 Task: Create User Profiles in Chrome.
Action: Mouse moved to (1074, 30)
Screenshot: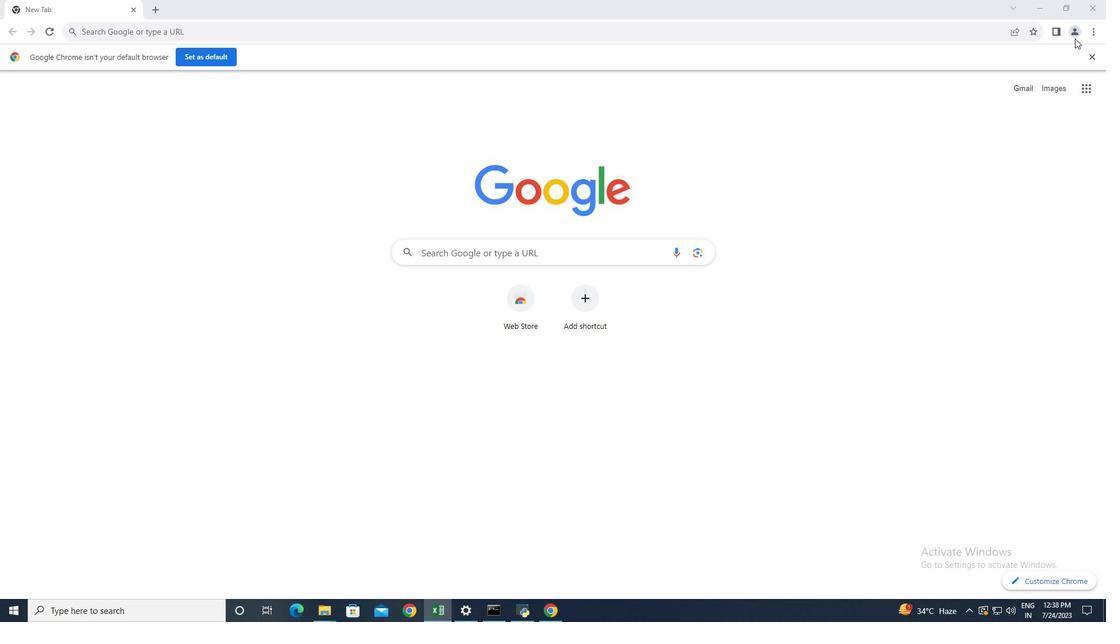 
Action: Mouse pressed left at (1074, 30)
Screenshot: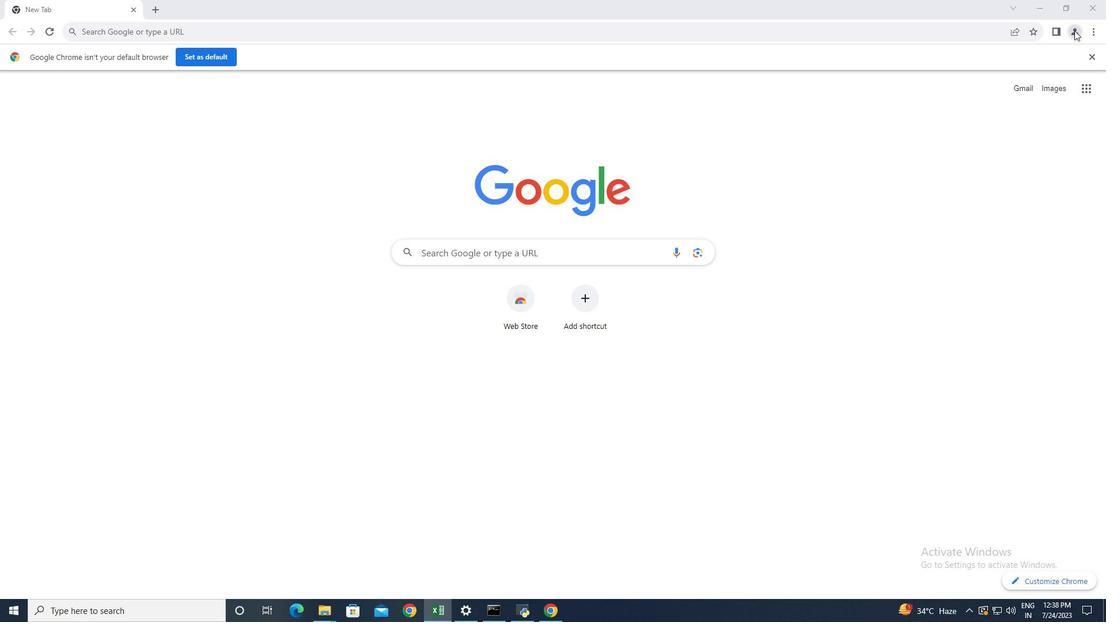 
Action: Mouse moved to (963, 290)
Screenshot: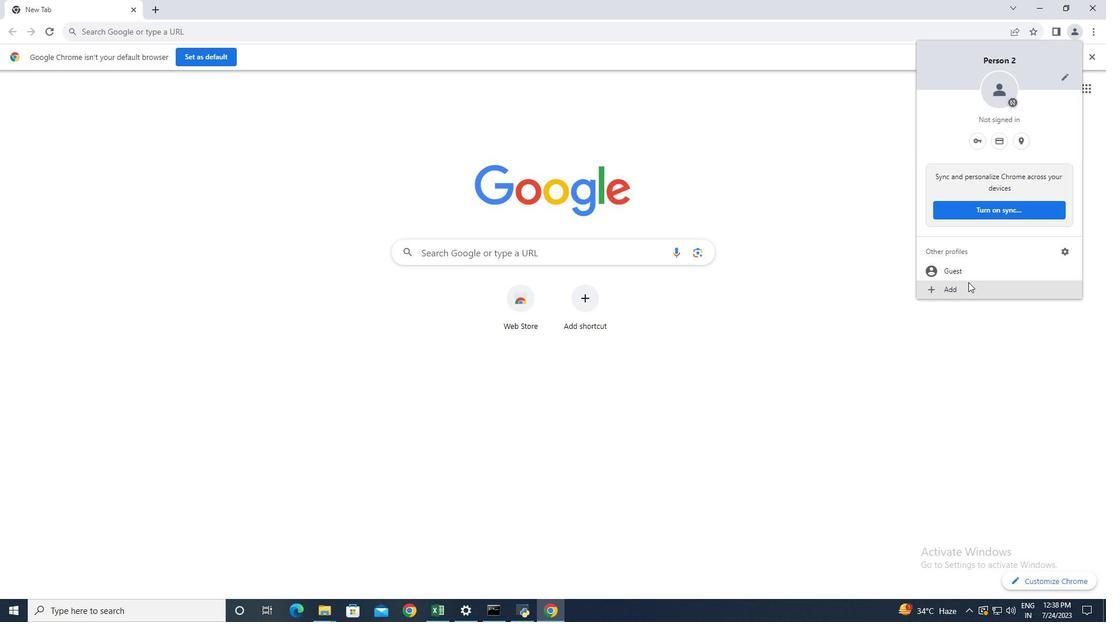 
Action: Mouse pressed left at (963, 290)
Screenshot: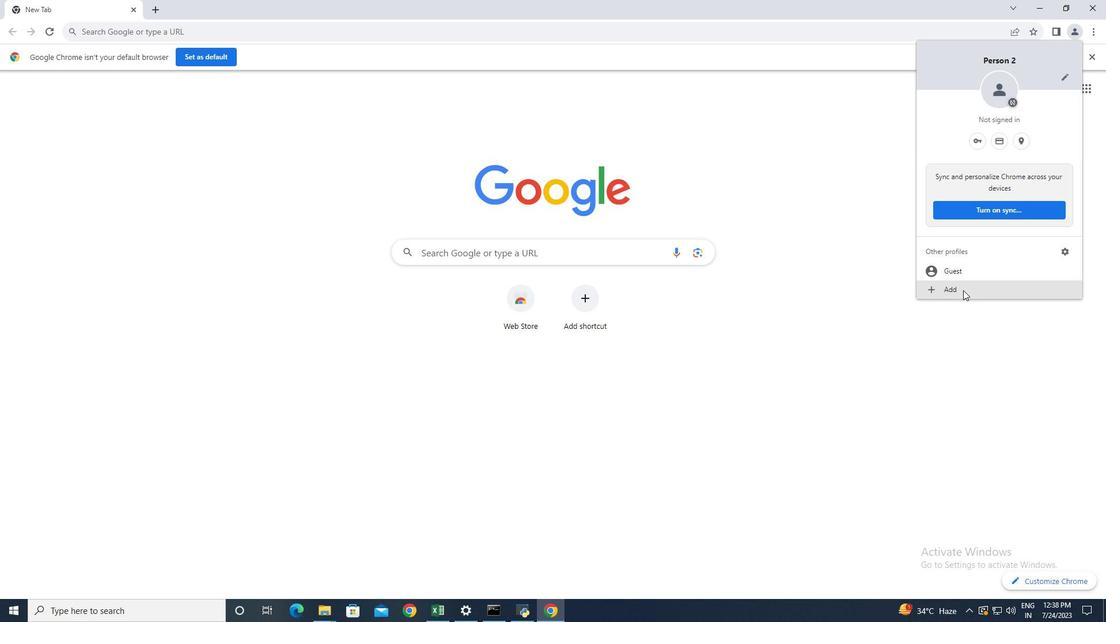 
Action: Mouse moved to (550, 402)
Screenshot: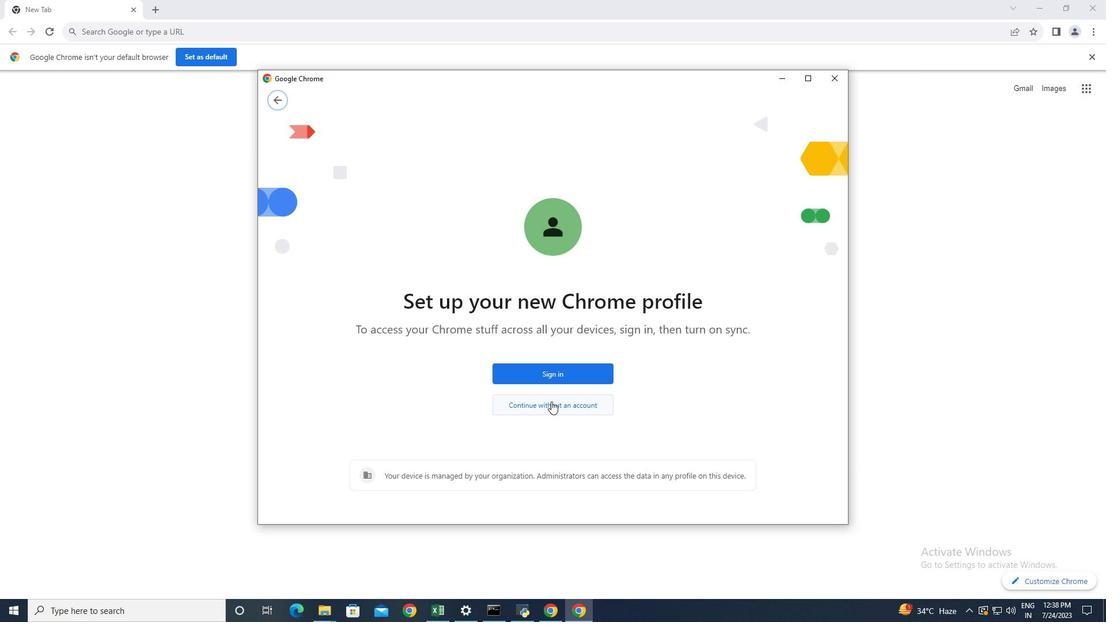 
Action: Mouse pressed left at (550, 402)
Screenshot: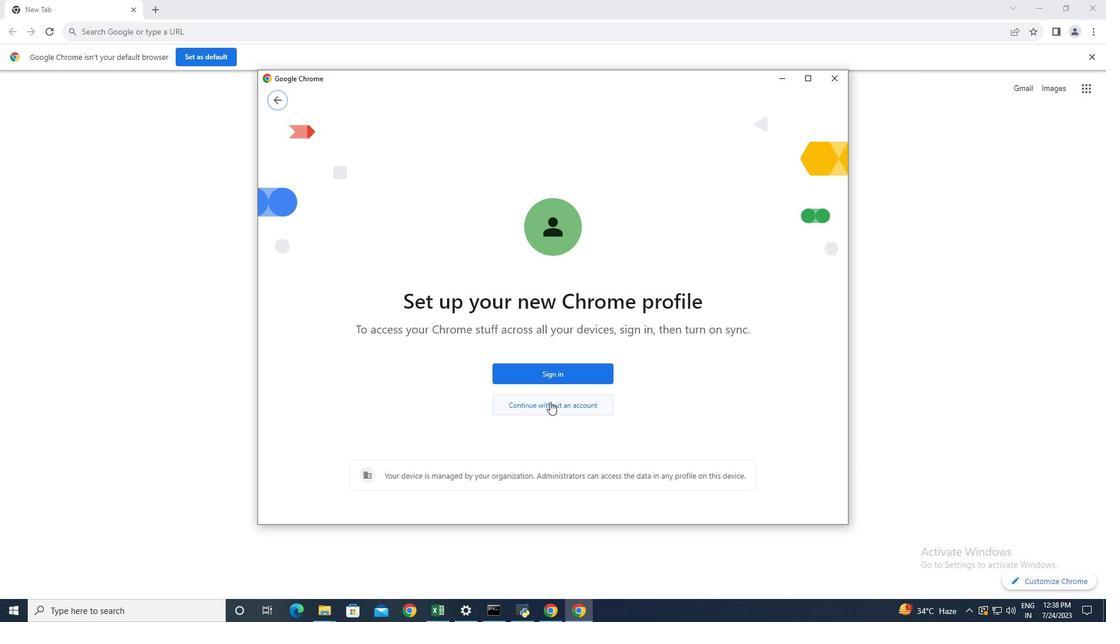 
Action: Mouse moved to (493, 182)
Screenshot: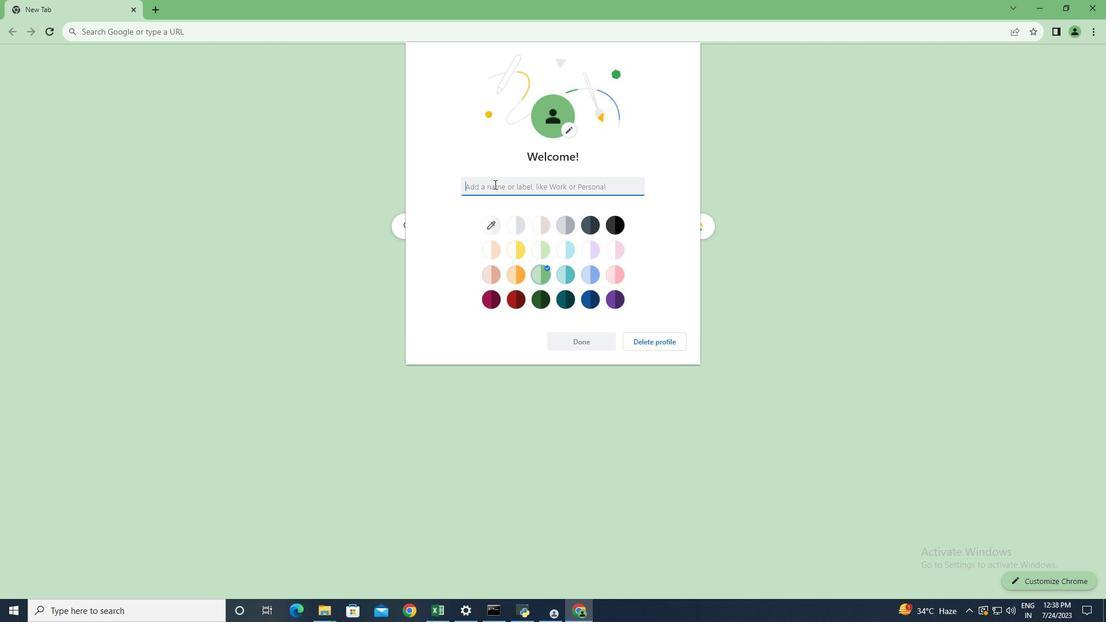 
Action: Mouse pressed left at (493, 182)
Screenshot: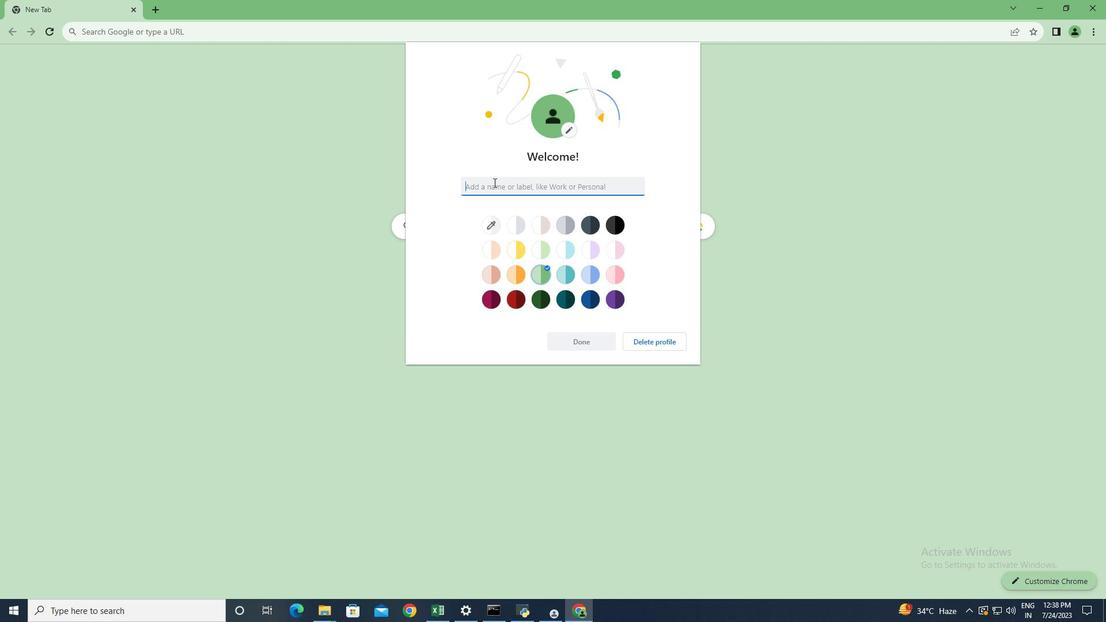 
Action: Mouse moved to (493, 182)
Screenshot: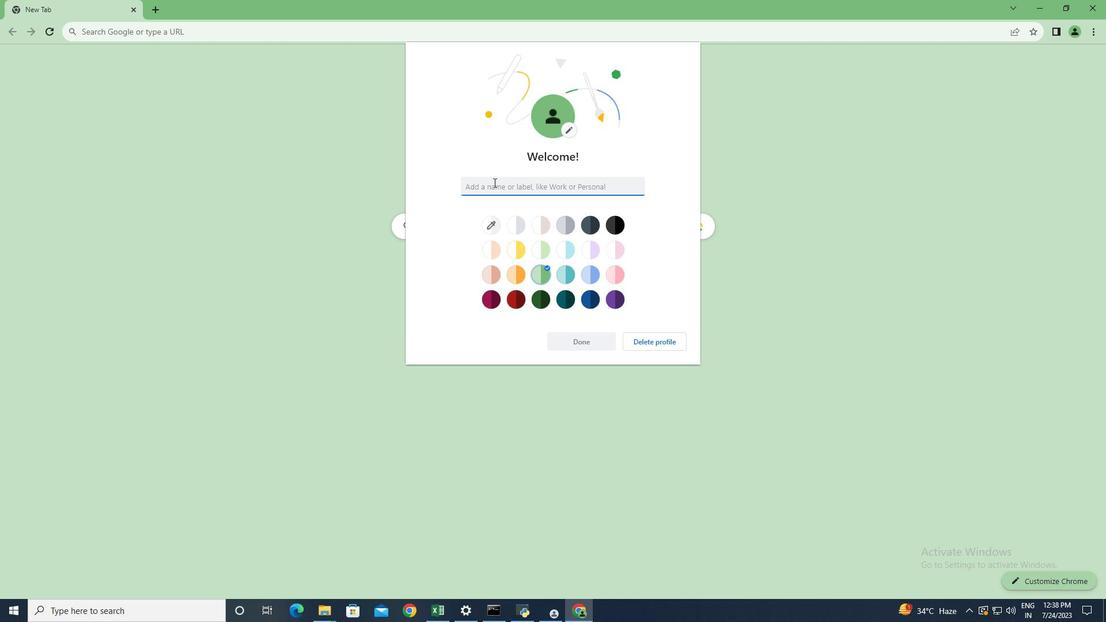
Action: Key pressed ombir<Key.space>singh
Screenshot: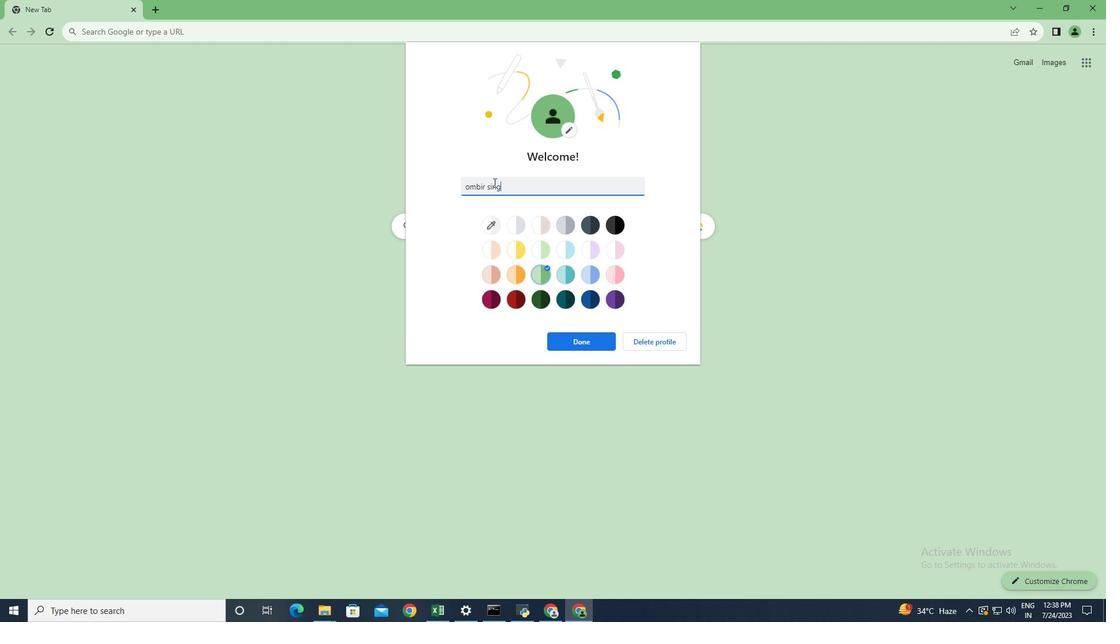 
Action: Mouse moved to (539, 298)
Screenshot: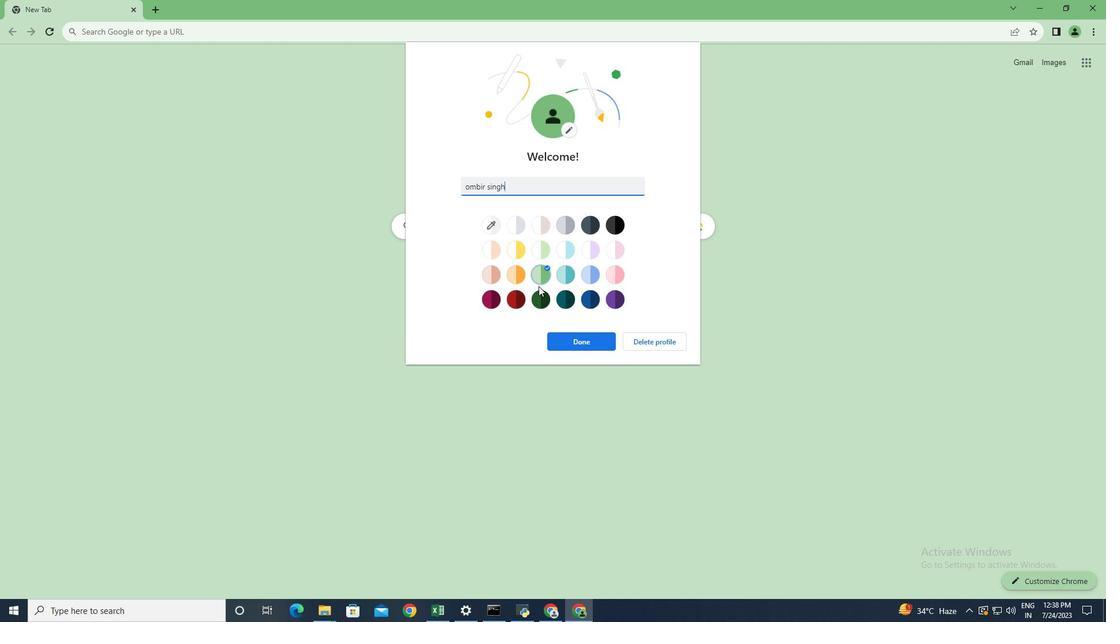 
Action: Mouse pressed left at (539, 298)
Screenshot: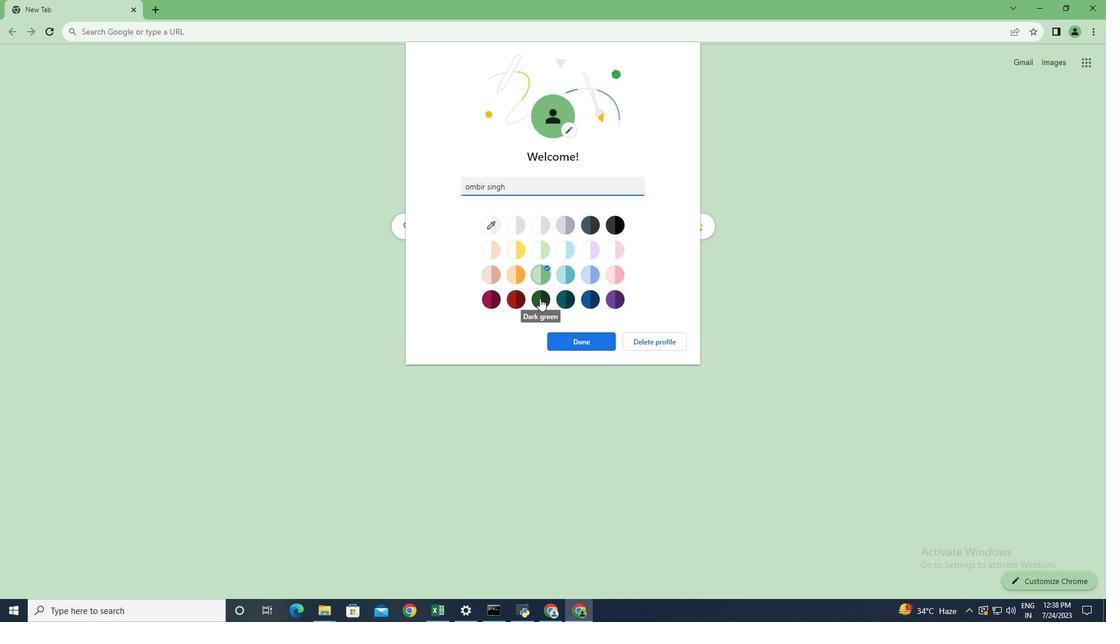 
Action: Mouse moved to (591, 295)
Screenshot: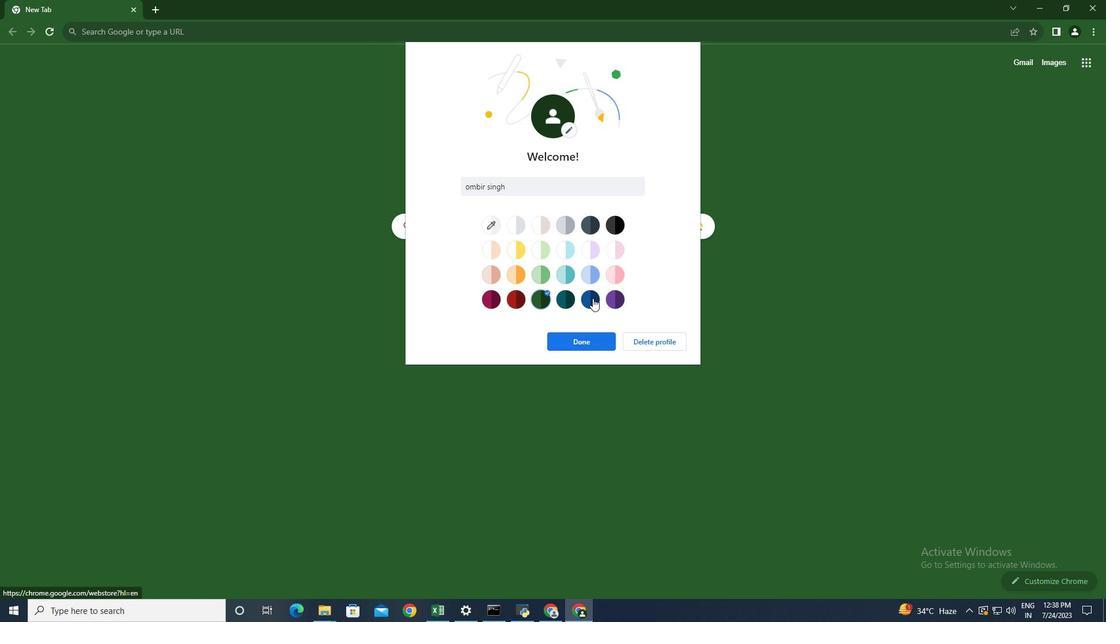 
Action: Mouse pressed left at (591, 295)
Screenshot: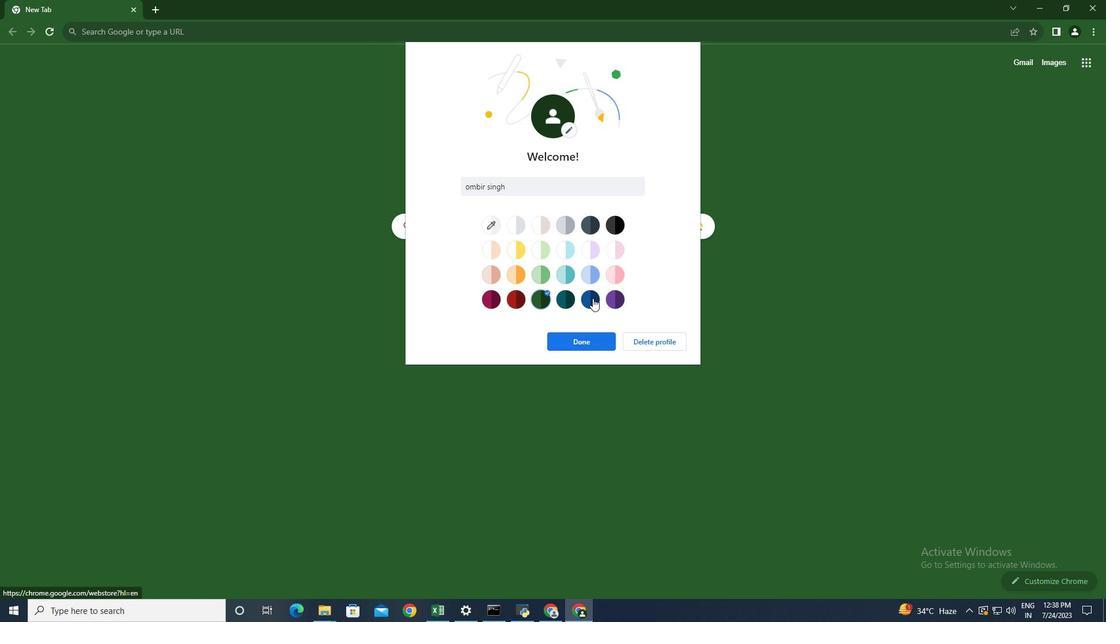 
Action: Mouse moved to (587, 338)
Screenshot: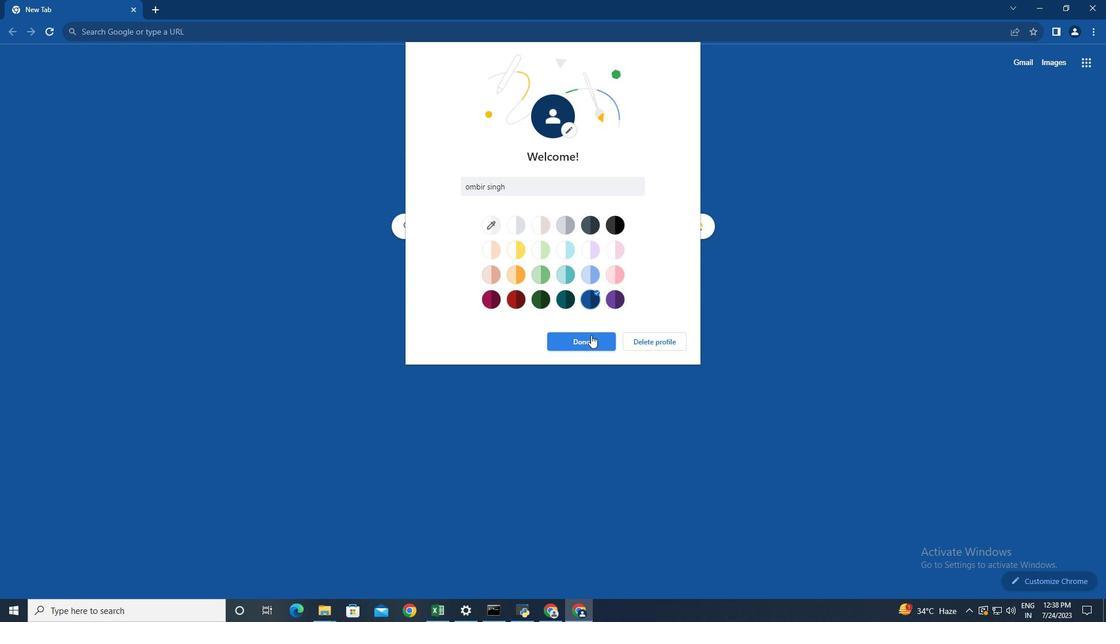 
Action: Mouse pressed left at (587, 338)
Screenshot: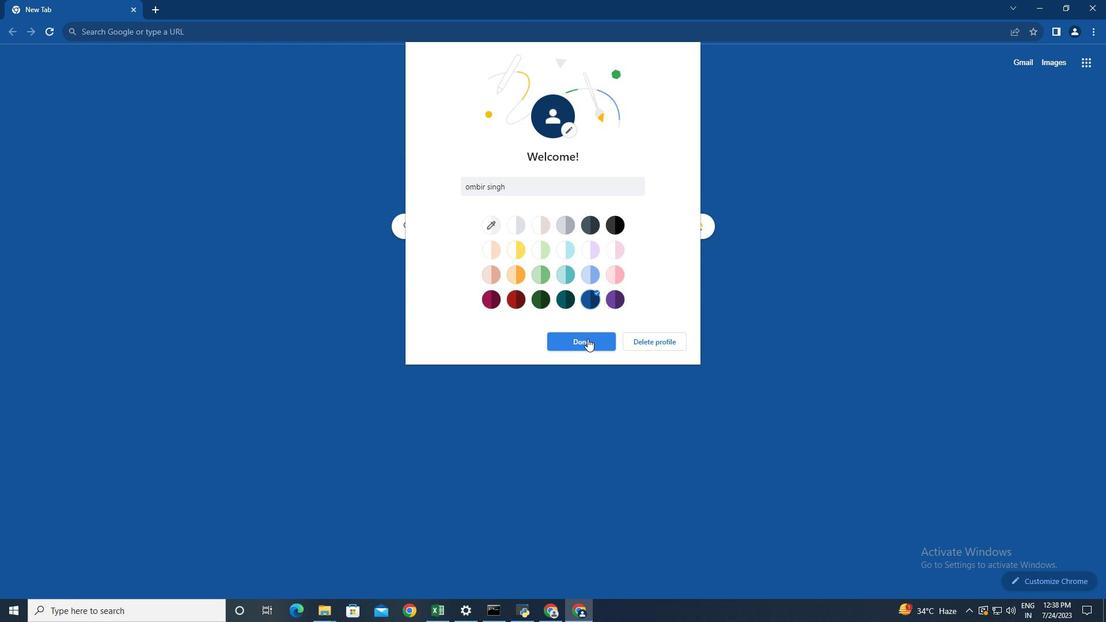 
Action: Mouse moved to (1061, 63)
Screenshot: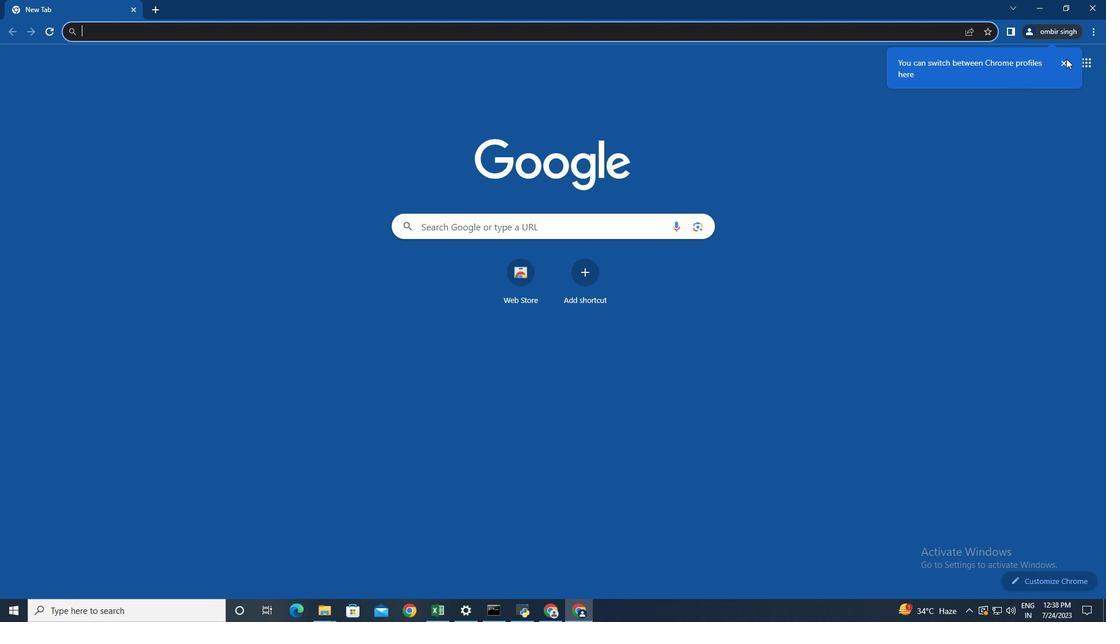 
Action: Mouse pressed left at (1061, 63)
Screenshot: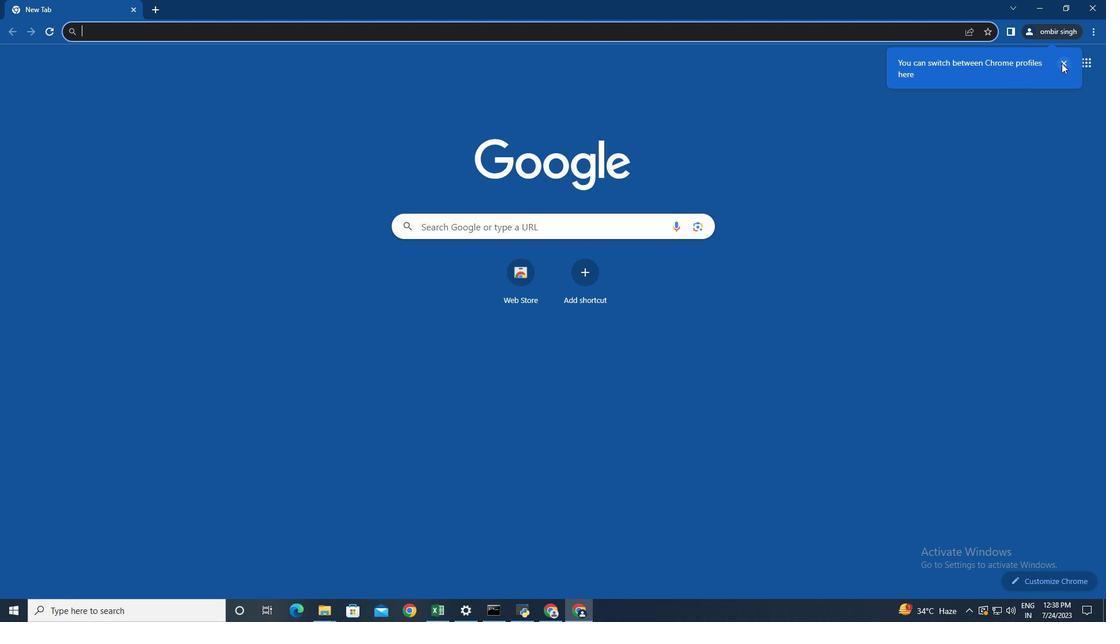 
Action: Mouse moved to (1061, 31)
Screenshot: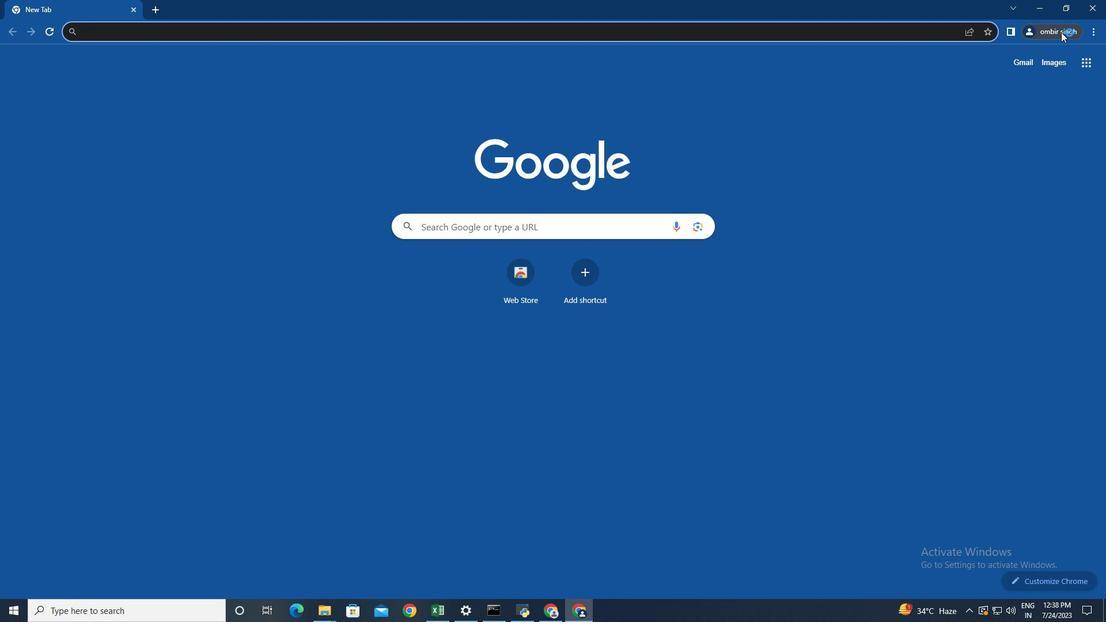 
Action: Mouse pressed left at (1061, 31)
Screenshot: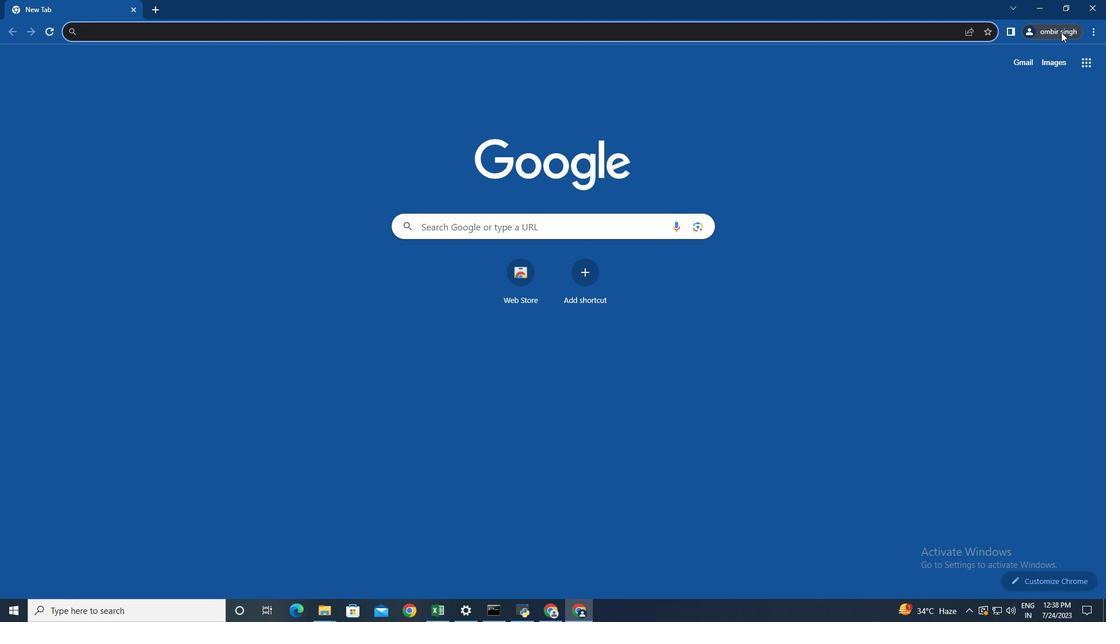 
Action: Mouse moved to (1001, 270)
Screenshot: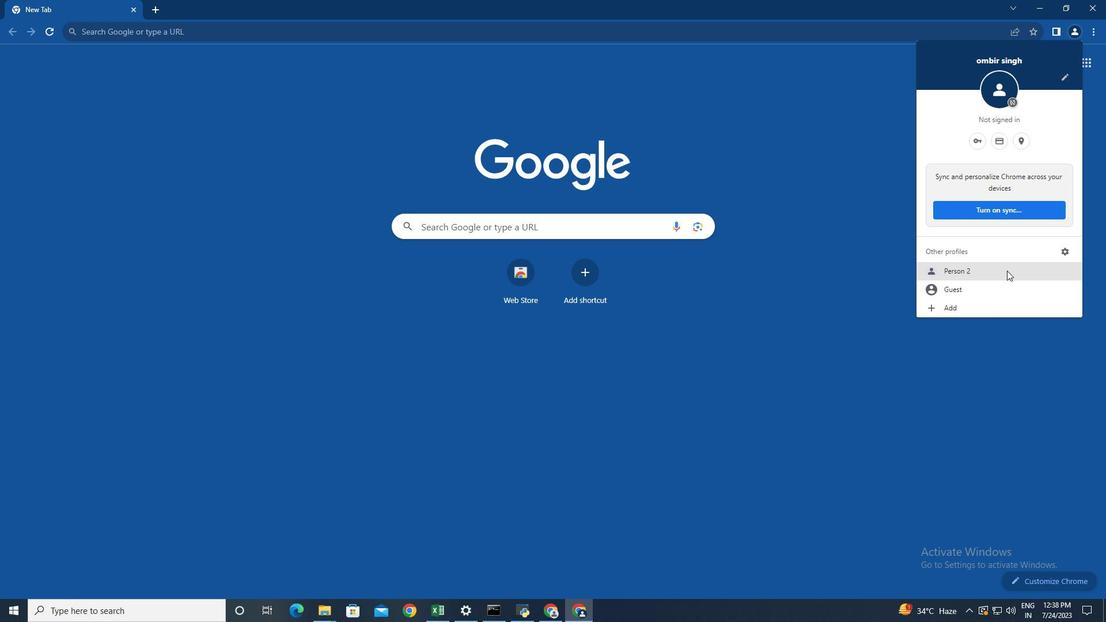 
Action: Mouse pressed left at (1001, 270)
Screenshot: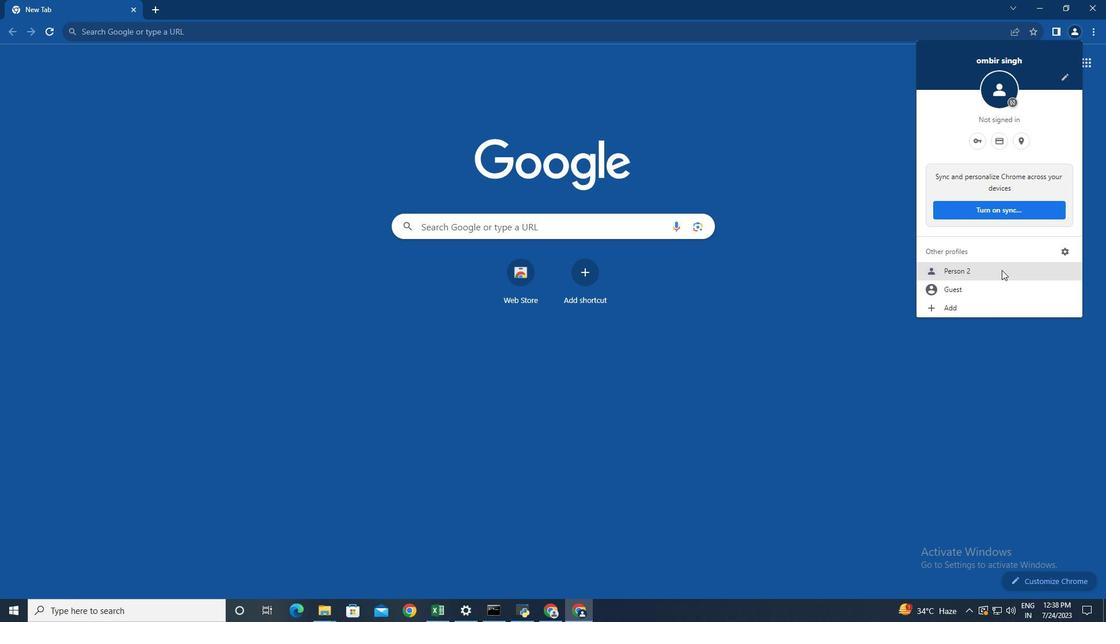 
Action: Mouse moved to (1073, 29)
Screenshot: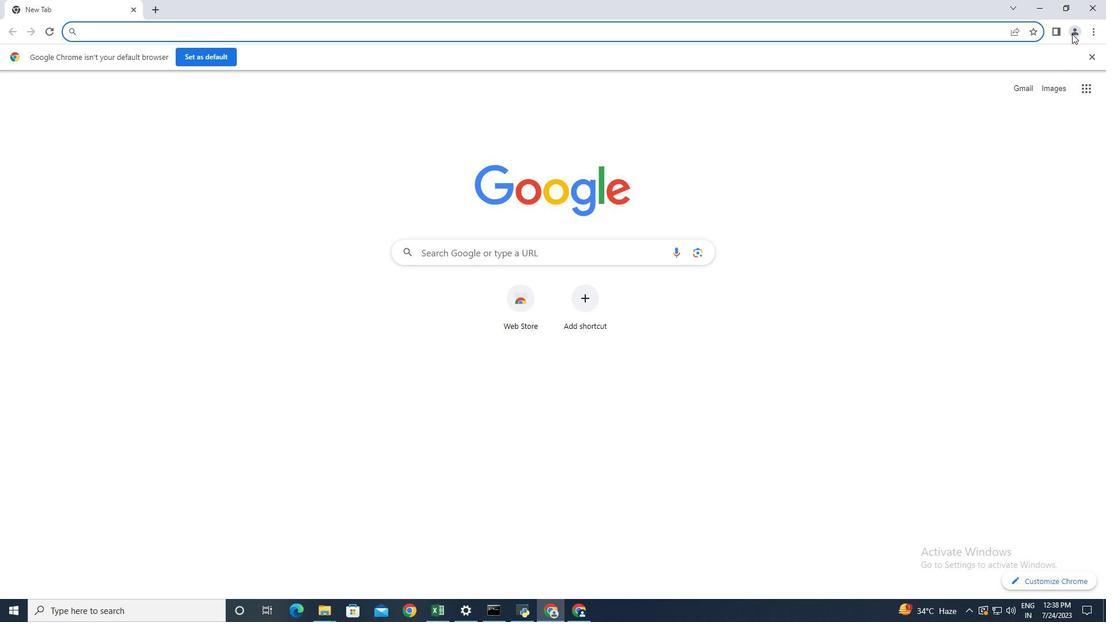 
Action: Mouse pressed left at (1073, 29)
Screenshot: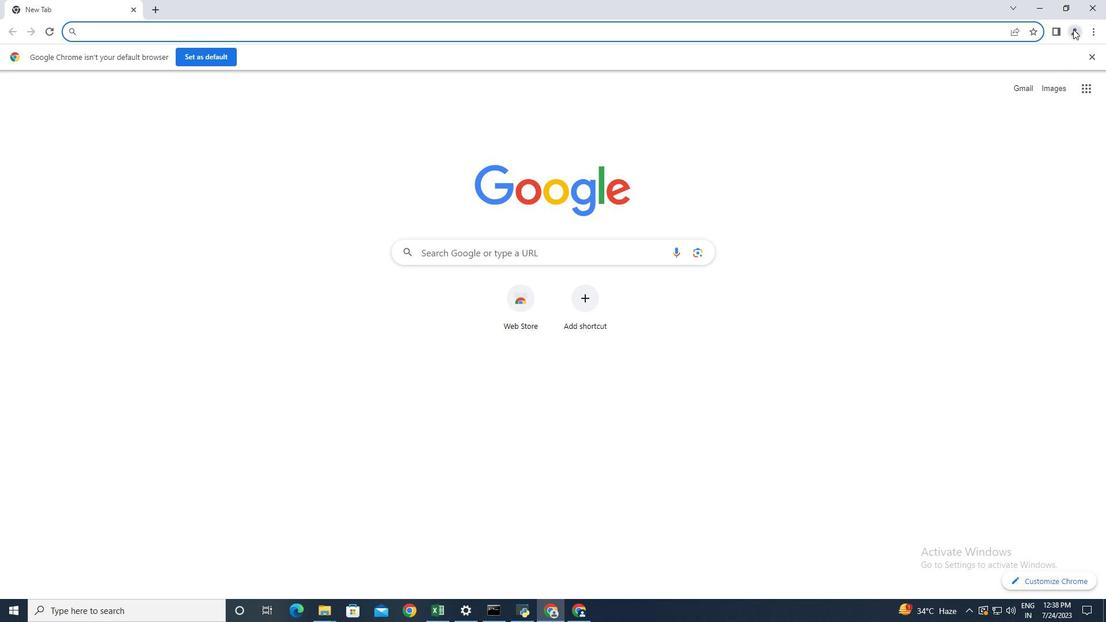
Action: Mouse moved to (961, 307)
Screenshot: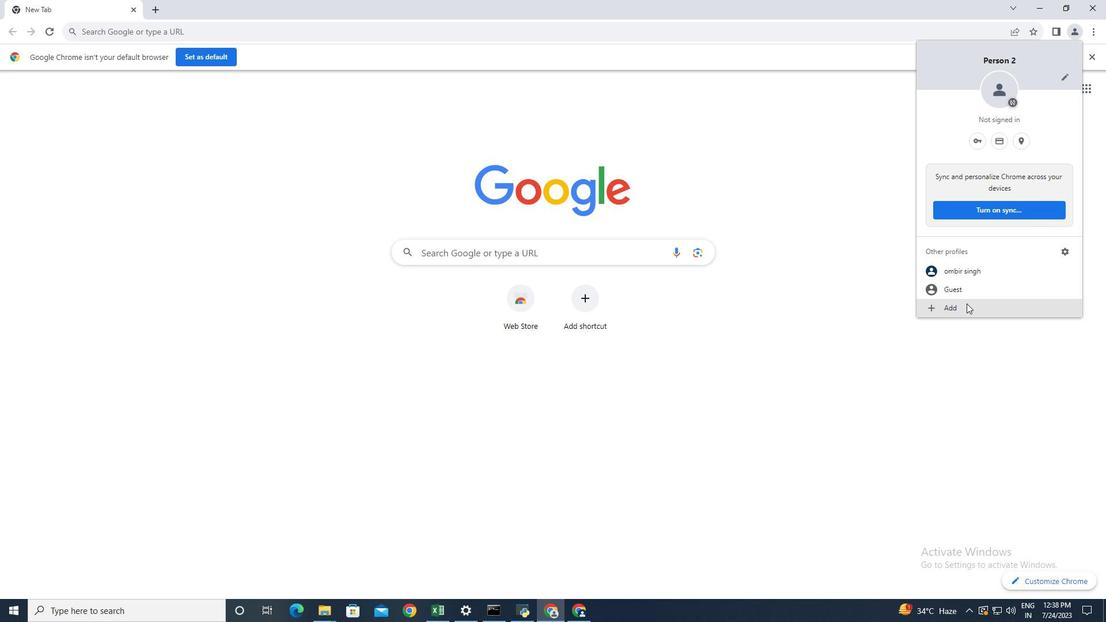
Action: Mouse pressed left at (961, 307)
Screenshot: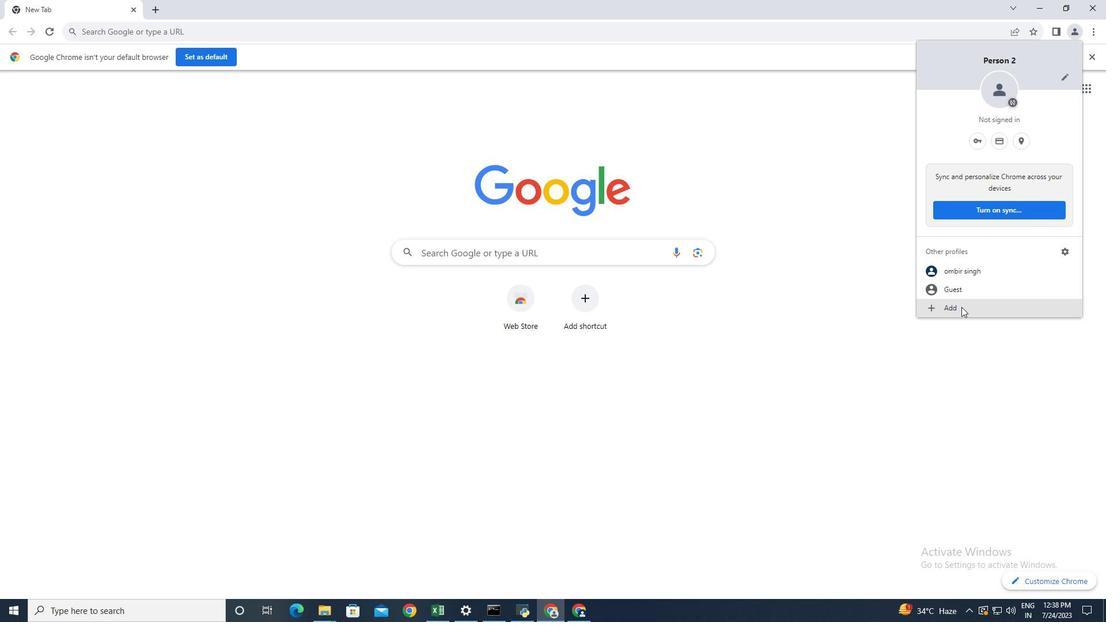 
Action: Mouse moved to (562, 375)
Screenshot: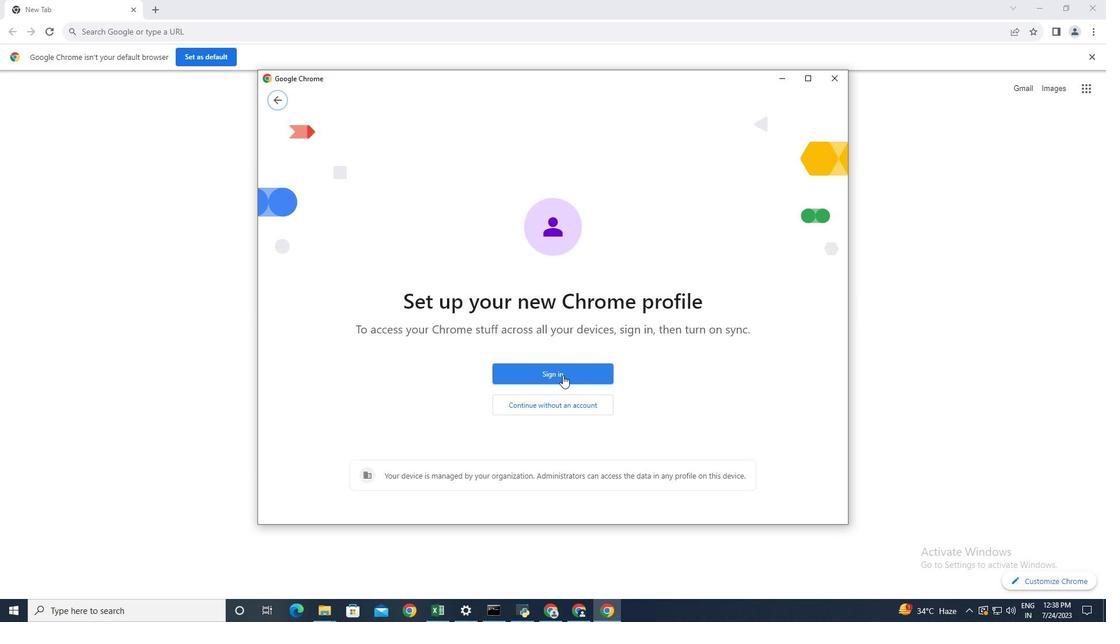 
Action: Mouse pressed left at (562, 375)
Screenshot: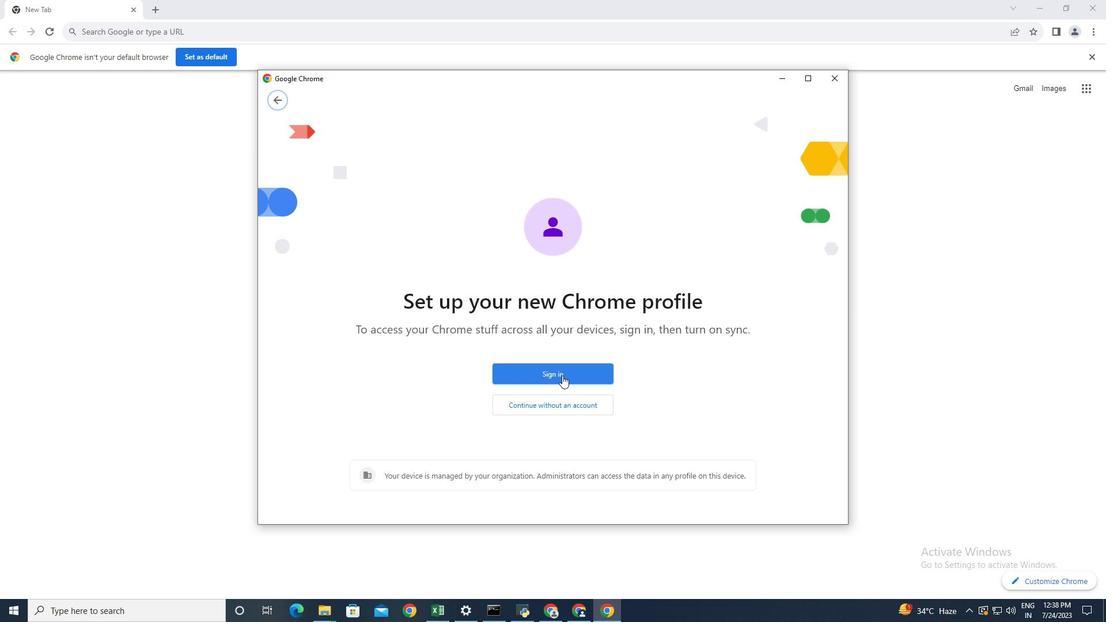 
Action: Mouse moved to (273, 99)
Screenshot: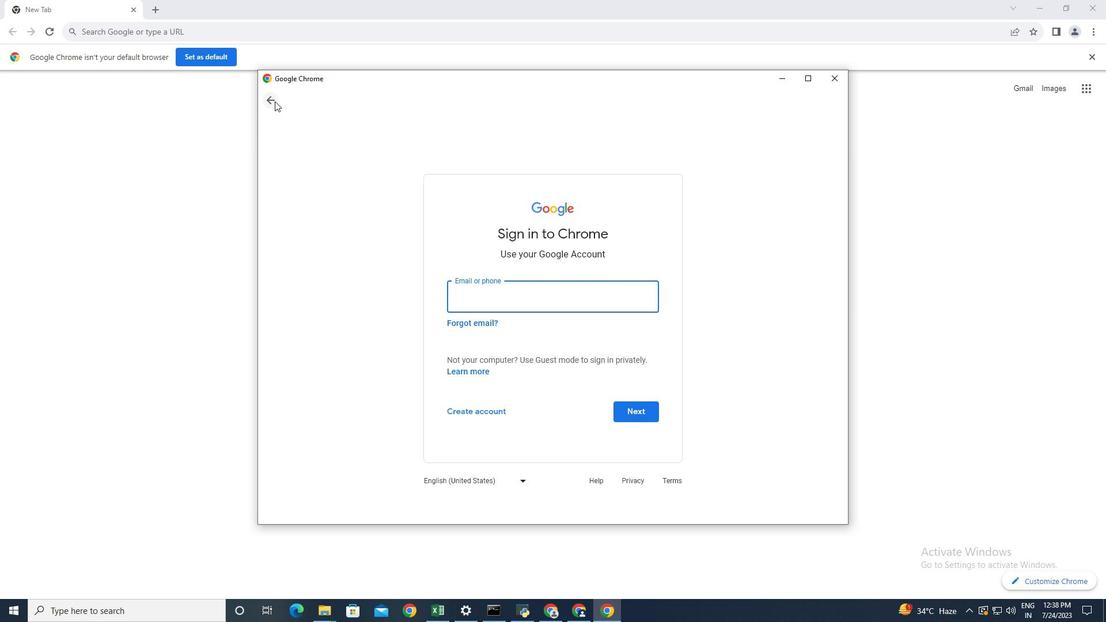 
Action: Mouse pressed left at (273, 99)
Screenshot: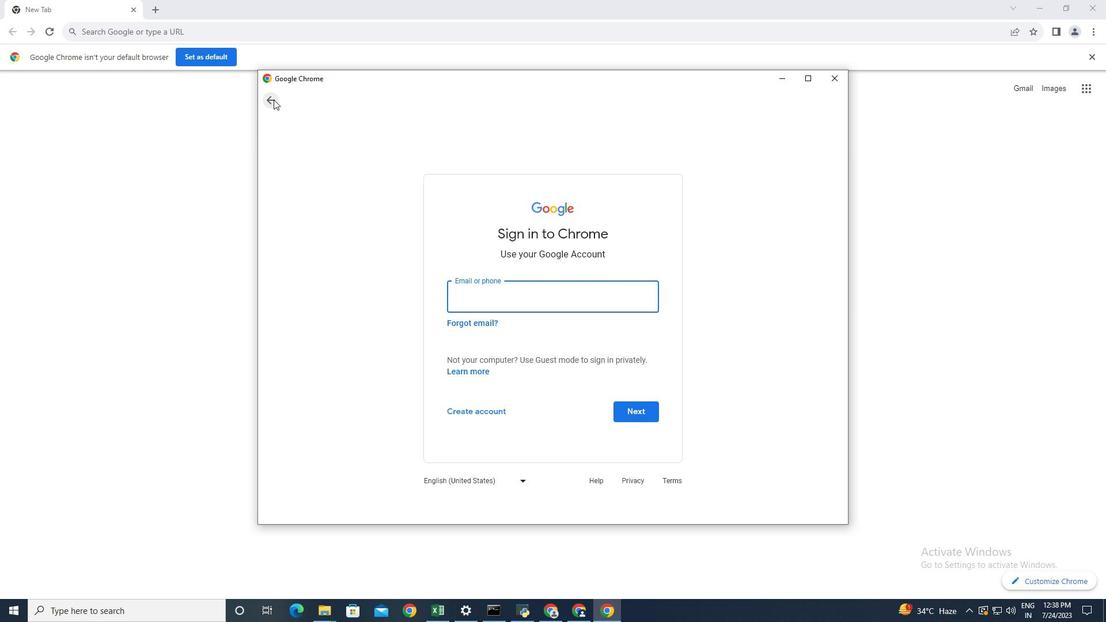 
Action: Mouse moved to (830, 78)
Screenshot: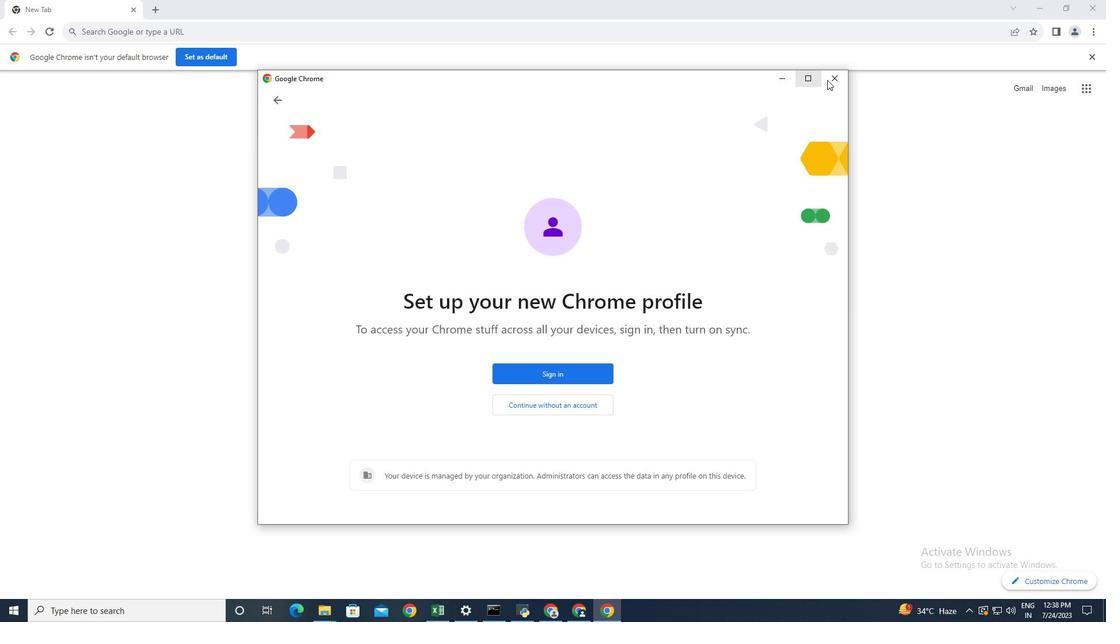 
Action: Mouse pressed left at (830, 78)
Screenshot: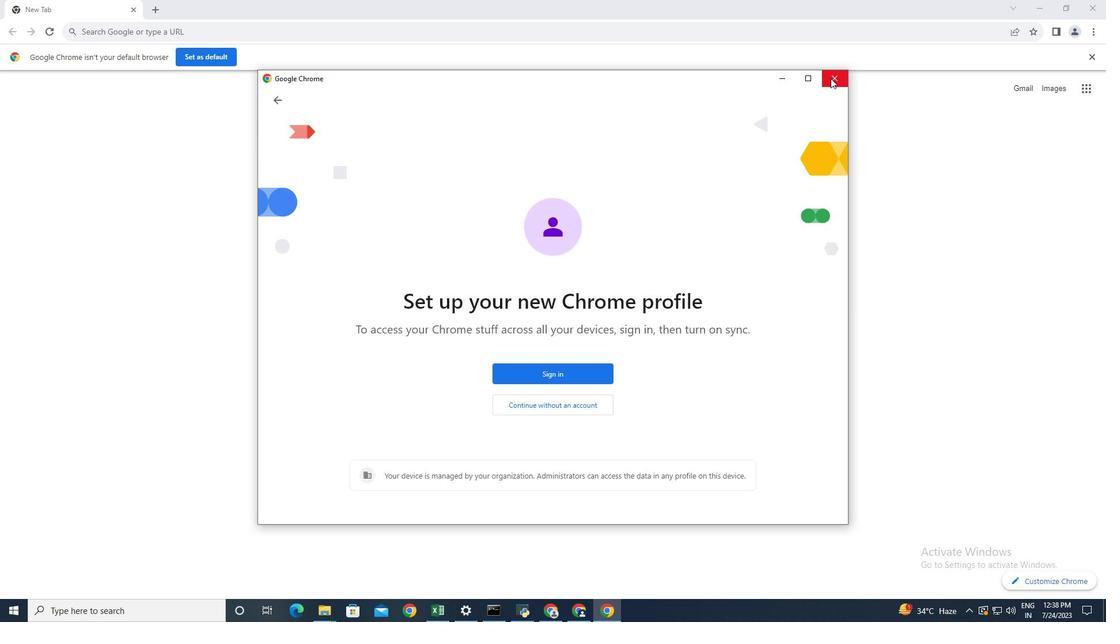 
Action: Mouse moved to (1073, 31)
Screenshot: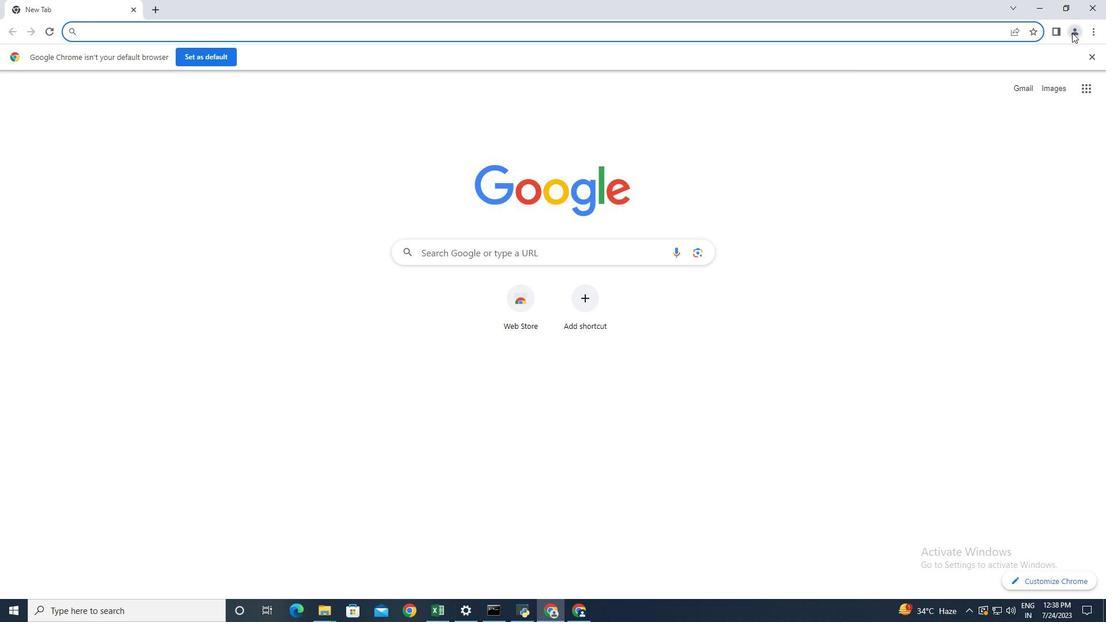 
Action: Mouse pressed left at (1073, 31)
Screenshot: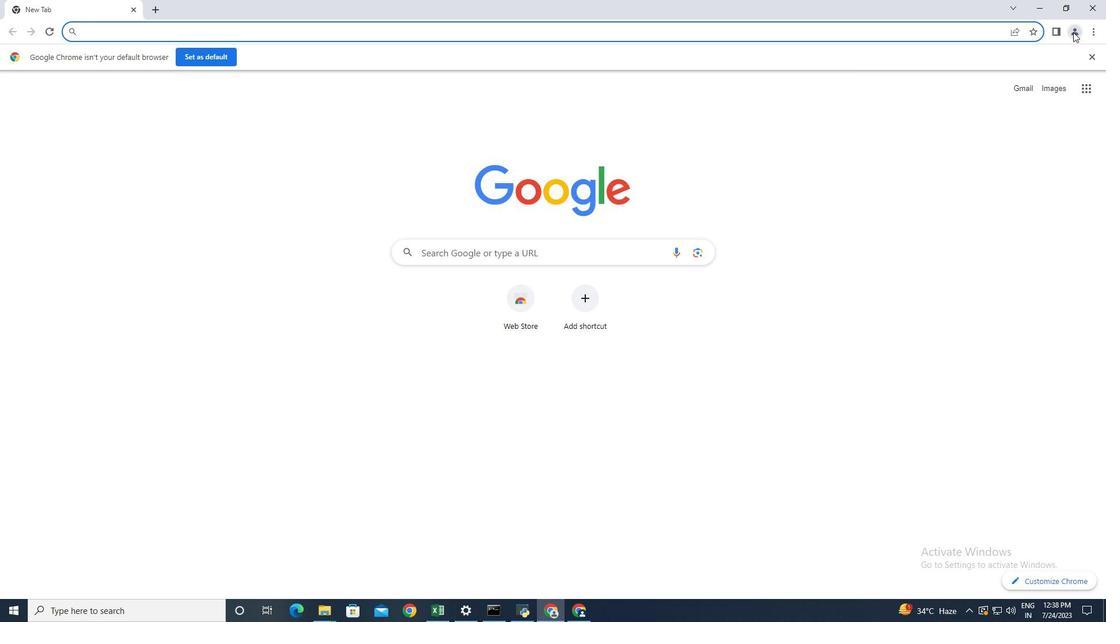 
Action: Mouse moved to (955, 270)
Screenshot: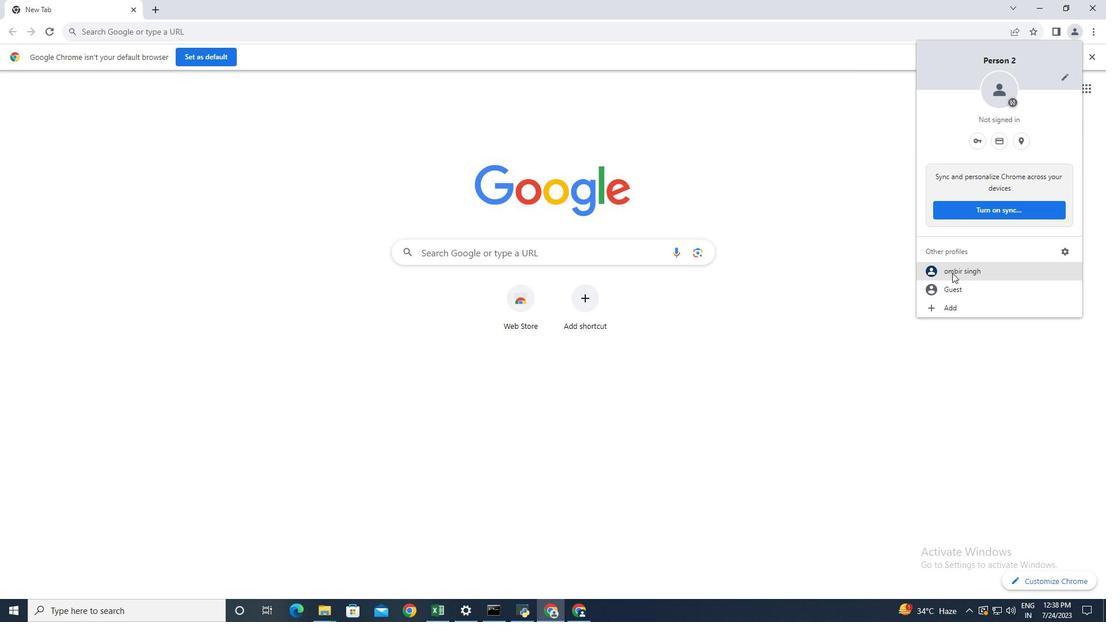 
Action: Mouse pressed left at (955, 270)
Screenshot: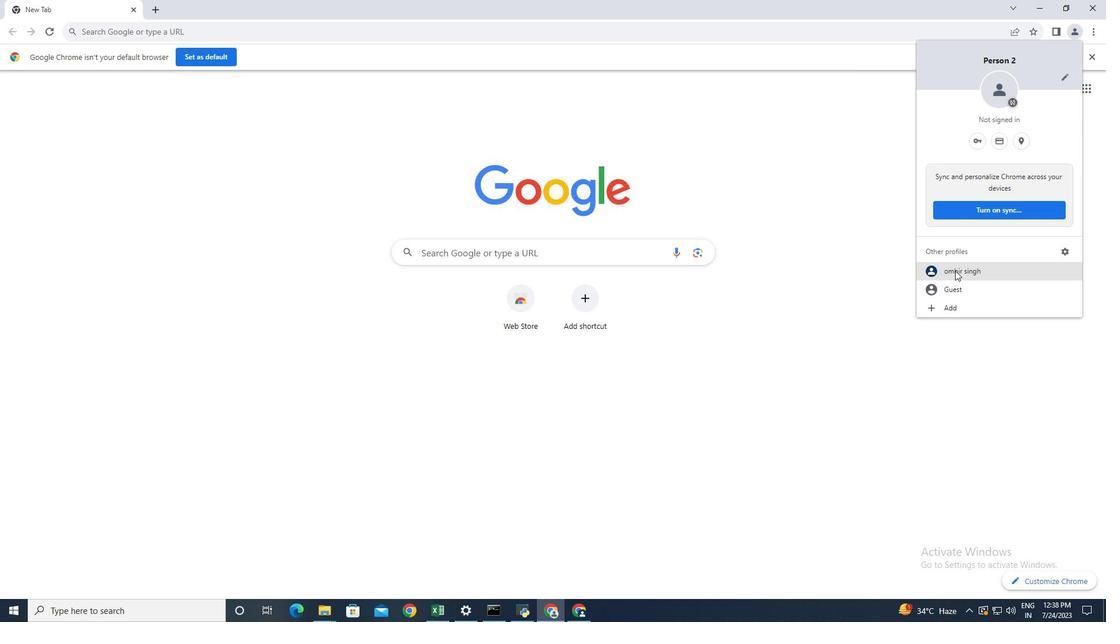 
Action: Mouse moved to (1074, 29)
Screenshot: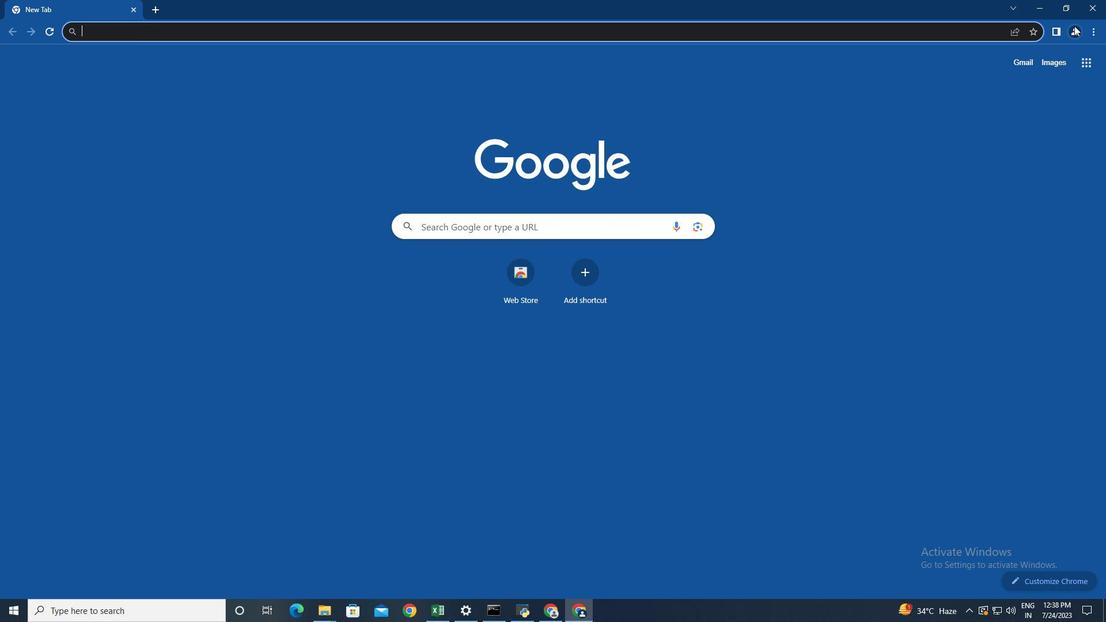 
Action: Mouse pressed left at (1074, 29)
Screenshot: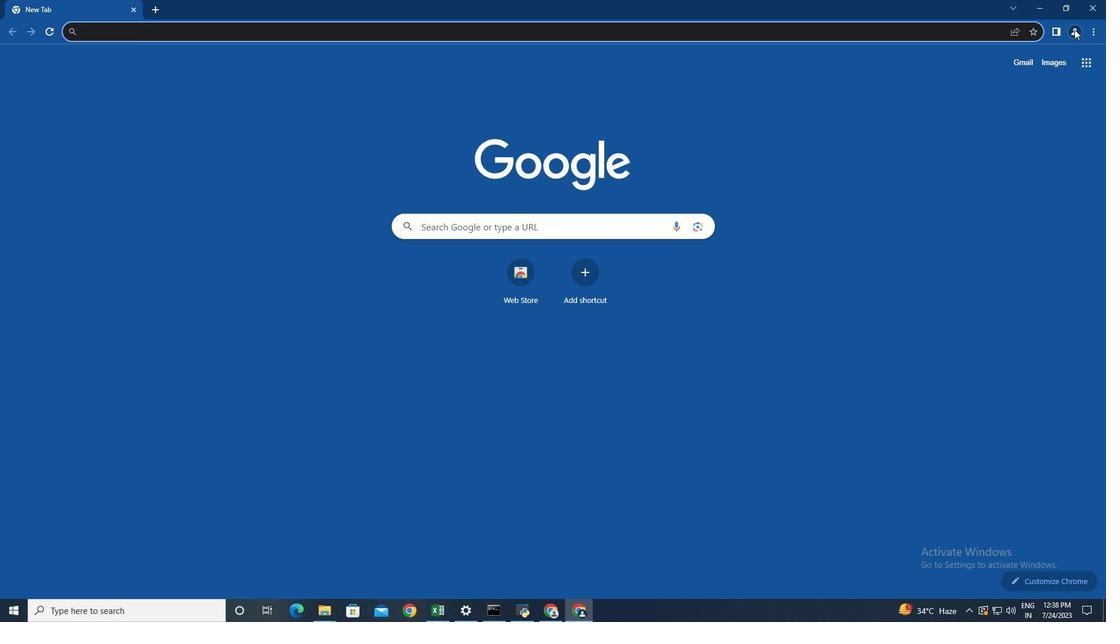 
Action: Mouse moved to (1034, 213)
Screenshot: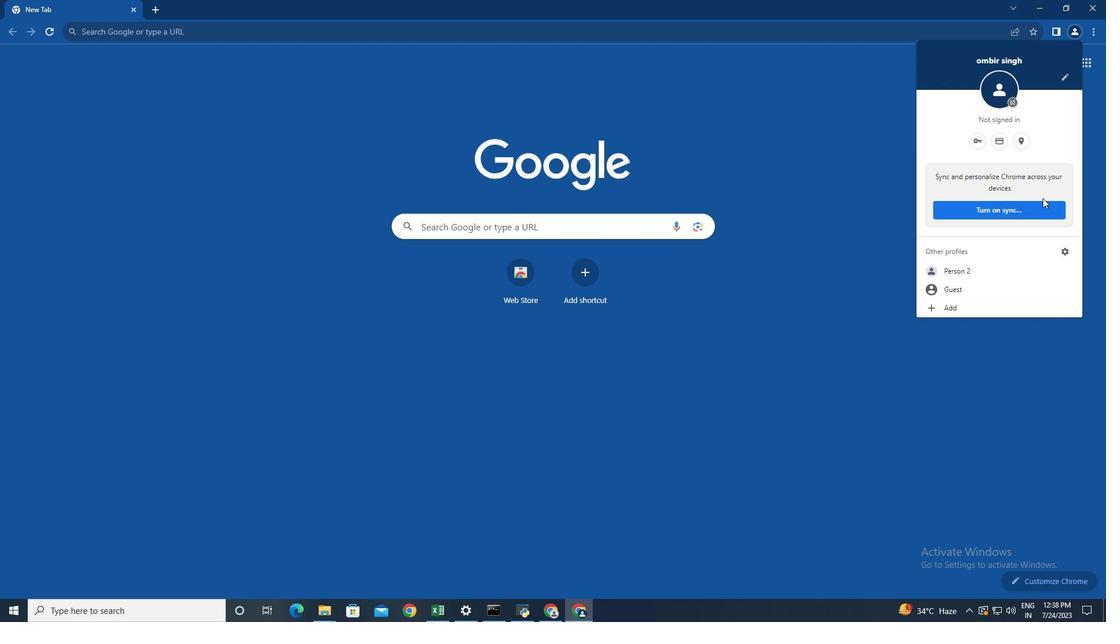 
Action: Mouse pressed left at (1034, 213)
Screenshot: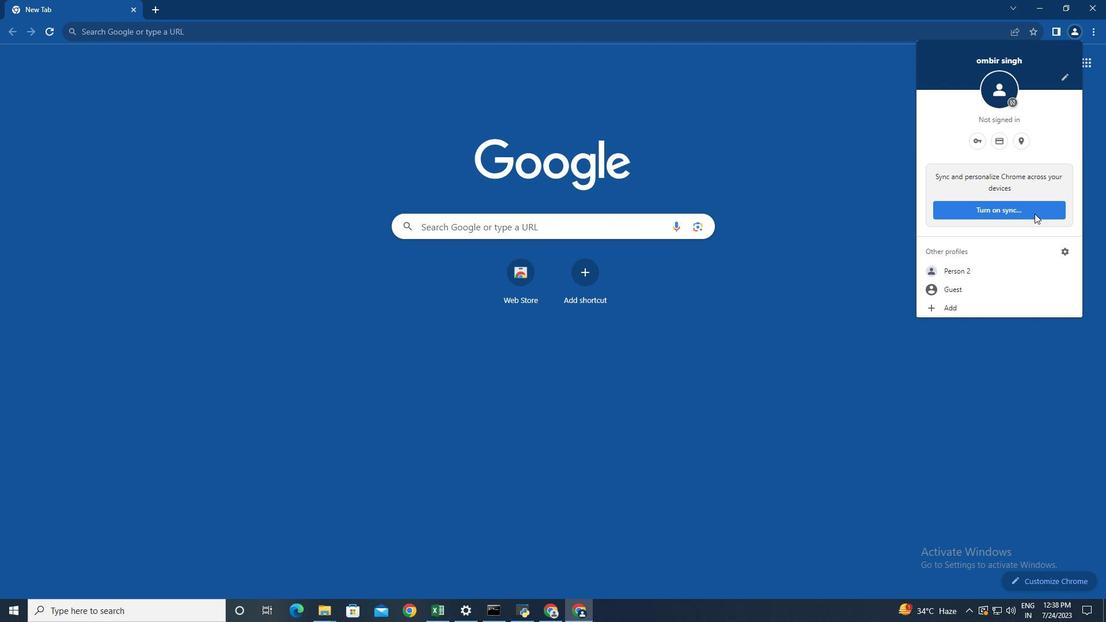 
Action: Mouse moved to (529, 322)
Screenshot: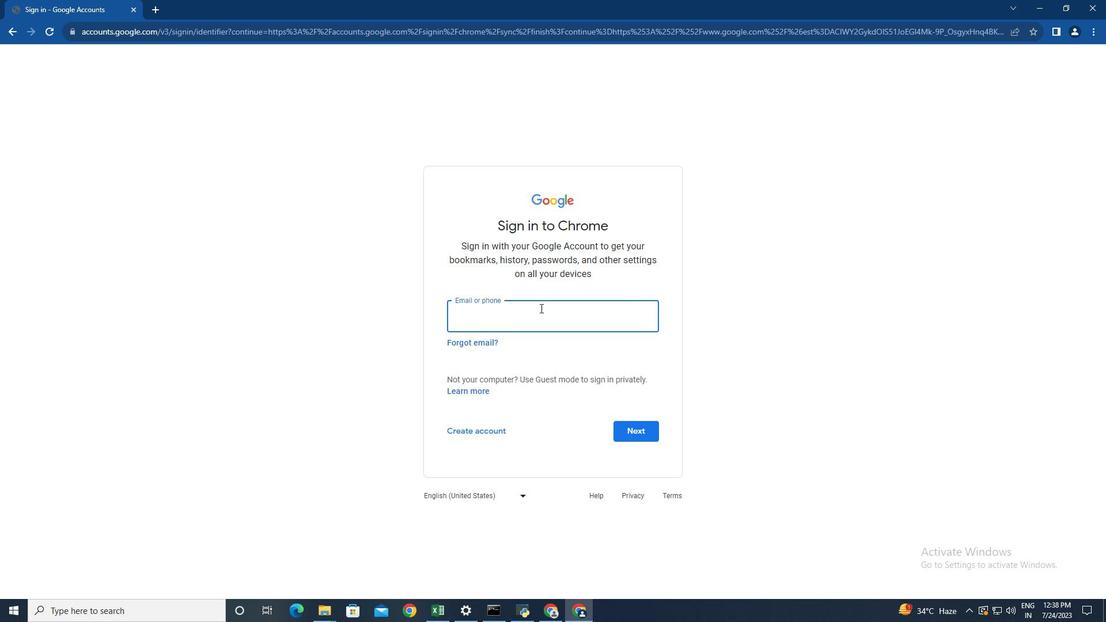 
Action: Mouse pressed left at (529, 322)
Screenshot: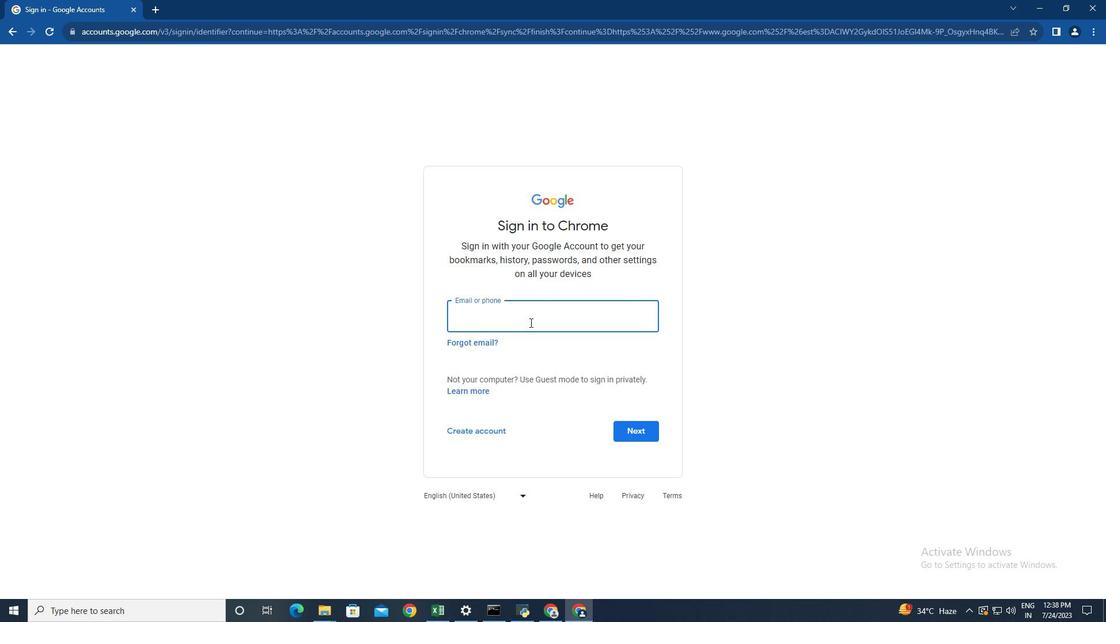 
Action: Mouse moved to (530, 322)
Screenshot: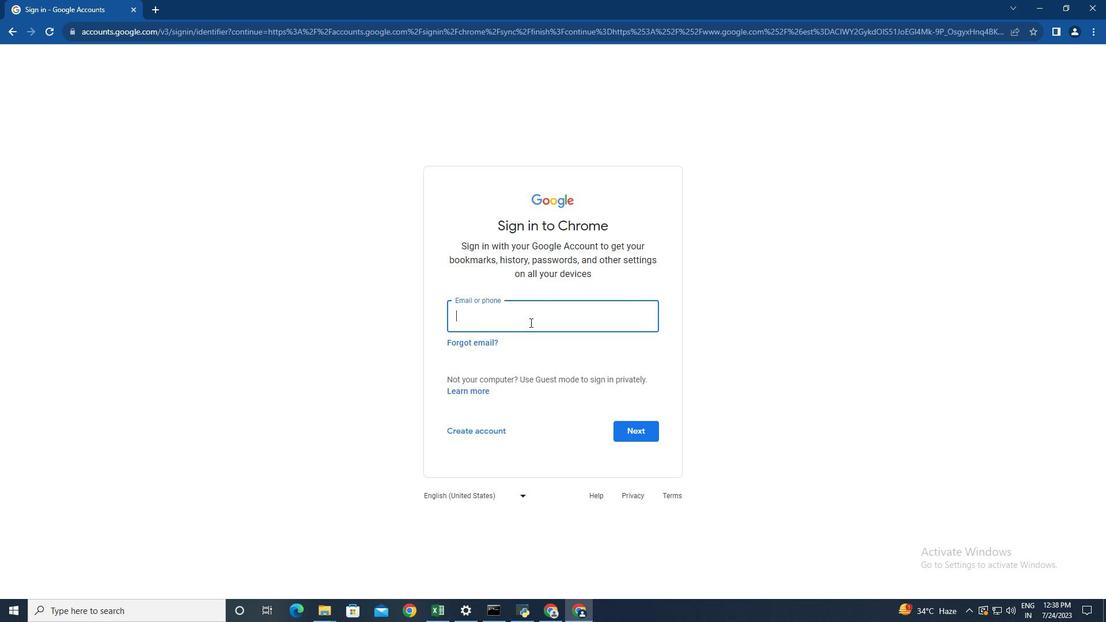 
Action: Key pressed ombirsingh<Key.enter>
Screenshot: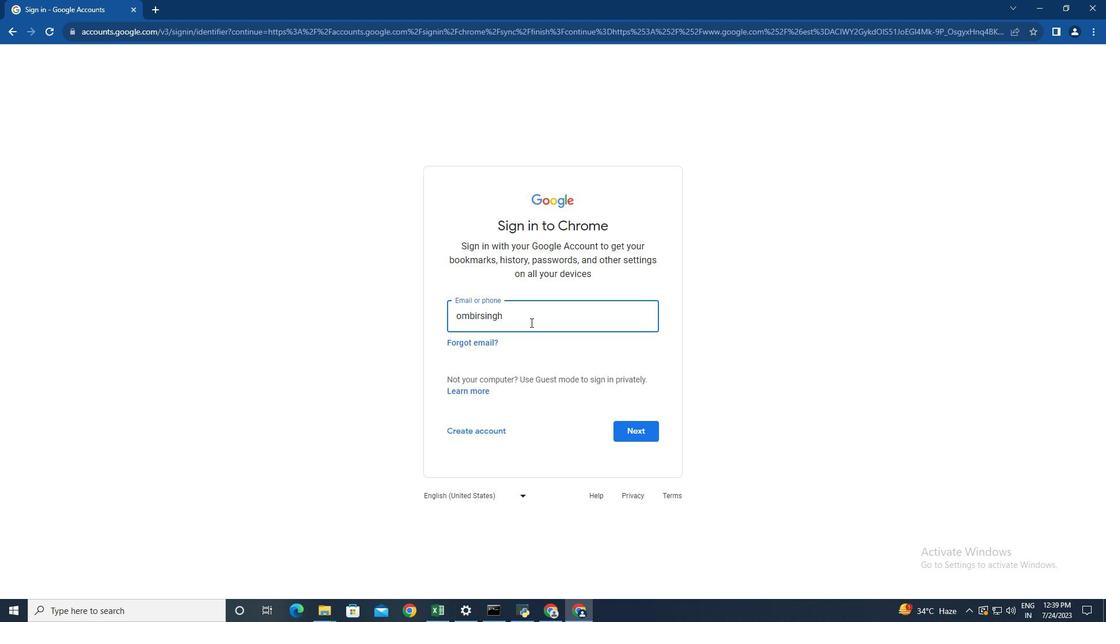 
Action: Mouse moved to (453, 251)
Screenshot: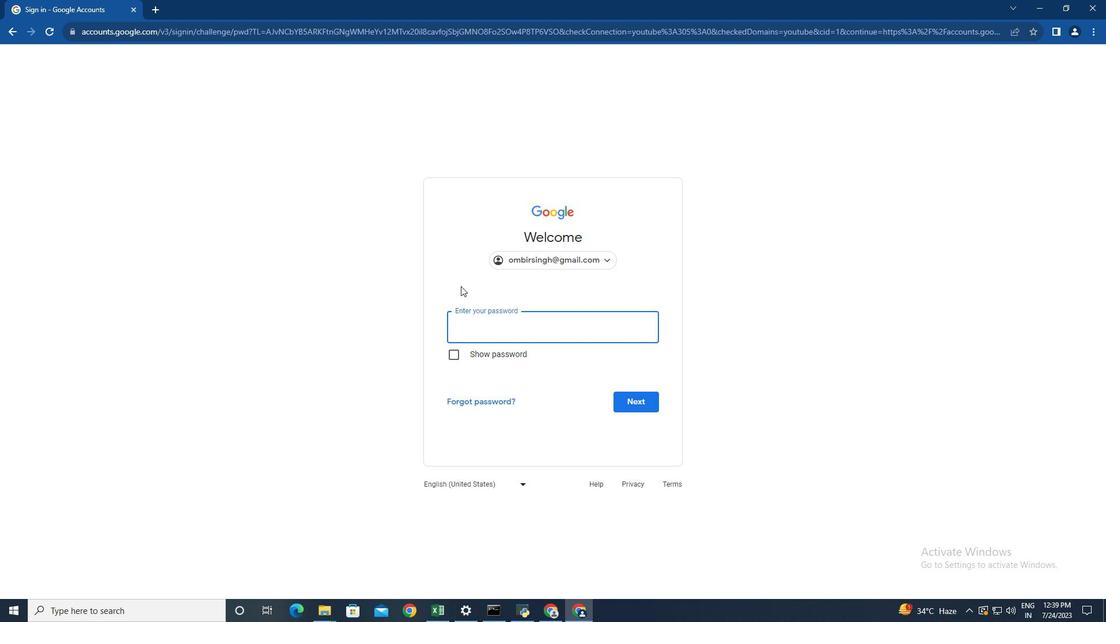 
Action: Key pressed <Key.backspace>
Screenshot: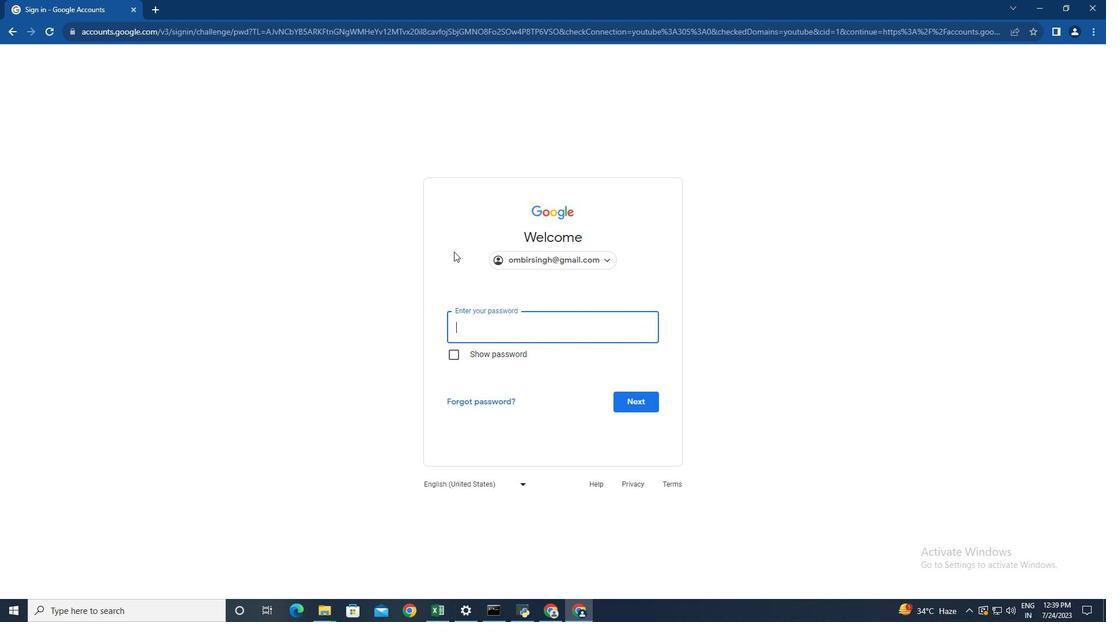 
Action: Mouse moved to (583, 257)
Screenshot: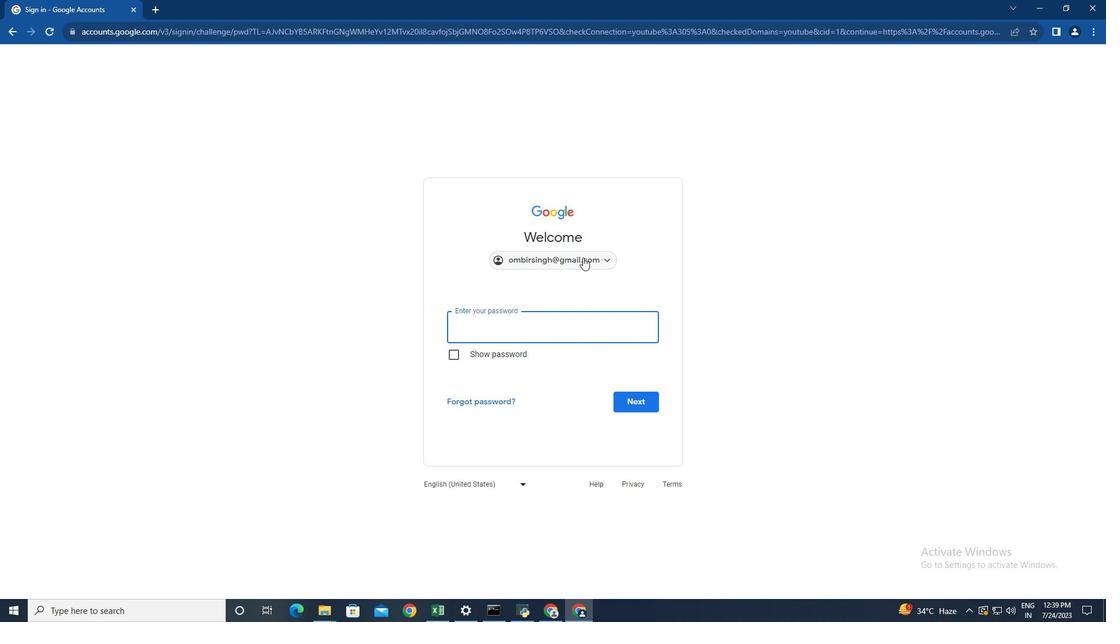 
Action: Mouse pressed left at (583, 257)
Screenshot: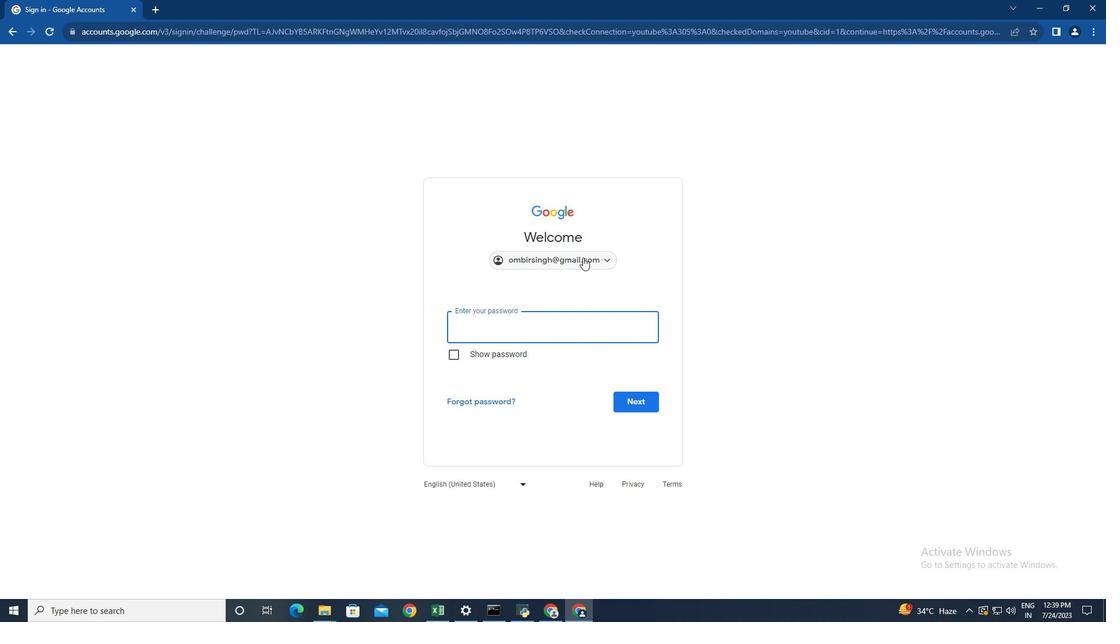 
Action: Mouse moved to (532, 317)
Screenshot: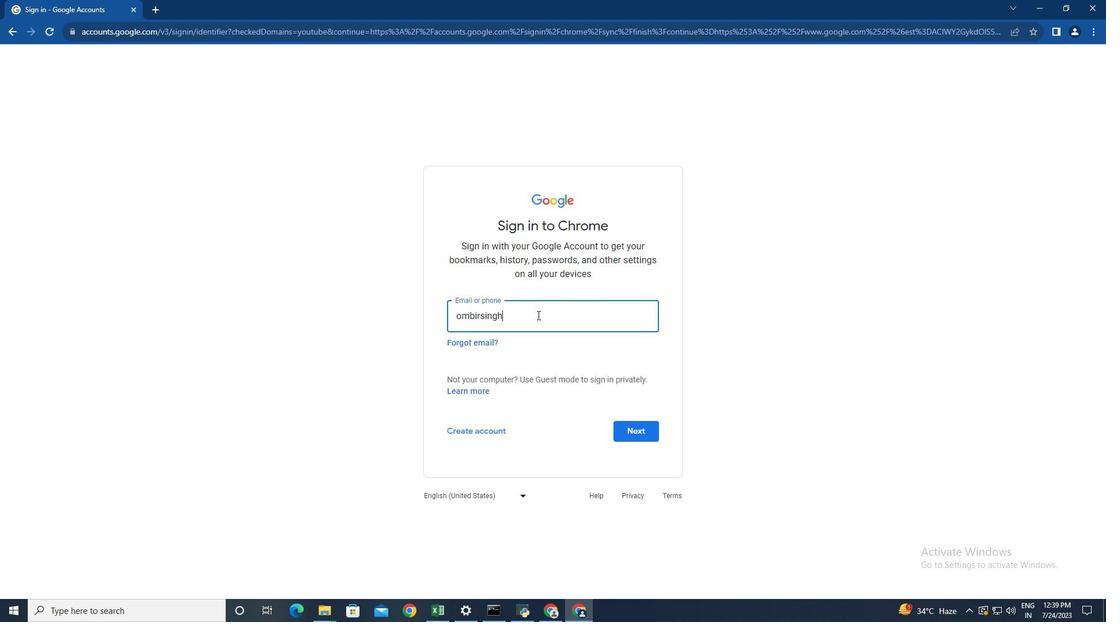 
Action: Key pressed <Key.backspace><Key.backspace><Key.backspace><Key.backspace><Key.backspace>softage<Key.enter>
Screenshot: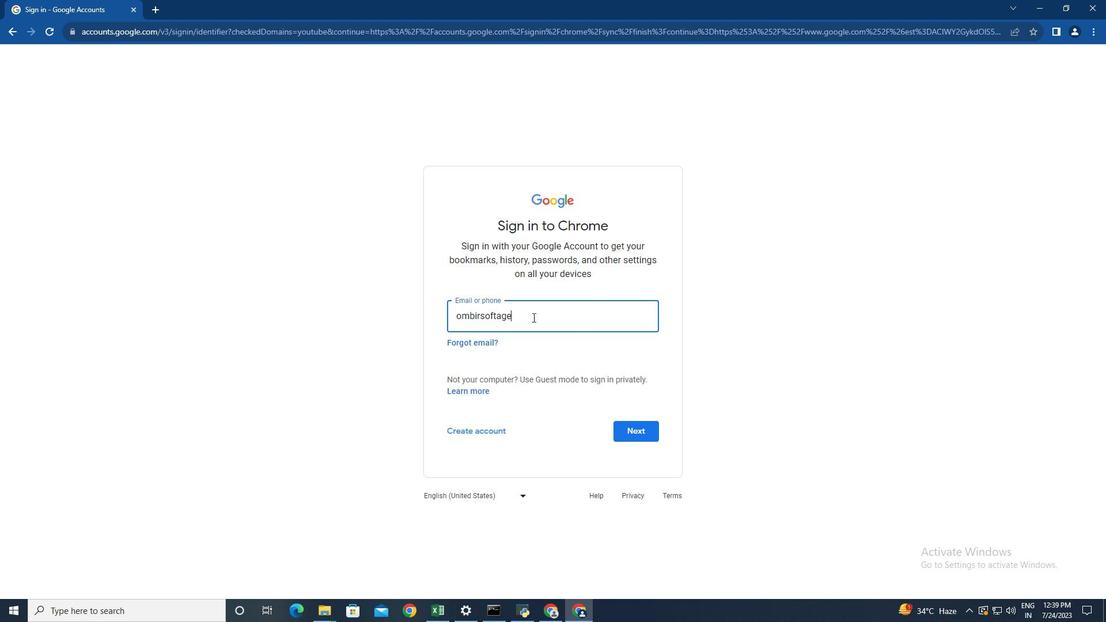 
Action: Mouse moved to (535, 326)
Screenshot: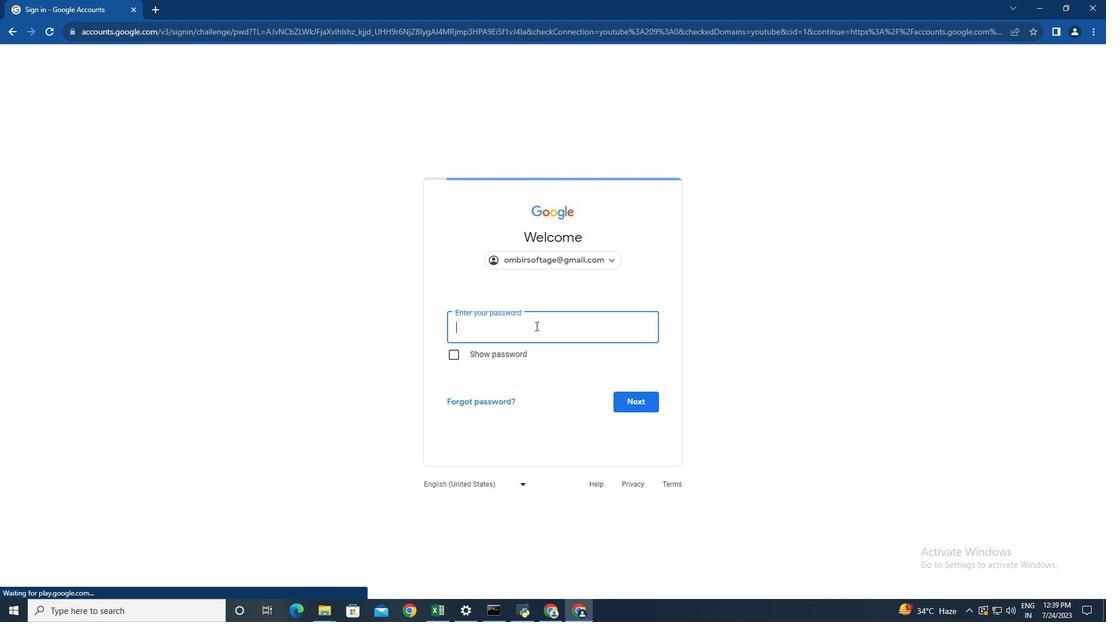 
Action: Key pressed <Key.shift><Key.shift><Key.shift><Key.shift><Key.shift><Key.shift><Key.shift><Key.shift><Key.shift><Key.shift><Key.shift><Key.shift><Key.shift><Key.shift><Key.shift><Key.shift><Key.shift><Key.shift><Key.shift>S<Key.backspace><Key.shift>Ombir<Key.shift>@082012
Screenshot: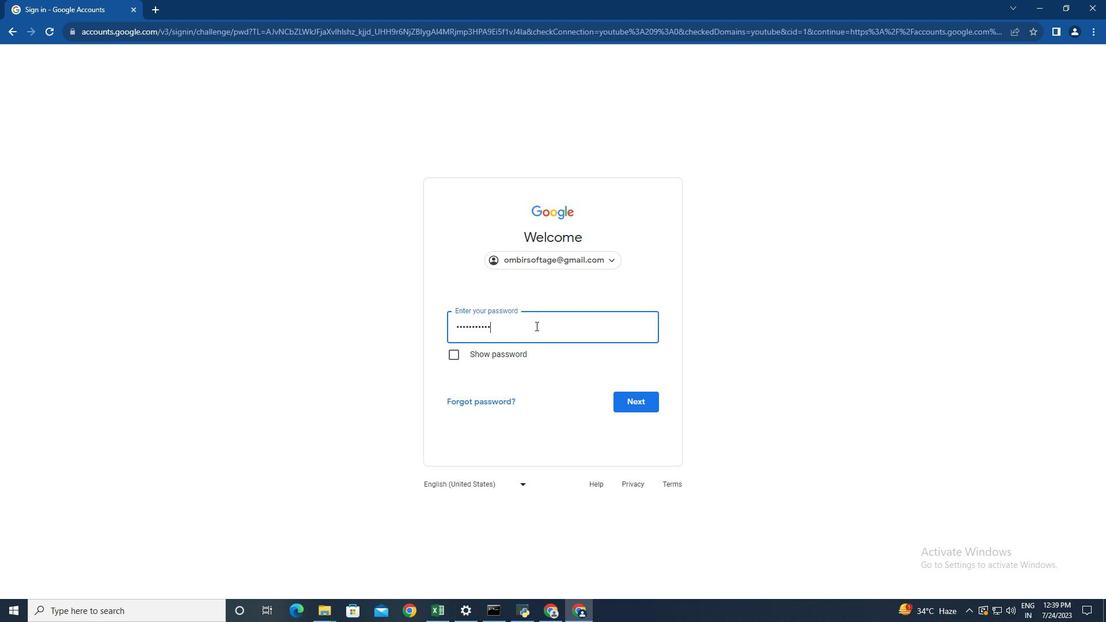 
Action: Mouse moved to (636, 402)
Screenshot: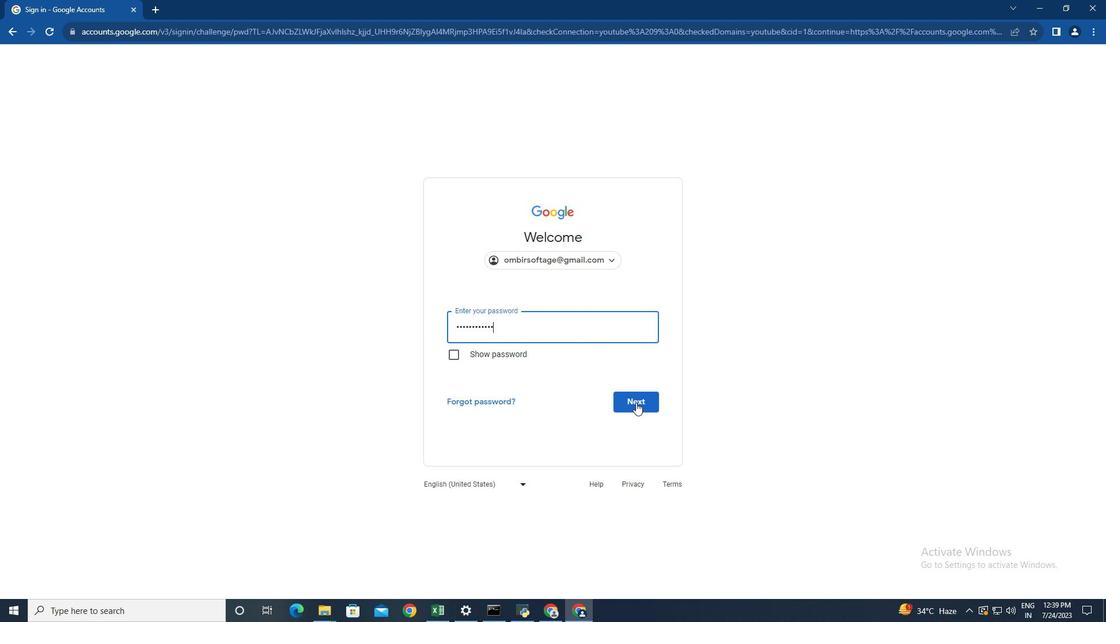 
Action: Mouse pressed left at (636, 402)
Screenshot: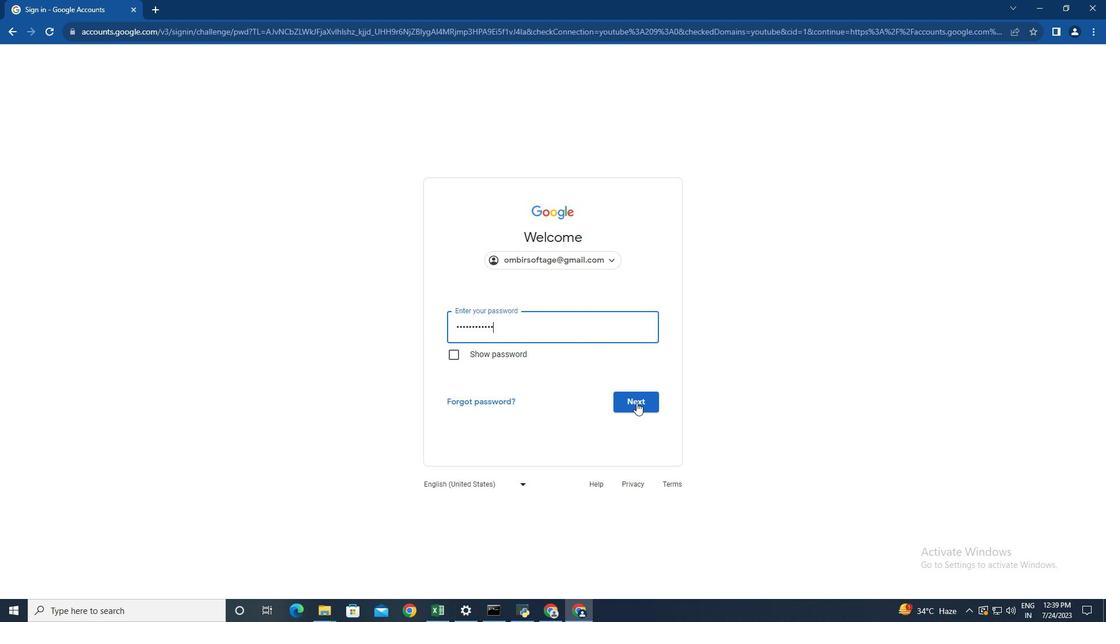 
Action: Mouse moved to (479, 167)
Screenshot: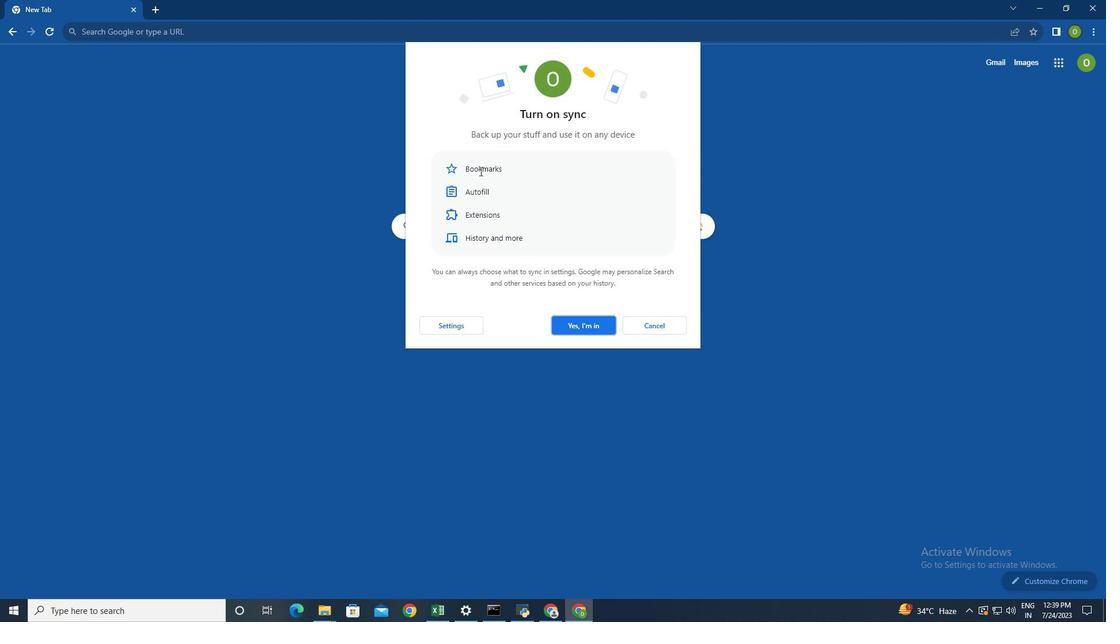 
Action: Mouse pressed left at (479, 167)
Screenshot: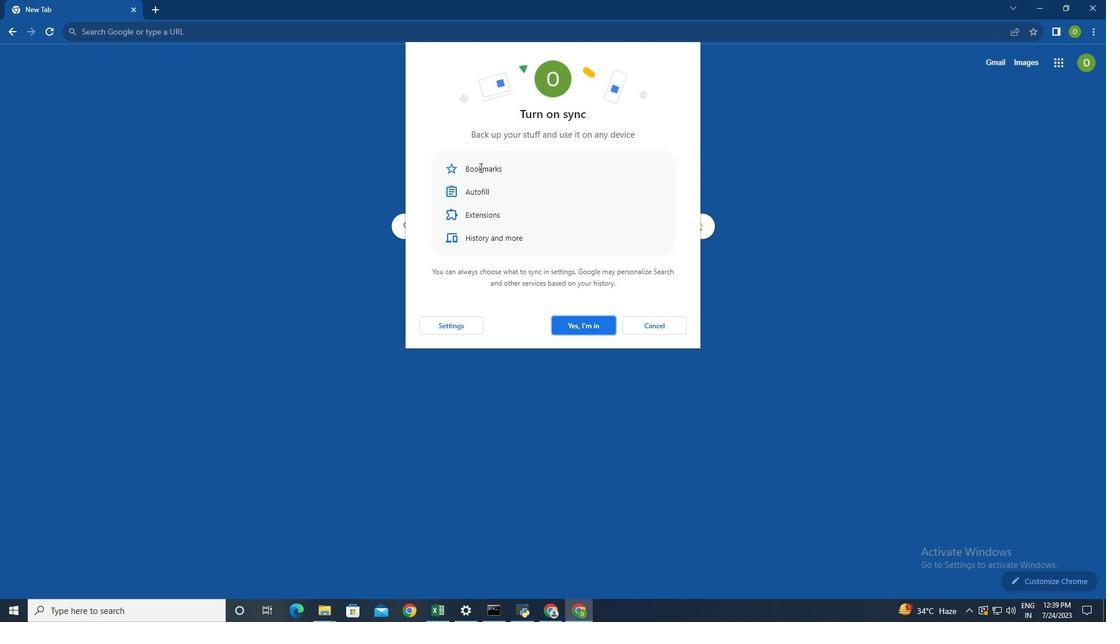 
Action: Mouse moved to (480, 191)
Screenshot: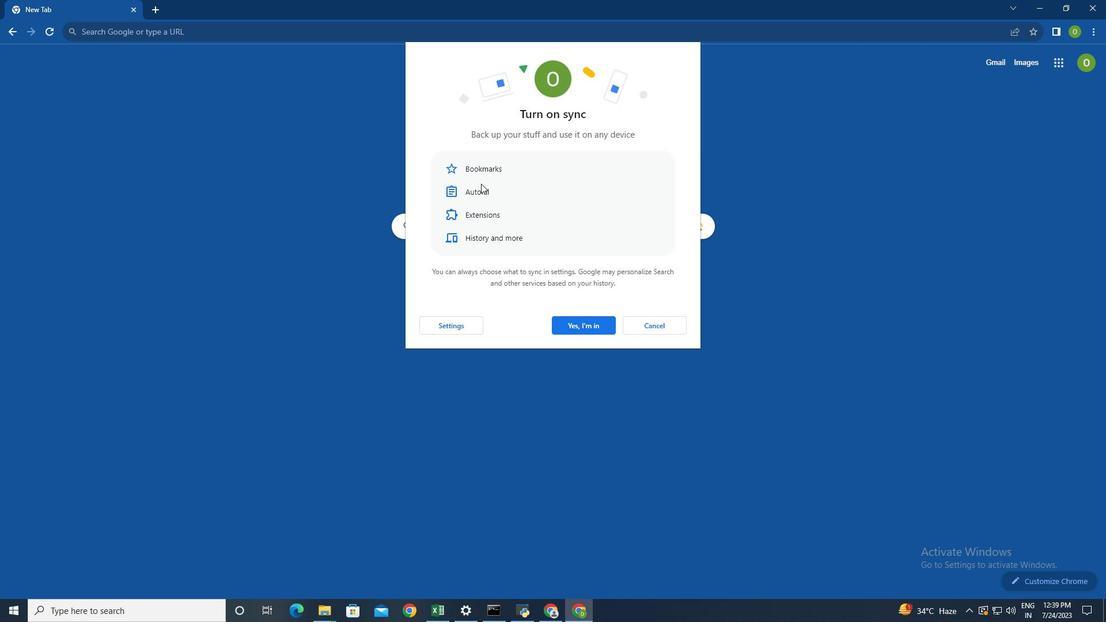 
Action: Mouse pressed left at (480, 191)
Screenshot: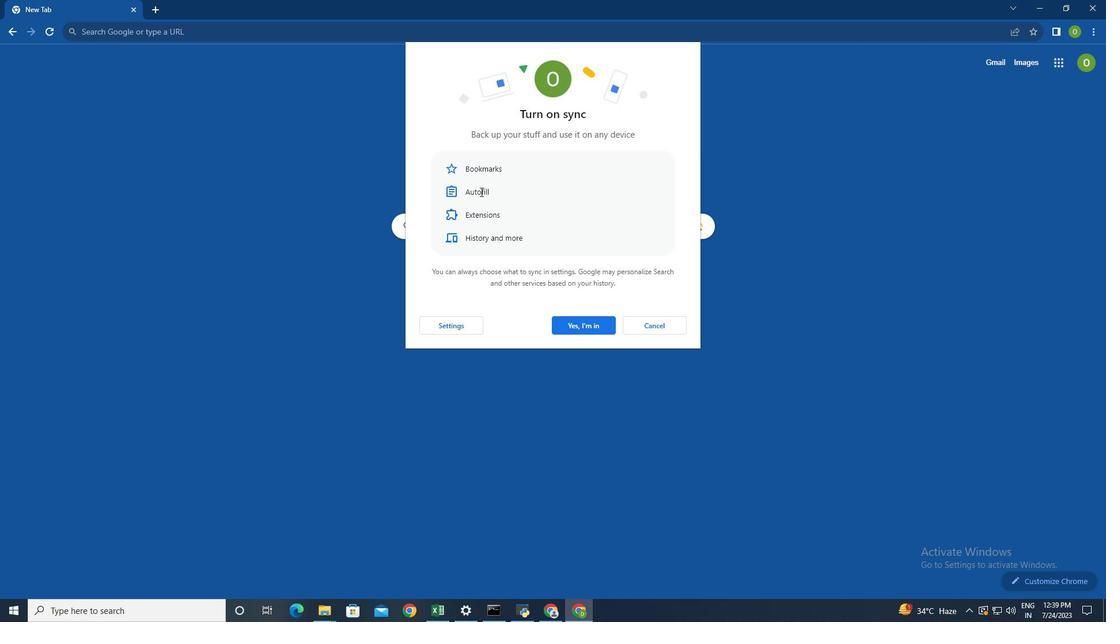 
Action: Mouse moved to (483, 216)
Screenshot: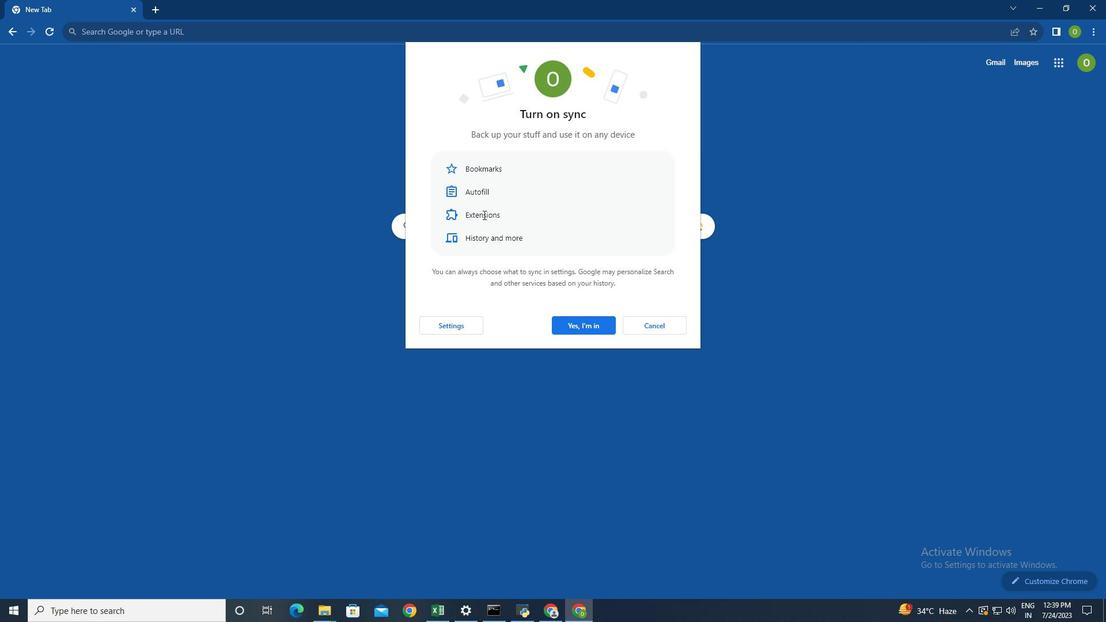 
Action: Mouse pressed left at (483, 216)
Screenshot: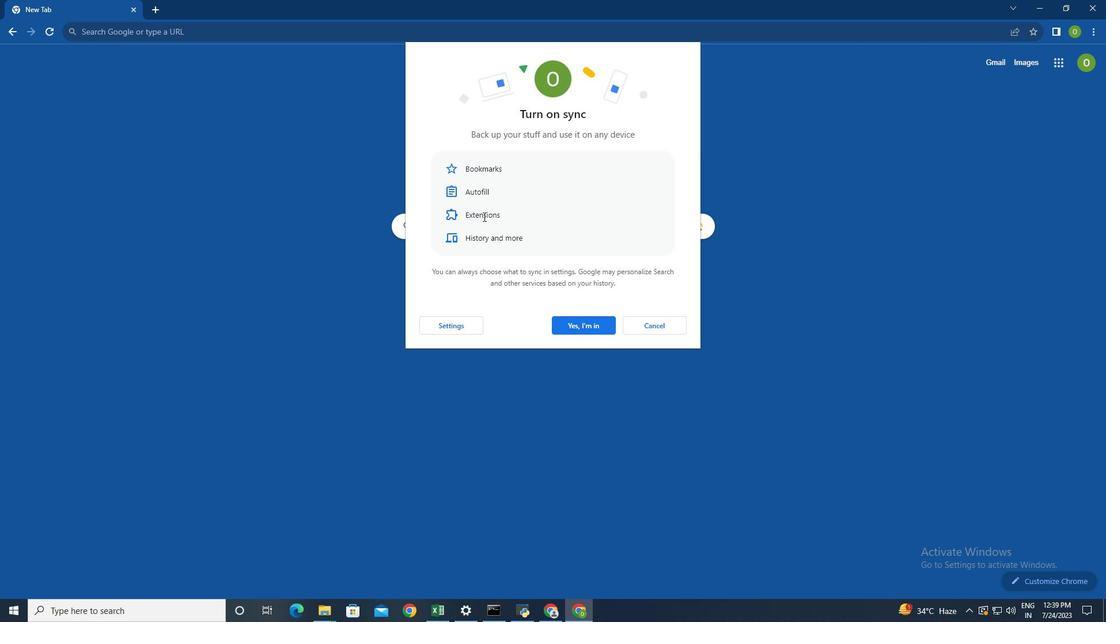 
Action: Mouse moved to (462, 327)
Screenshot: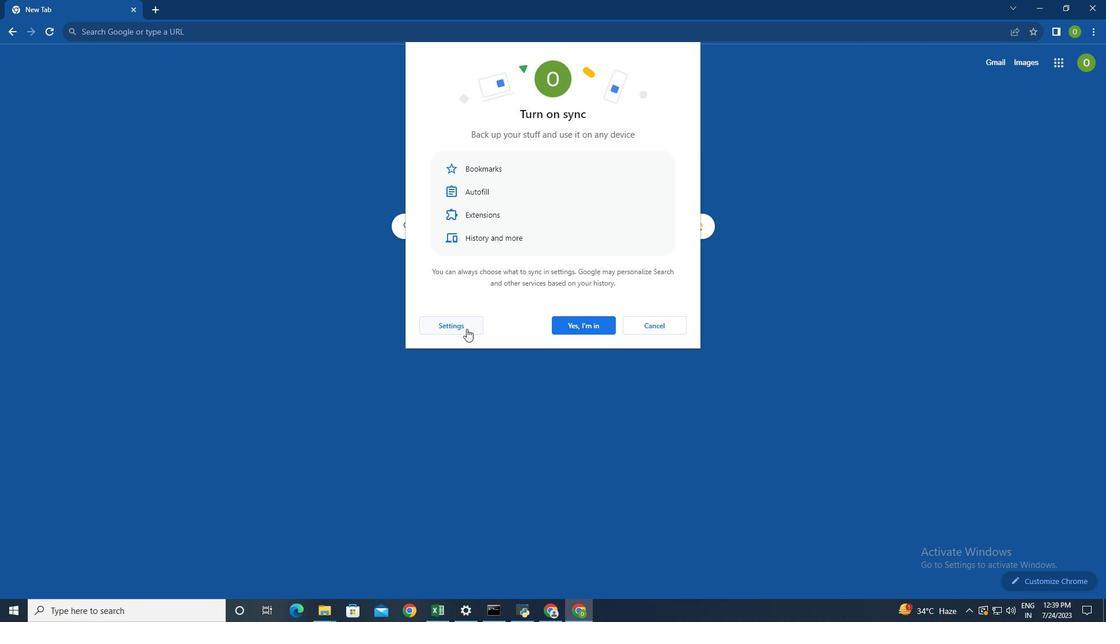 
Action: Mouse pressed left at (462, 327)
Screenshot: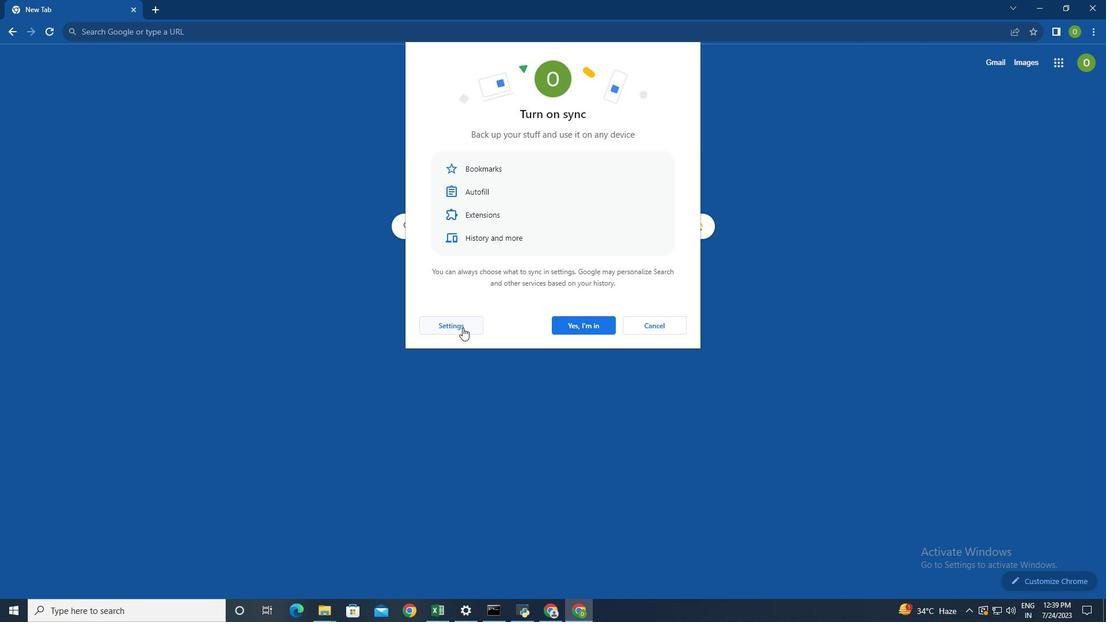 
Action: Mouse moved to (654, 214)
Screenshot: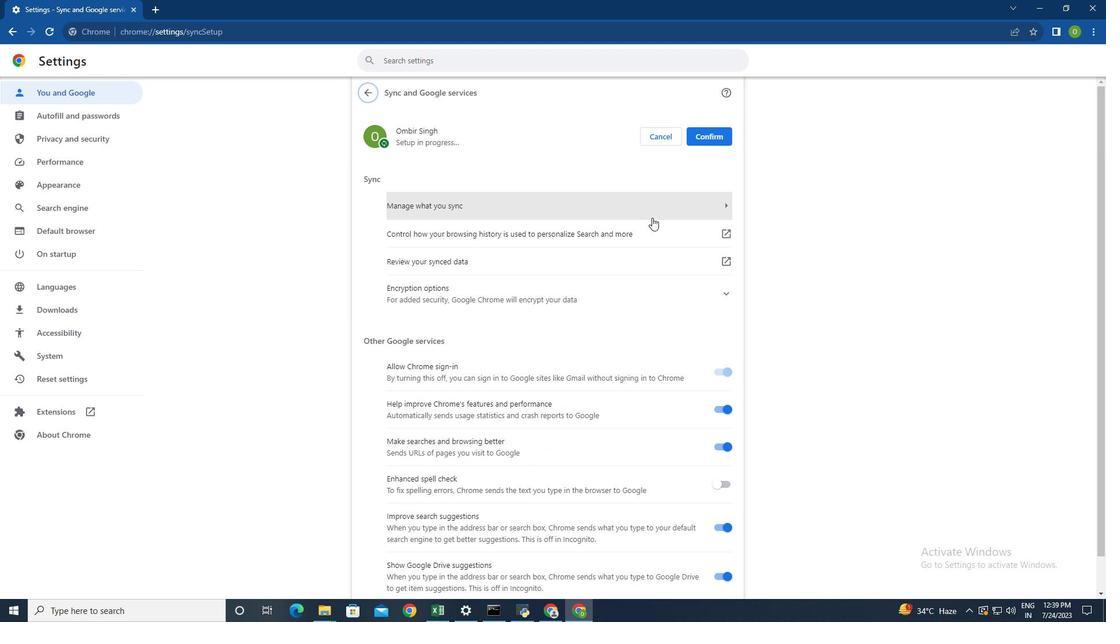 
Action: Mouse pressed left at (654, 214)
Screenshot: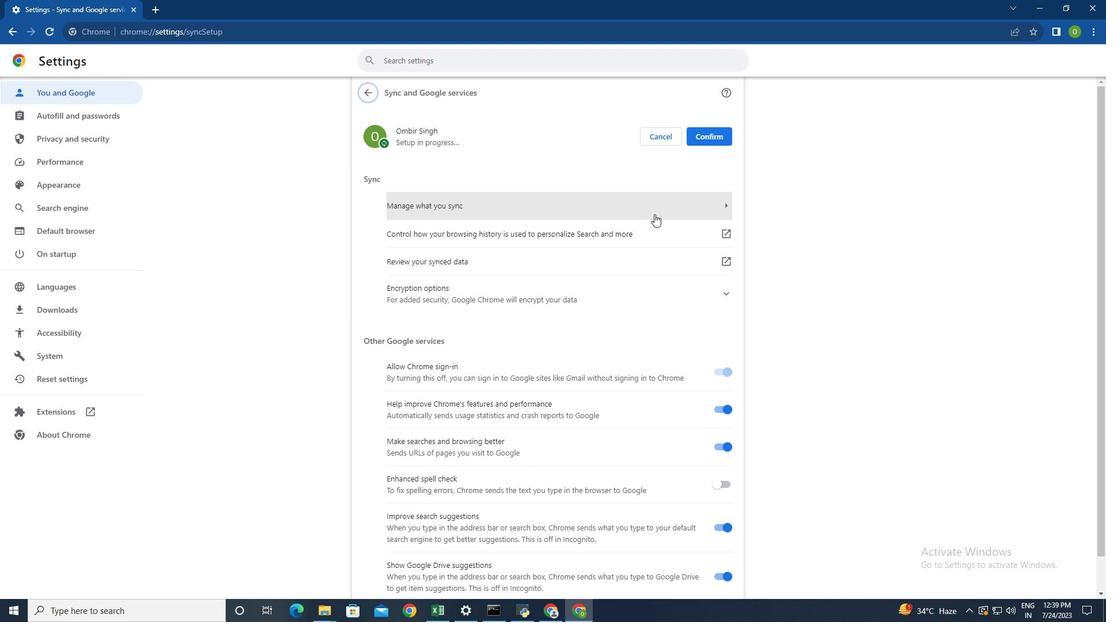 
Action: Mouse moved to (729, 222)
Screenshot: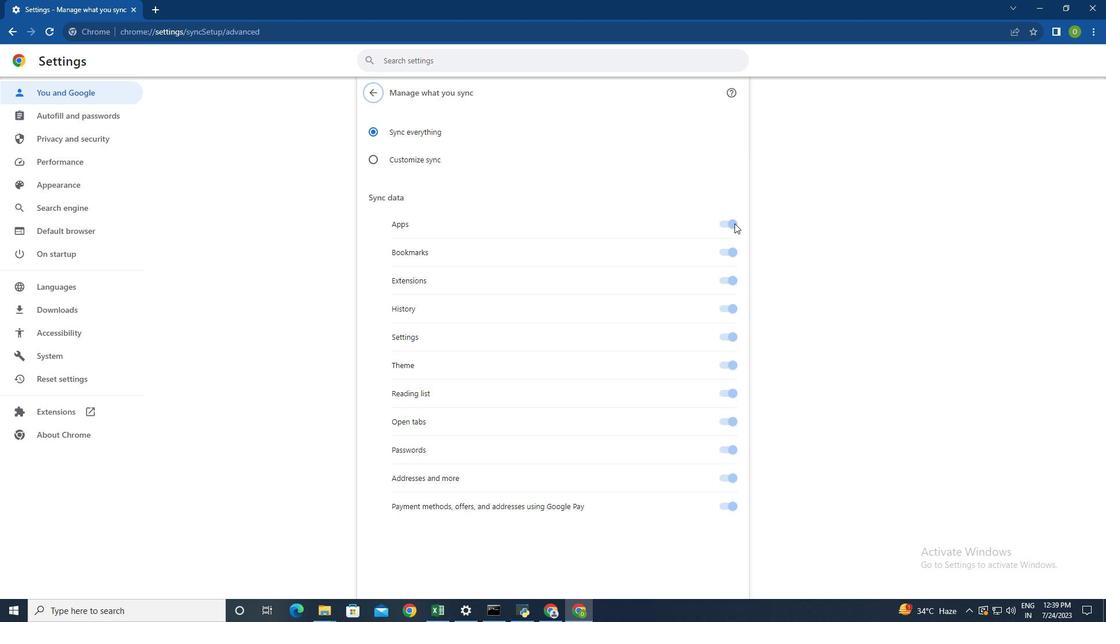 
Action: Mouse pressed left at (729, 222)
Screenshot: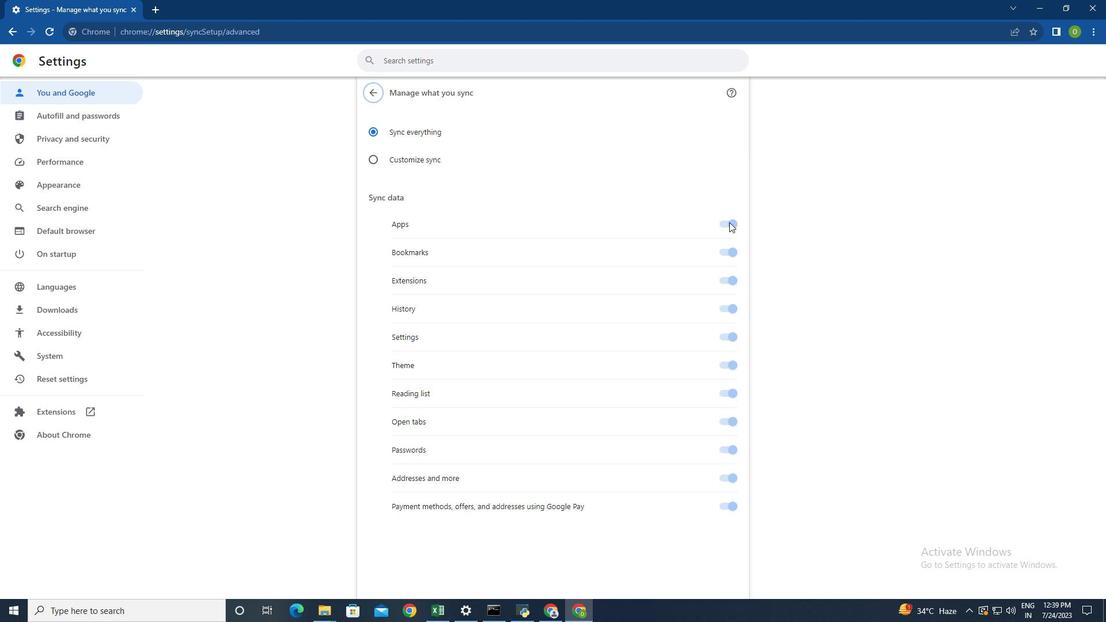 
Action: Mouse moved to (727, 456)
Screenshot: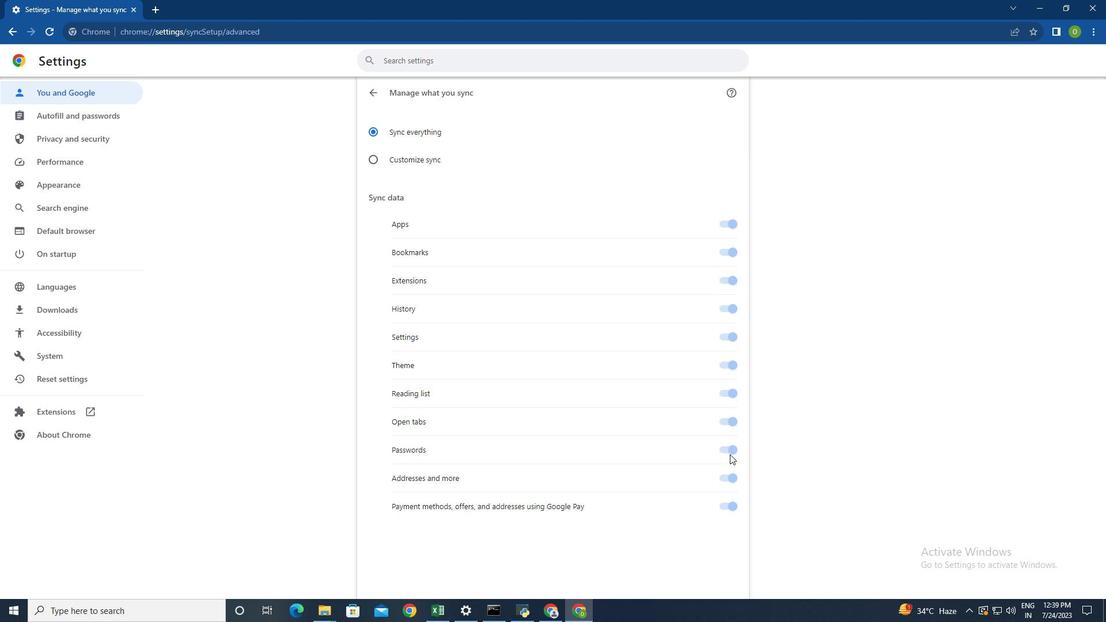
Action: Mouse scrolled (727, 456) with delta (0, 0)
Screenshot: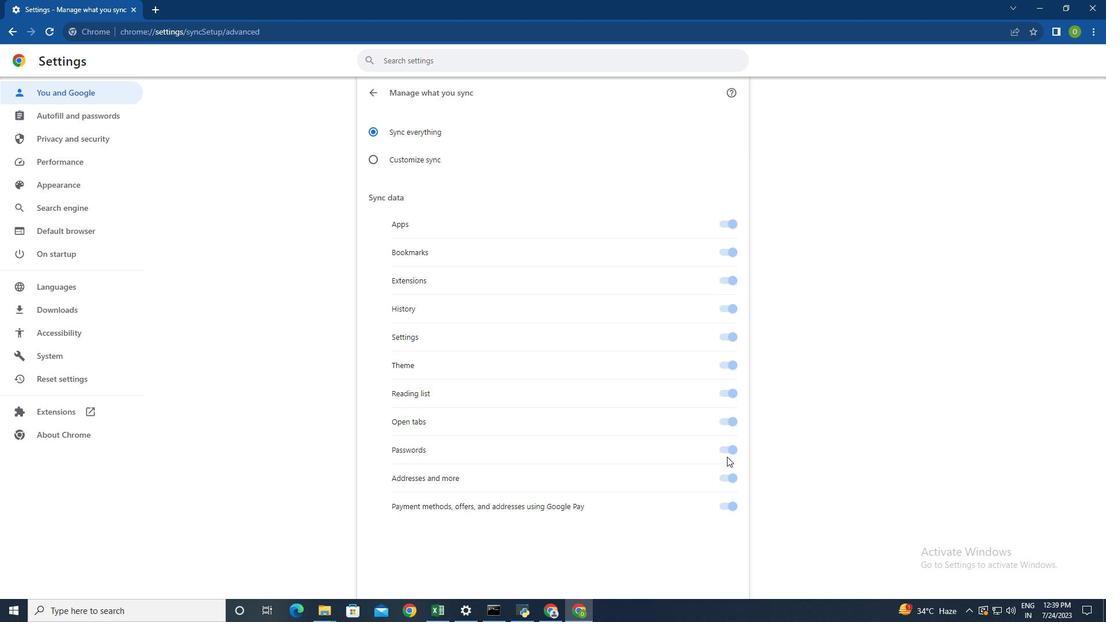 
Action: Mouse scrolled (727, 456) with delta (0, 0)
Screenshot: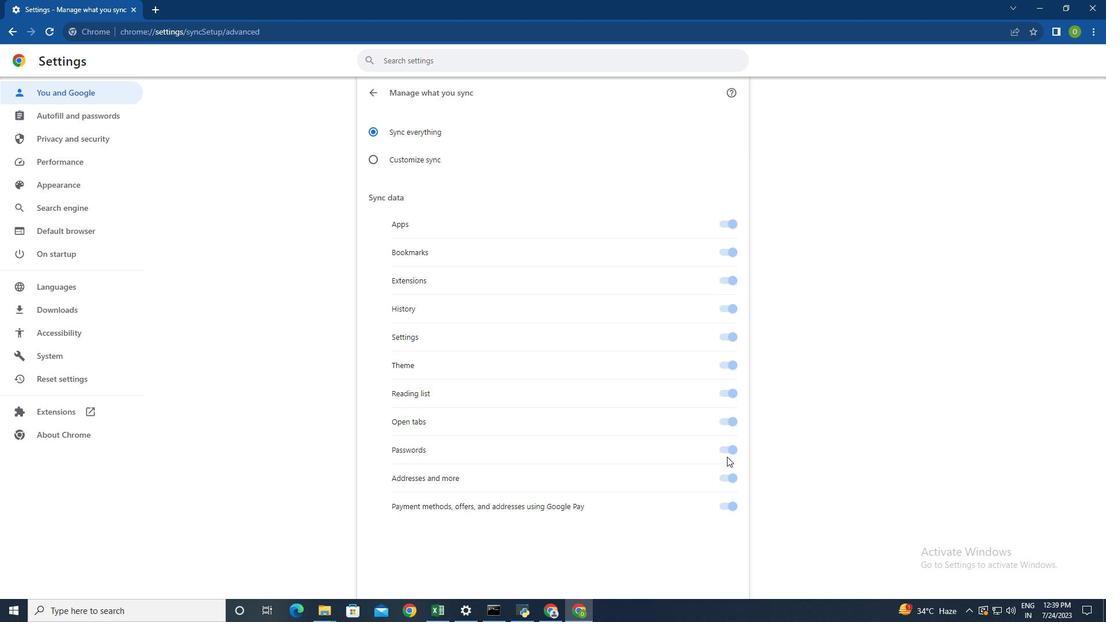 
Action: Mouse scrolled (727, 456) with delta (0, 0)
Screenshot: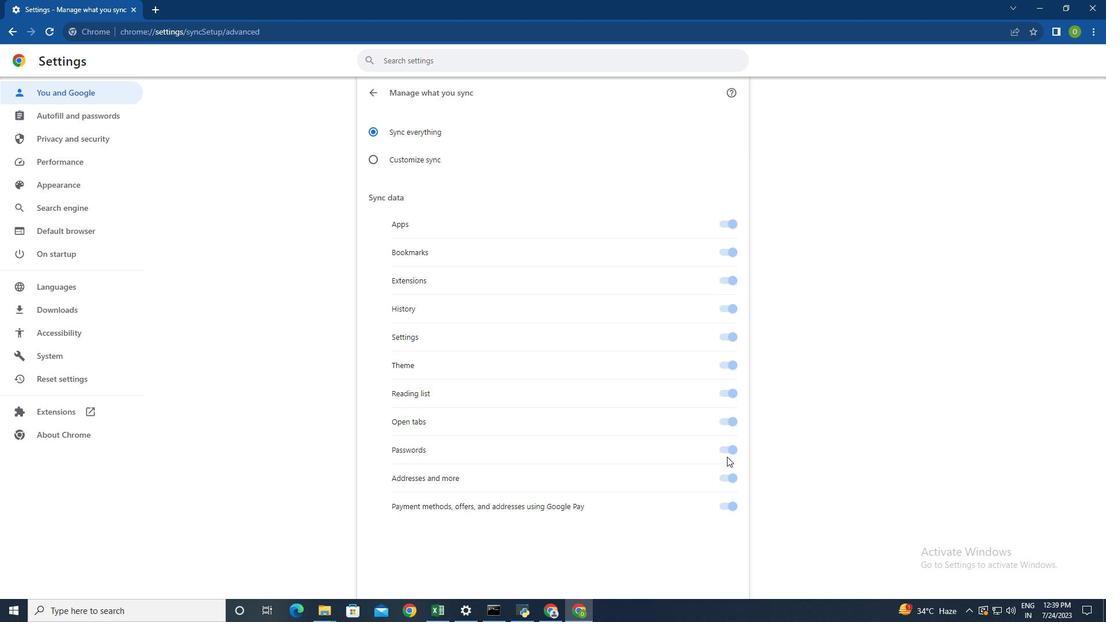 
Action: Mouse moved to (372, 154)
Screenshot: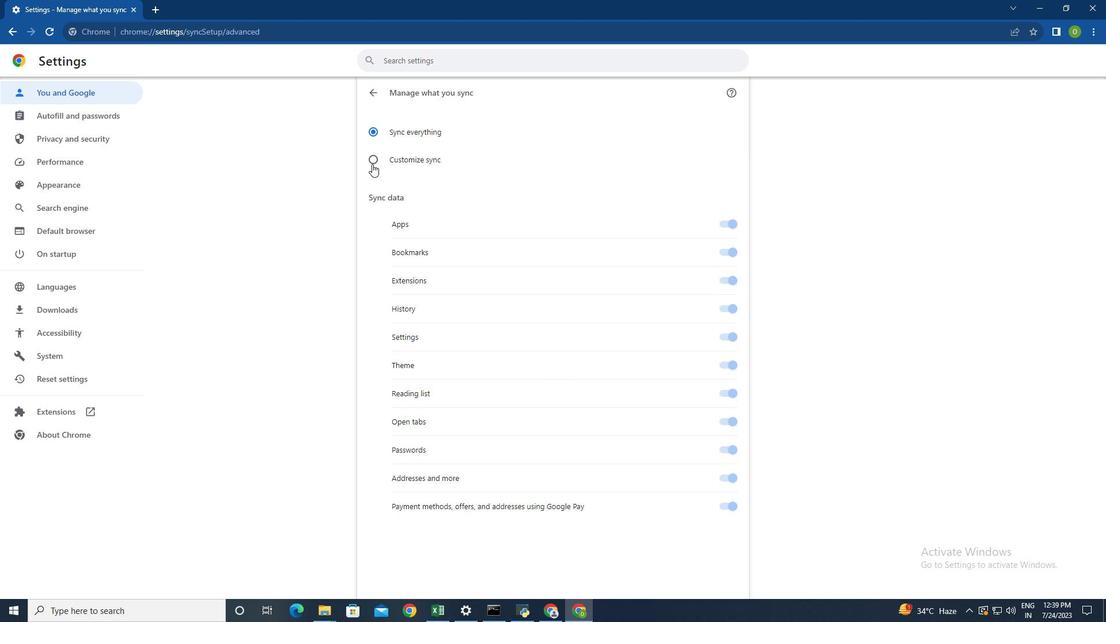 
Action: Mouse pressed left at (372, 154)
Screenshot: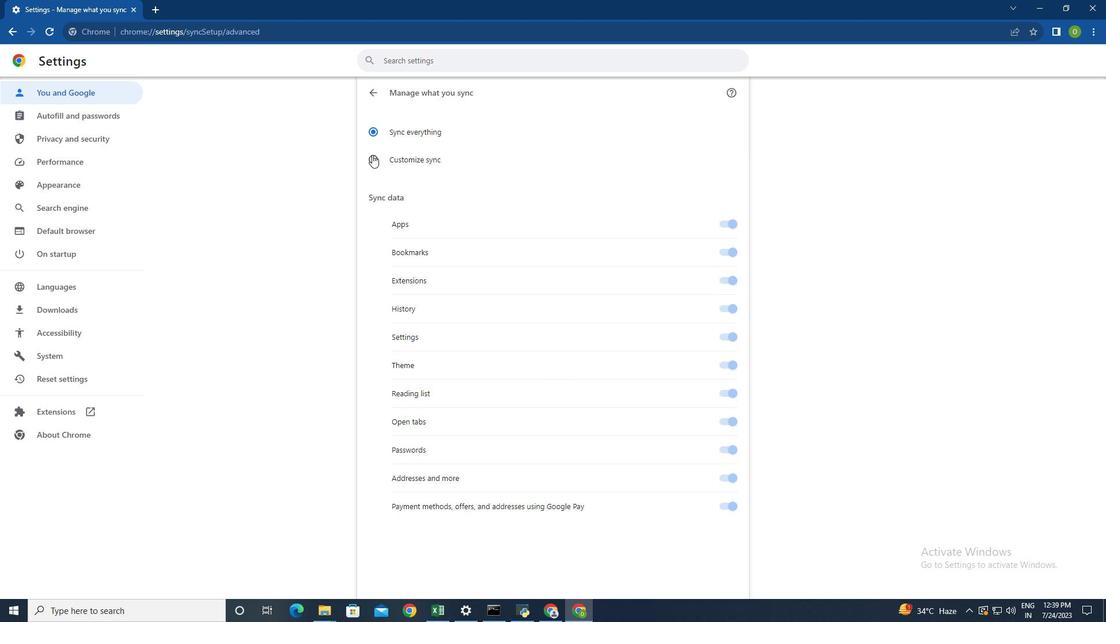 
Action: Mouse moved to (720, 373)
Screenshot: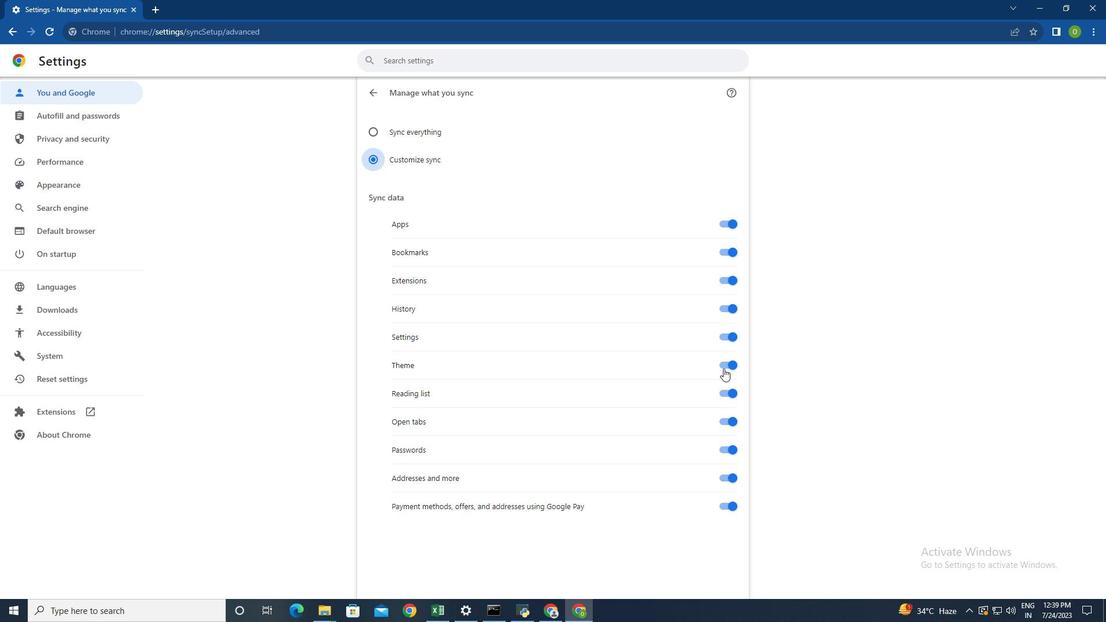 
Action: Mouse scrolled (720, 373) with delta (0, 0)
Screenshot: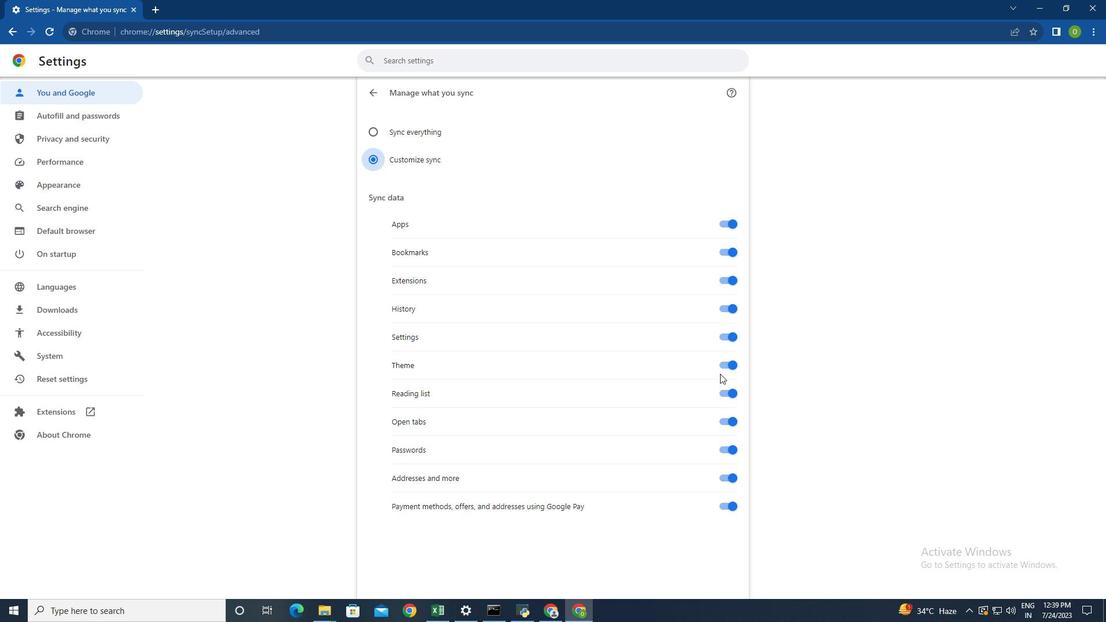 
Action: Mouse scrolled (720, 373) with delta (0, 0)
Screenshot: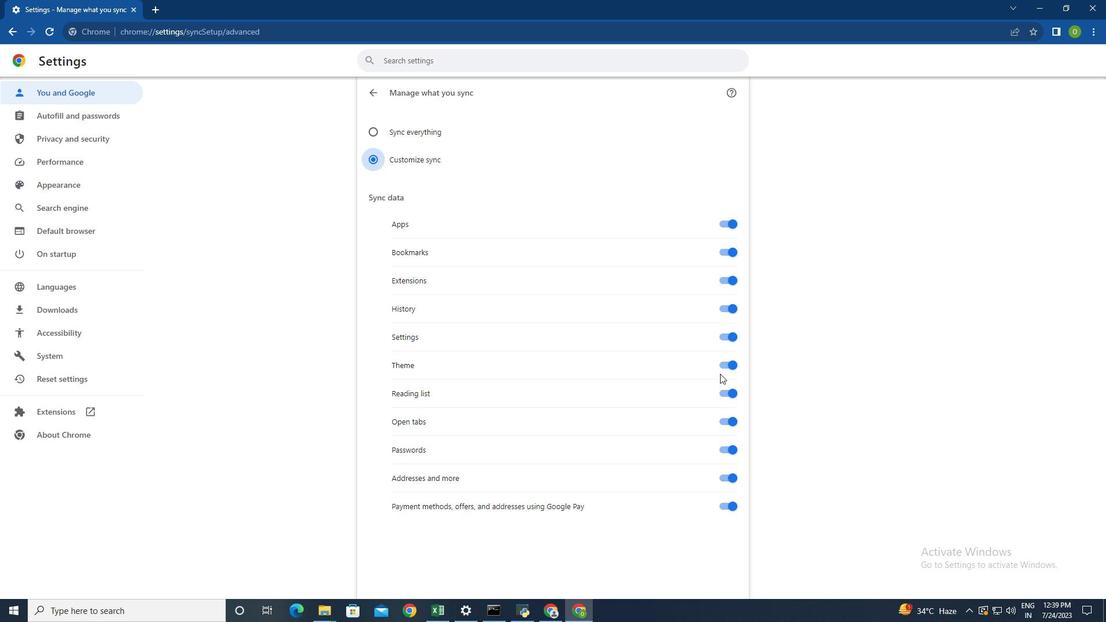 
Action: Mouse moved to (728, 476)
Screenshot: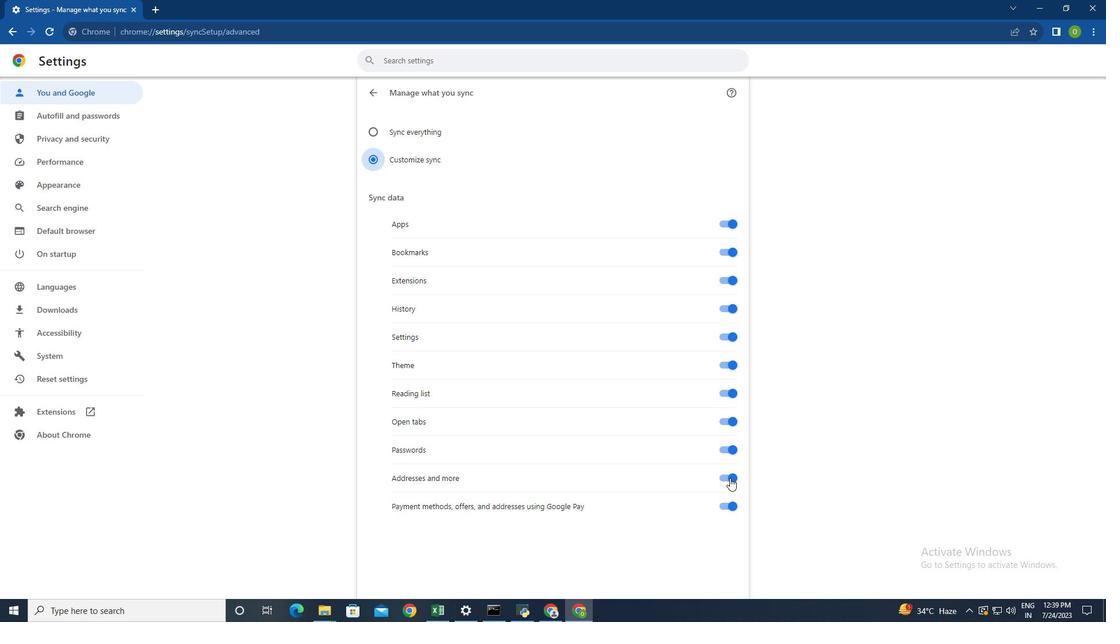 
Action: Mouse pressed left at (728, 476)
Screenshot: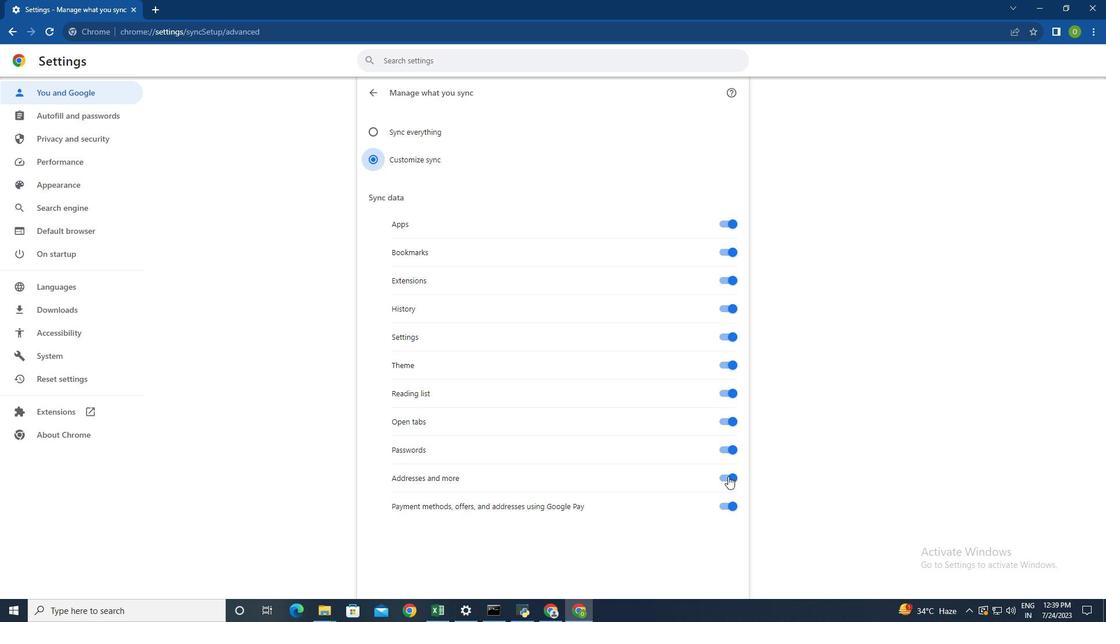 
Action: Mouse pressed left at (728, 476)
Screenshot: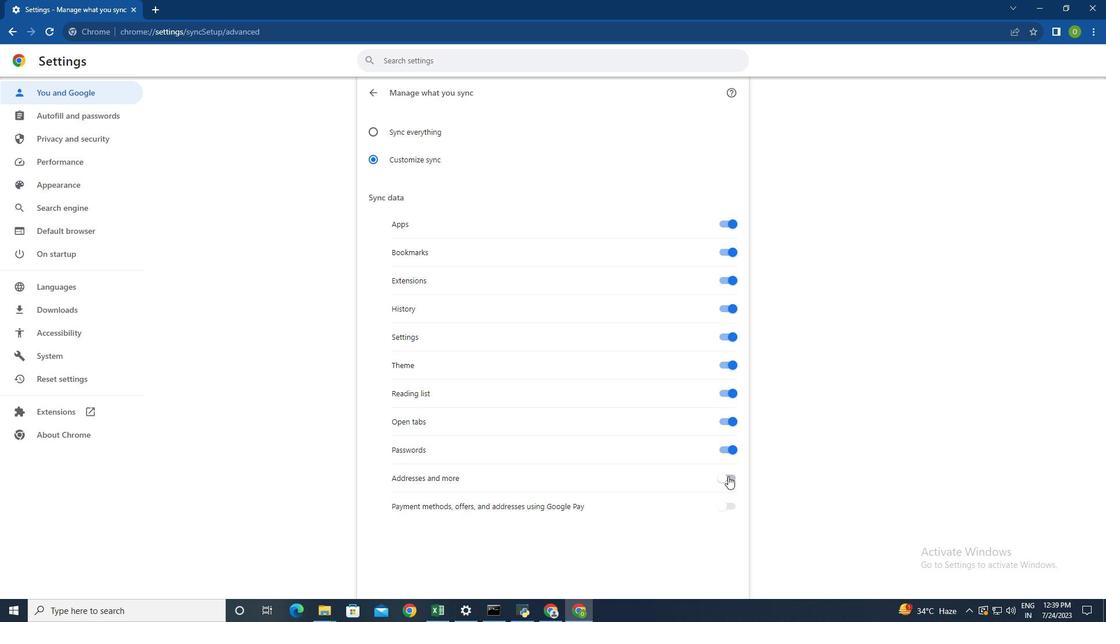
Action: Mouse moved to (728, 505)
Screenshot: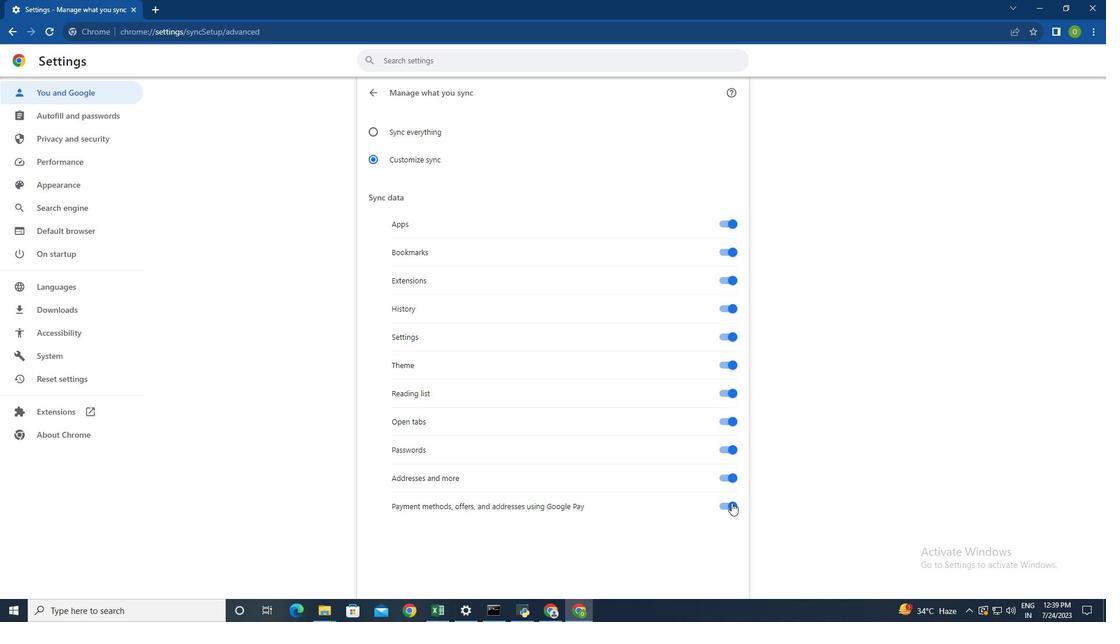 
Action: Mouse pressed left at (728, 505)
Screenshot: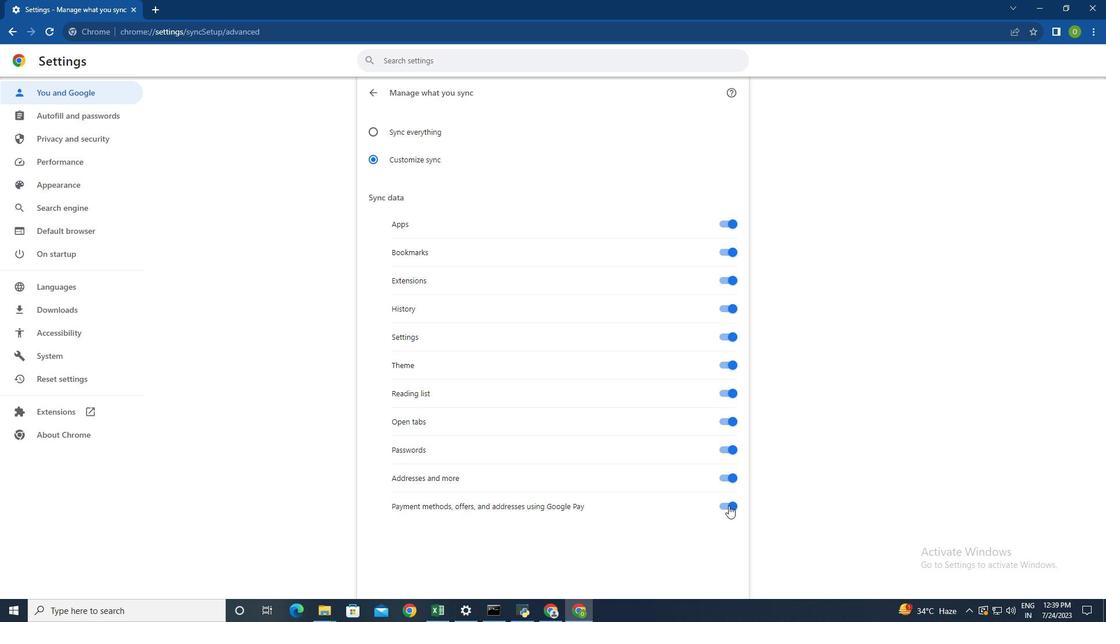 
Action: Mouse moved to (370, 89)
Screenshot: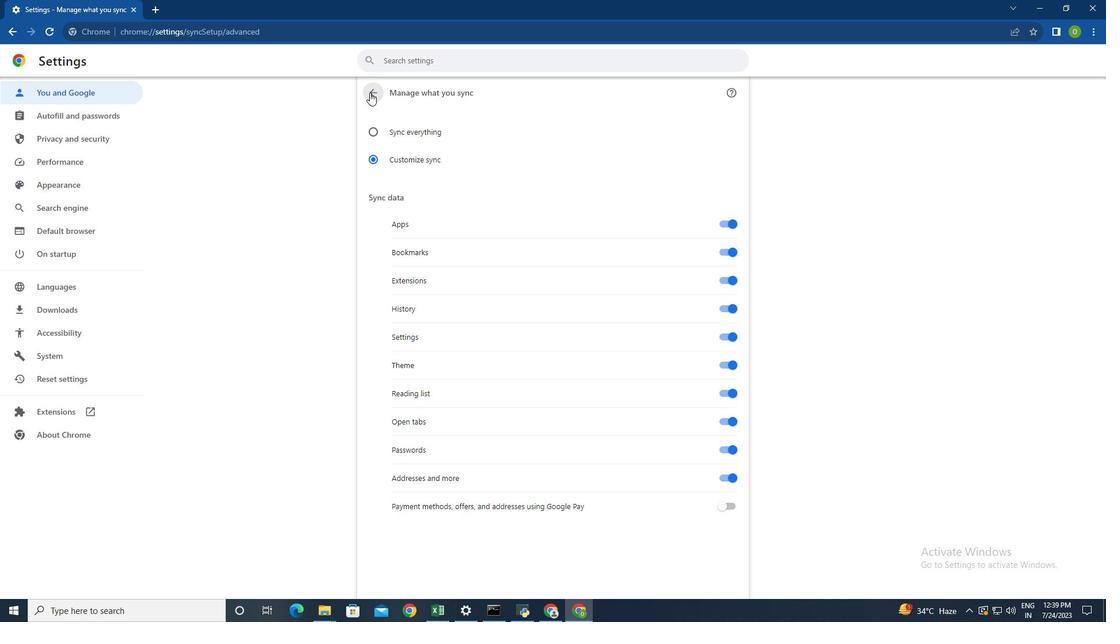
Action: Mouse pressed left at (370, 89)
Screenshot: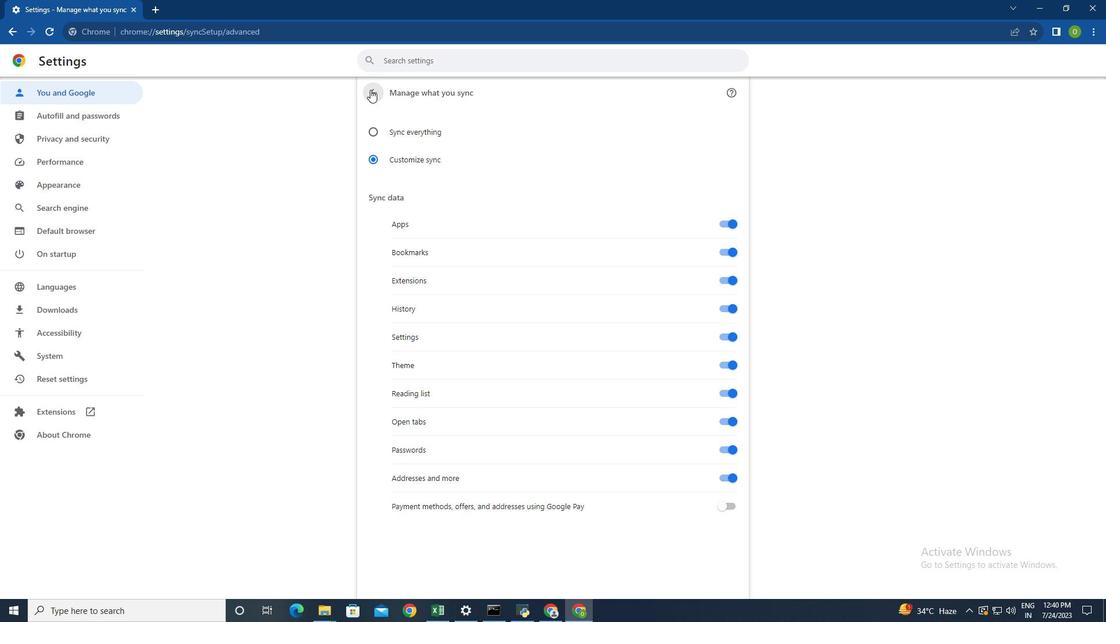 
Action: Mouse moved to (713, 137)
Screenshot: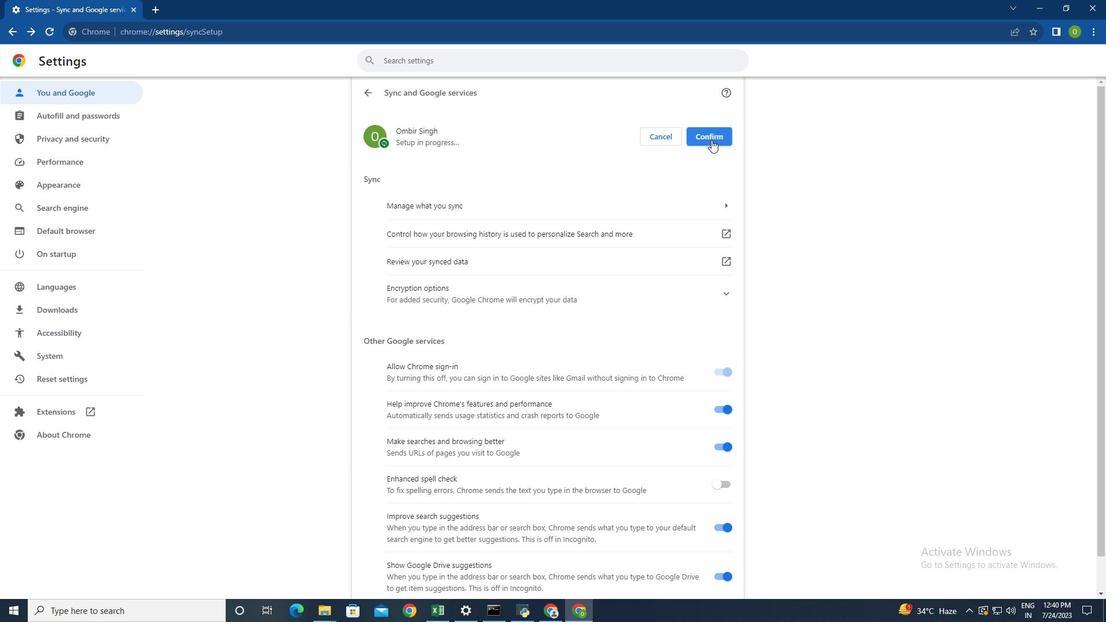 
Action: Mouse pressed left at (713, 137)
Screenshot: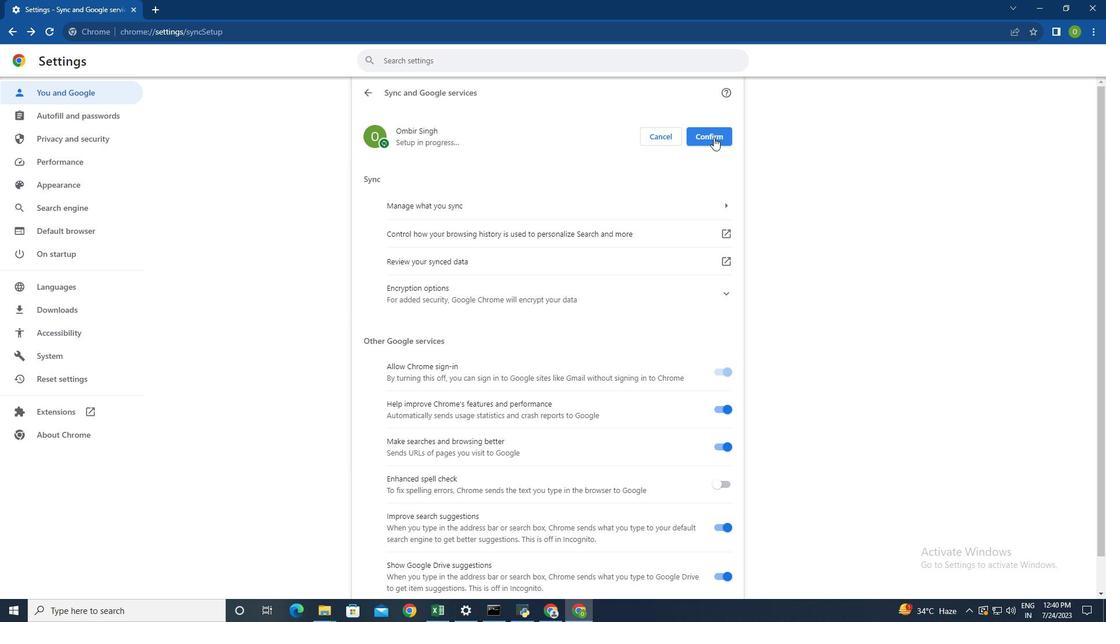 
Action: Mouse moved to (608, 289)
Screenshot: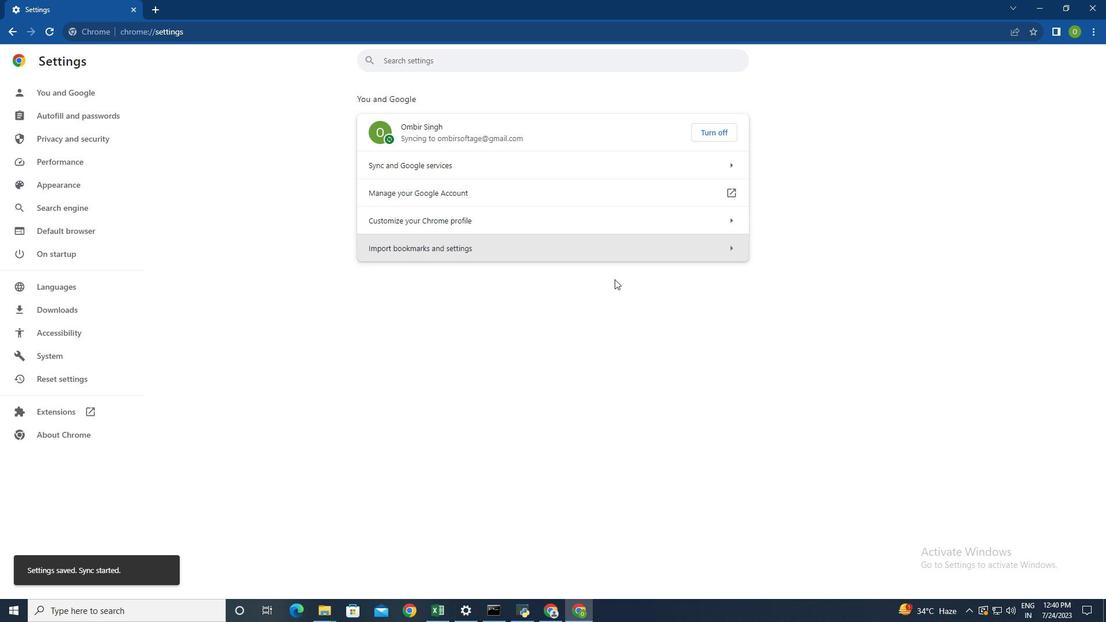 
Action: Mouse scrolled (608, 290) with delta (0, 0)
Screenshot: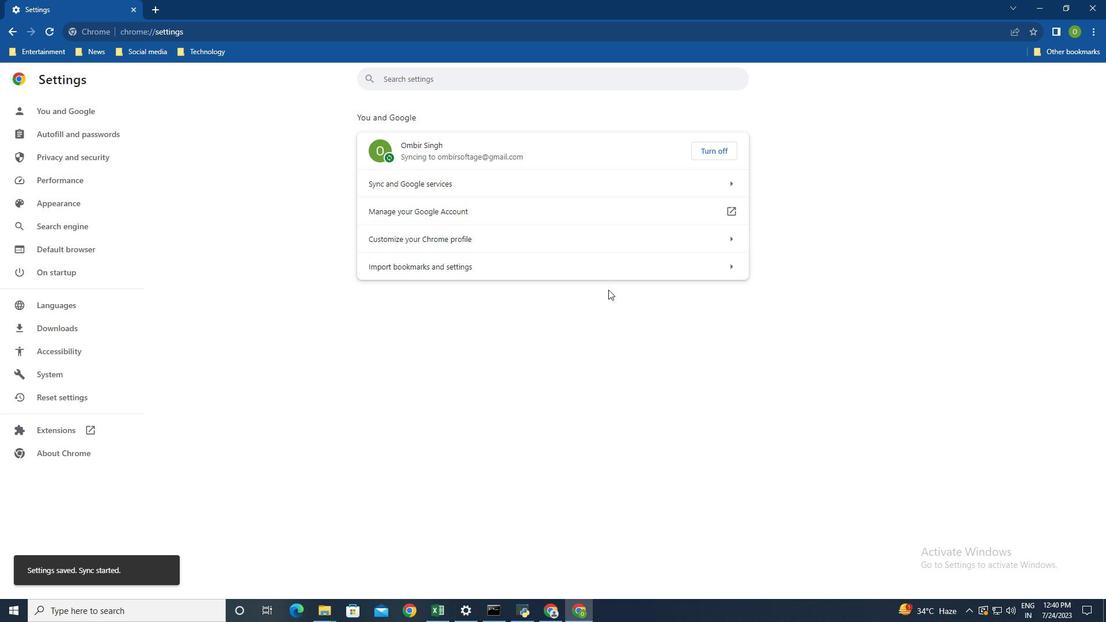 
Action: Mouse moved to (1092, 75)
Screenshot: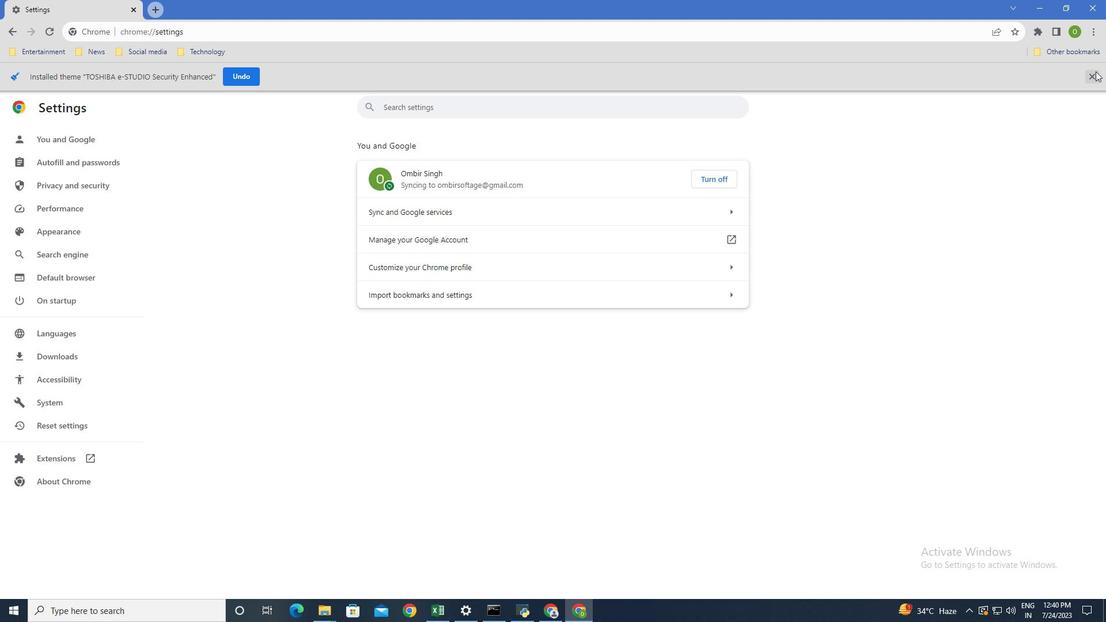 
Action: Mouse pressed left at (1092, 75)
Screenshot: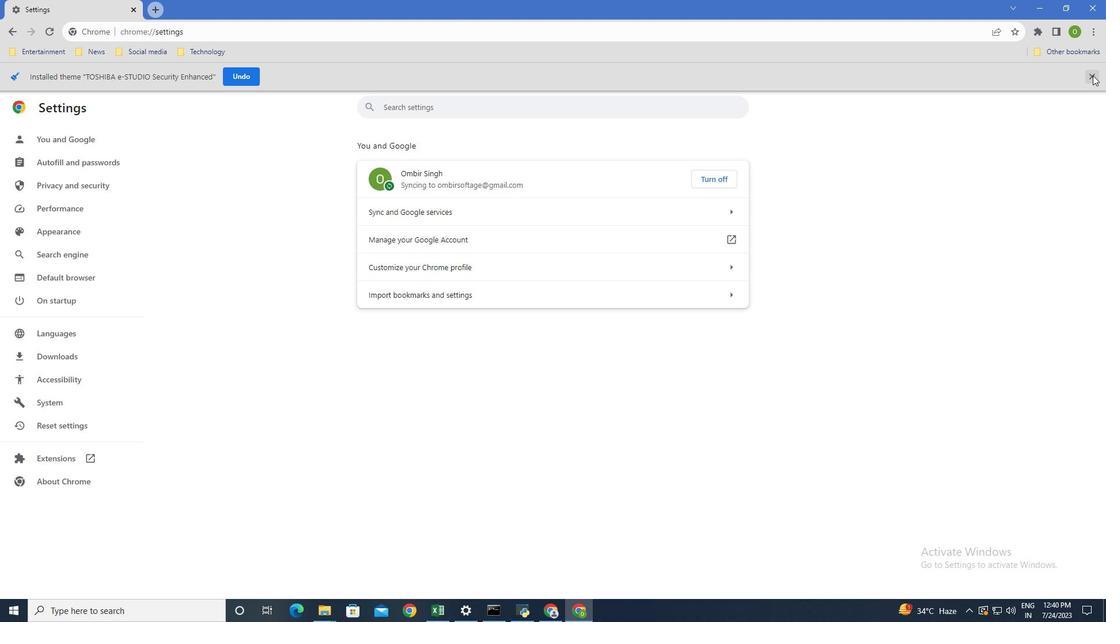 
Action: Mouse moved to (599, 186)
Screenshot: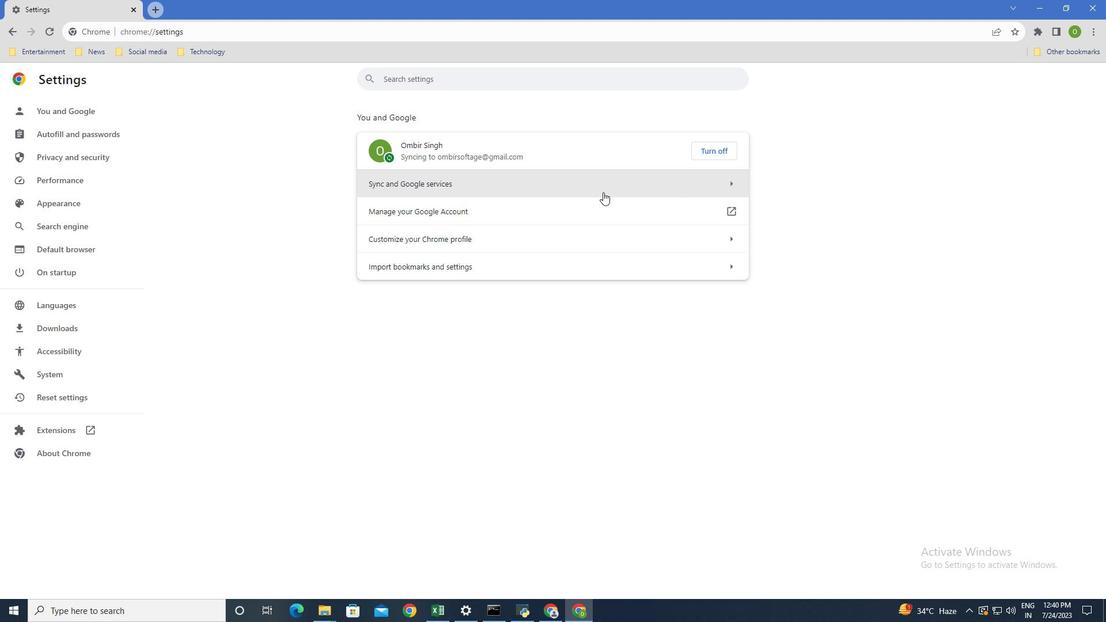 
Action: Mouse pressed left at (599, 186)
Screenshot: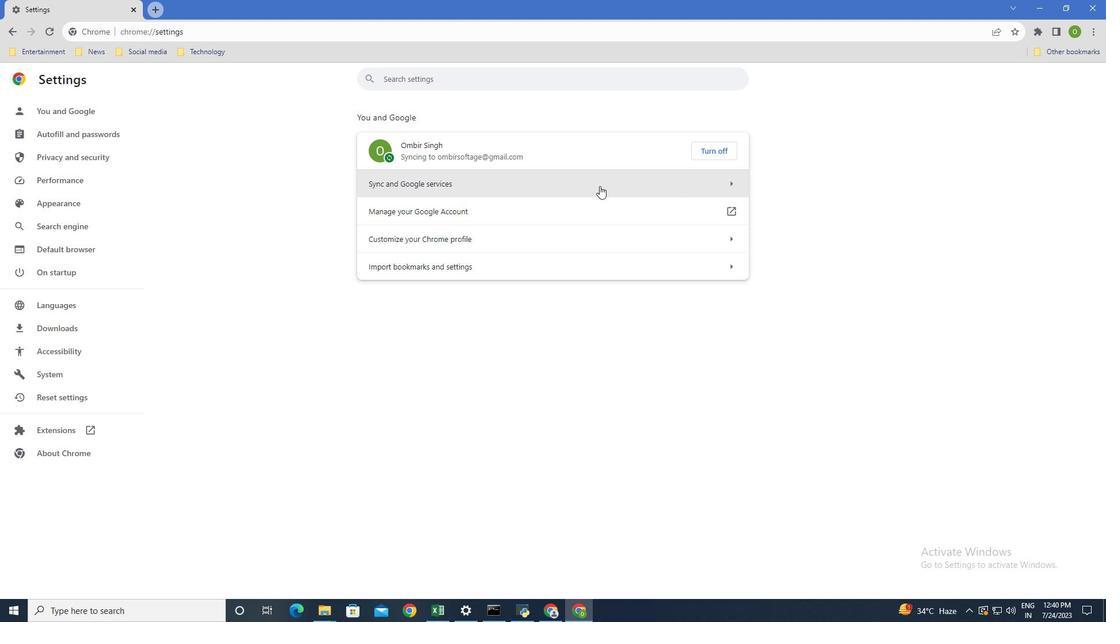 
Action: Mouse moved to (144, 13)
Screenshot: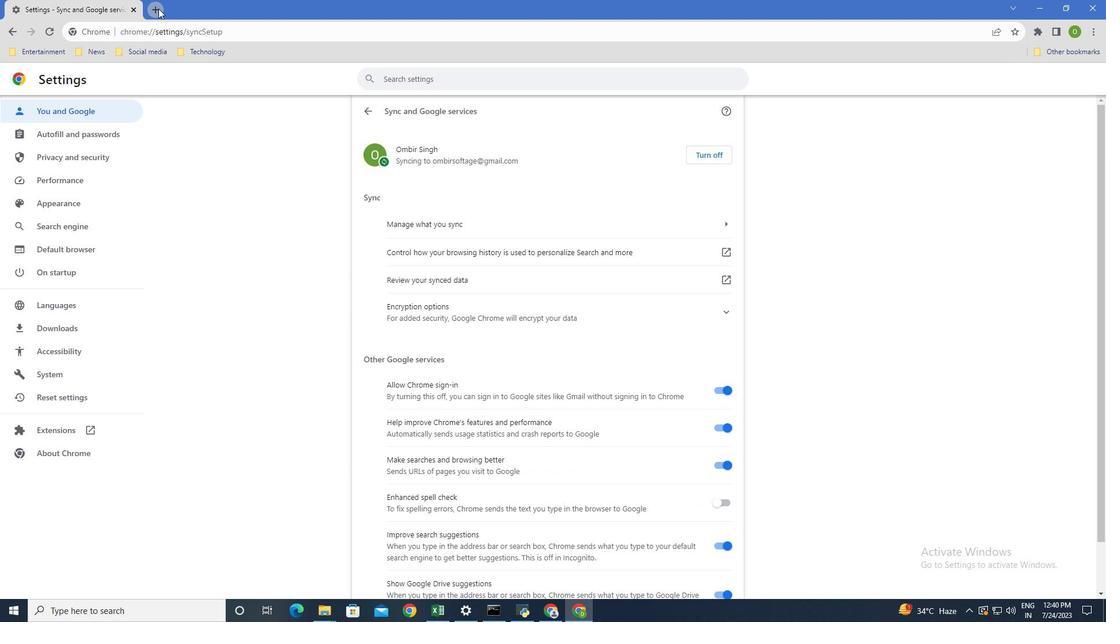 
Action: Mouse pressed left at (158, 7)
Screenshot: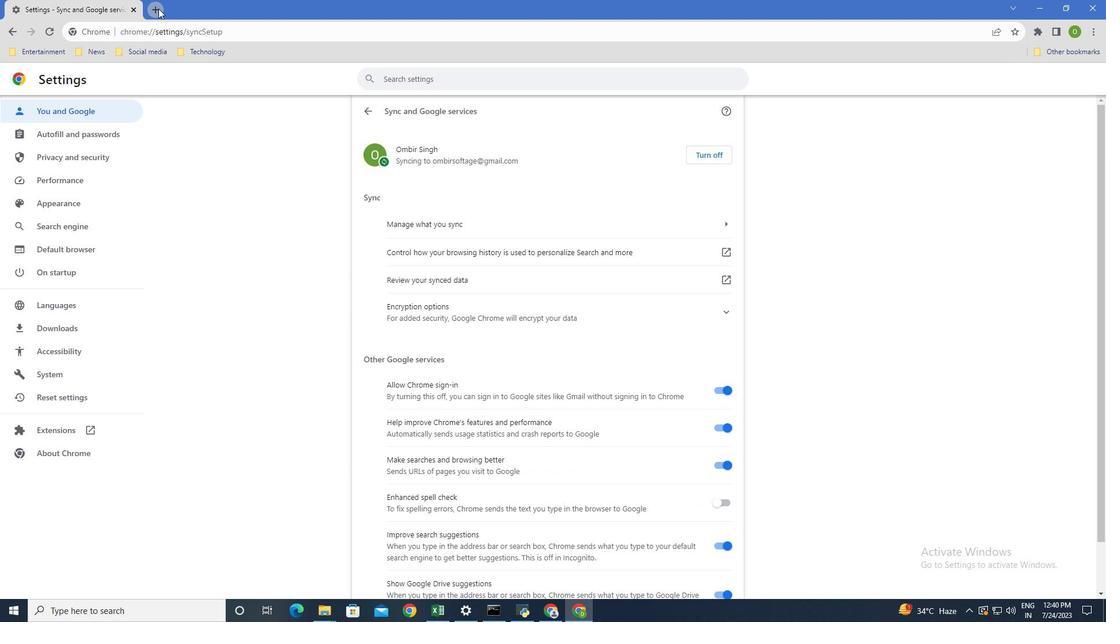 
Action: Mouse moved to (132, 10)
Screenshot: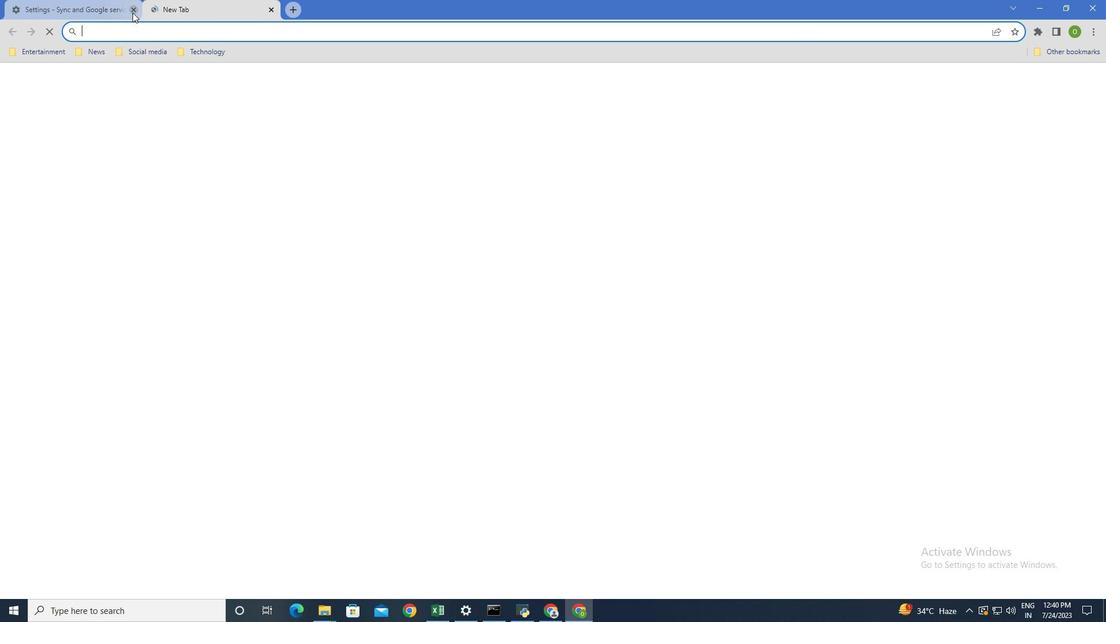 
Action: Mouse pressed left at (132, 10)
Screenshot: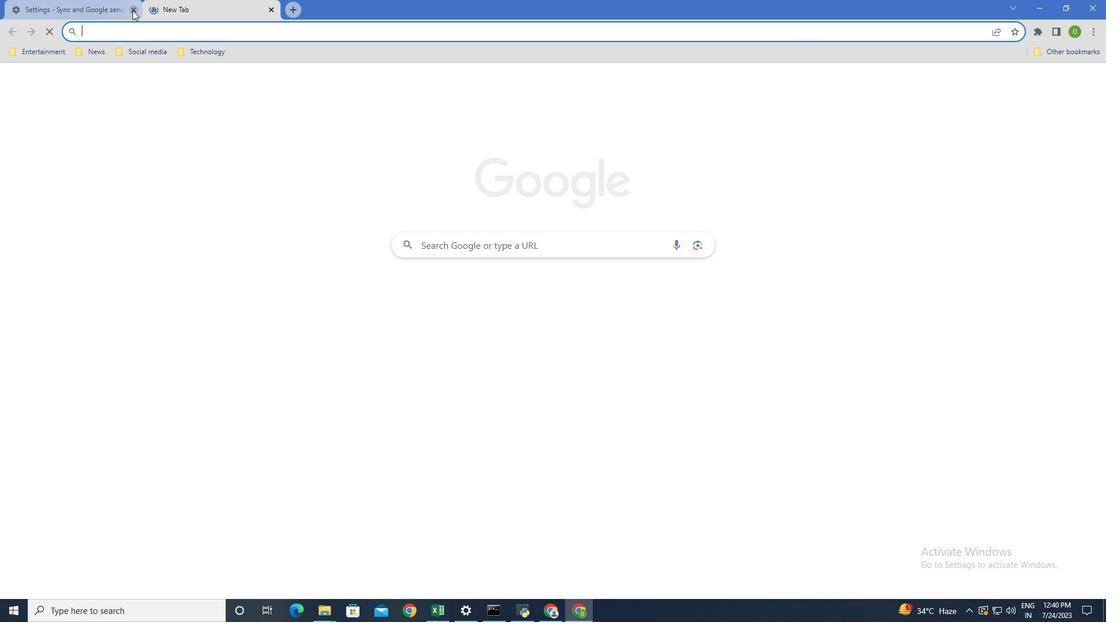 
Action: Mouse moved to (1077, 30)
Screenshot: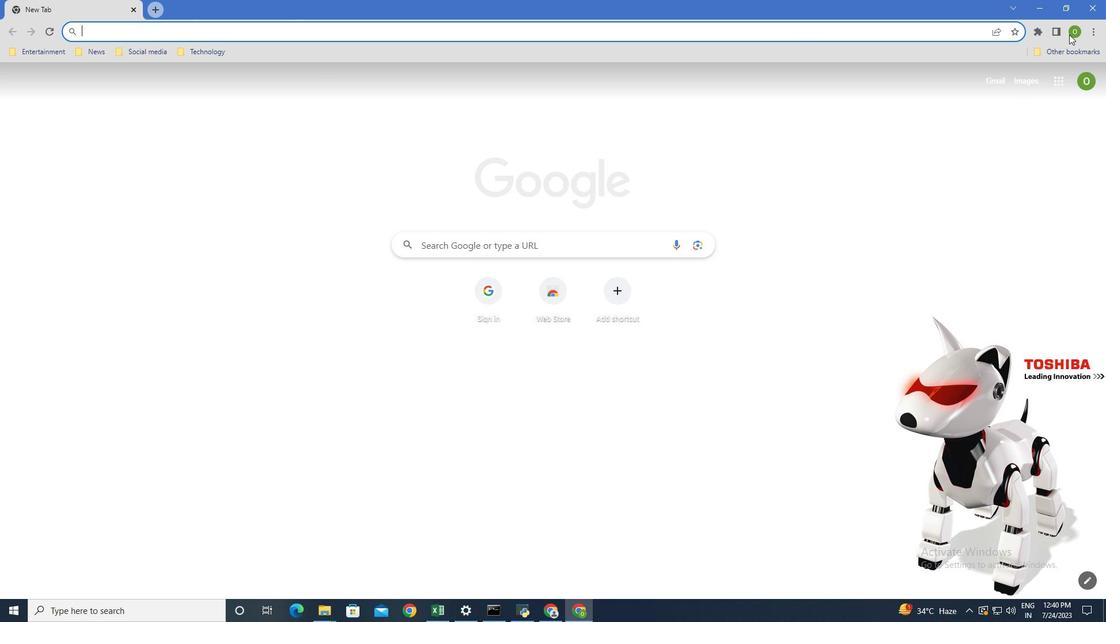 
Action: Mouse pressed left at (1077, 30)
Screenshot: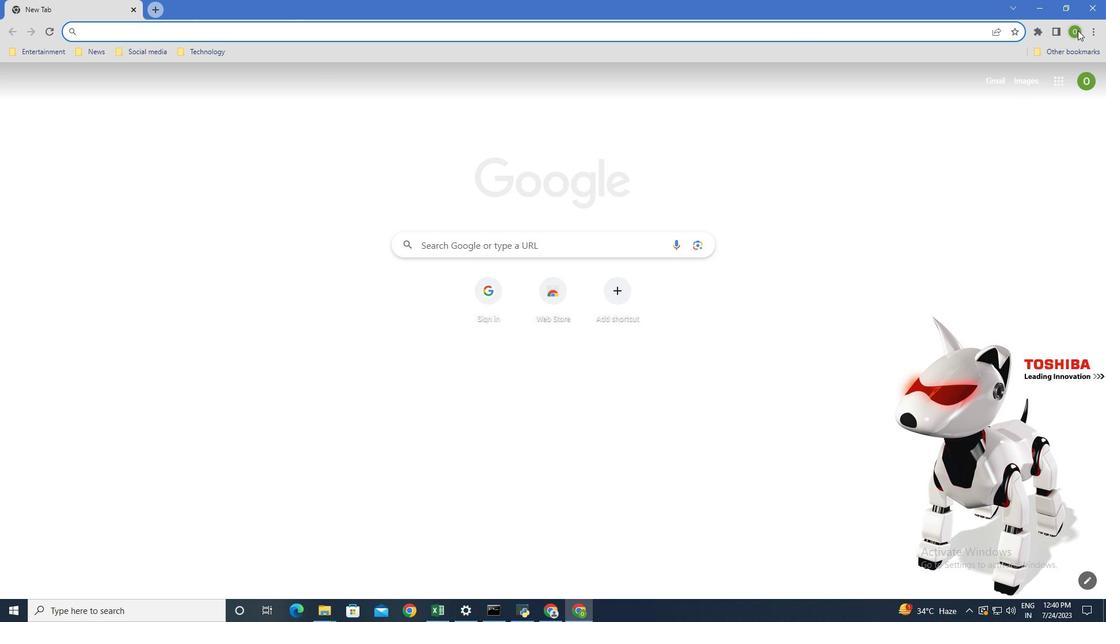 
Action: Mouse moved to (972, 279)
Screenshot: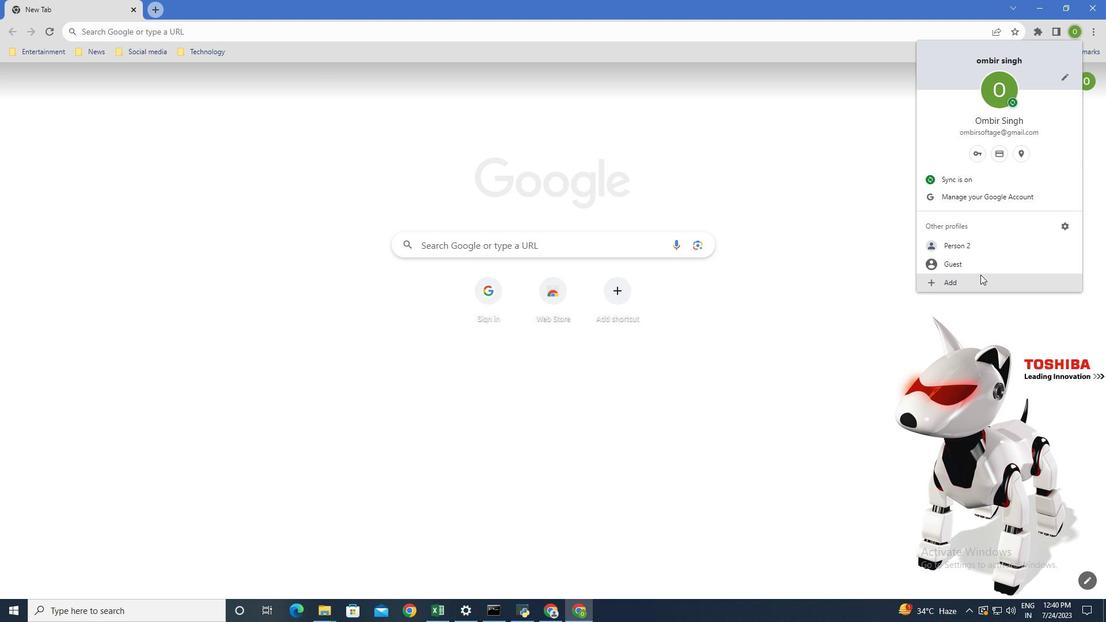 
Action: Mouse pressed left at (972, 279)
Screenshot: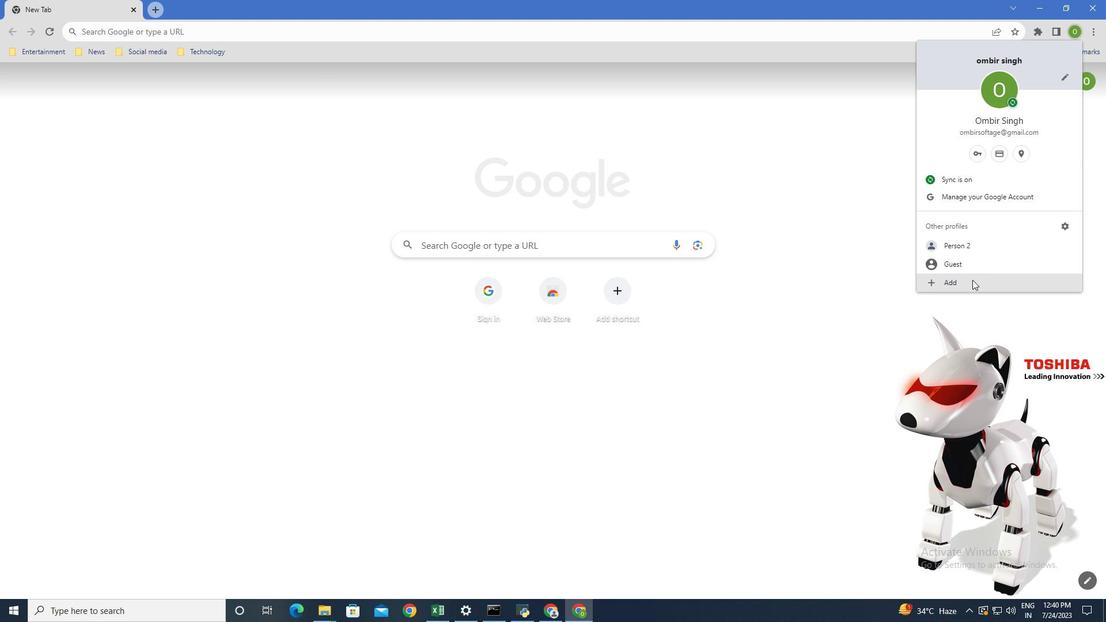 
Action: Mouse moved to (557, 371)
Screenshot: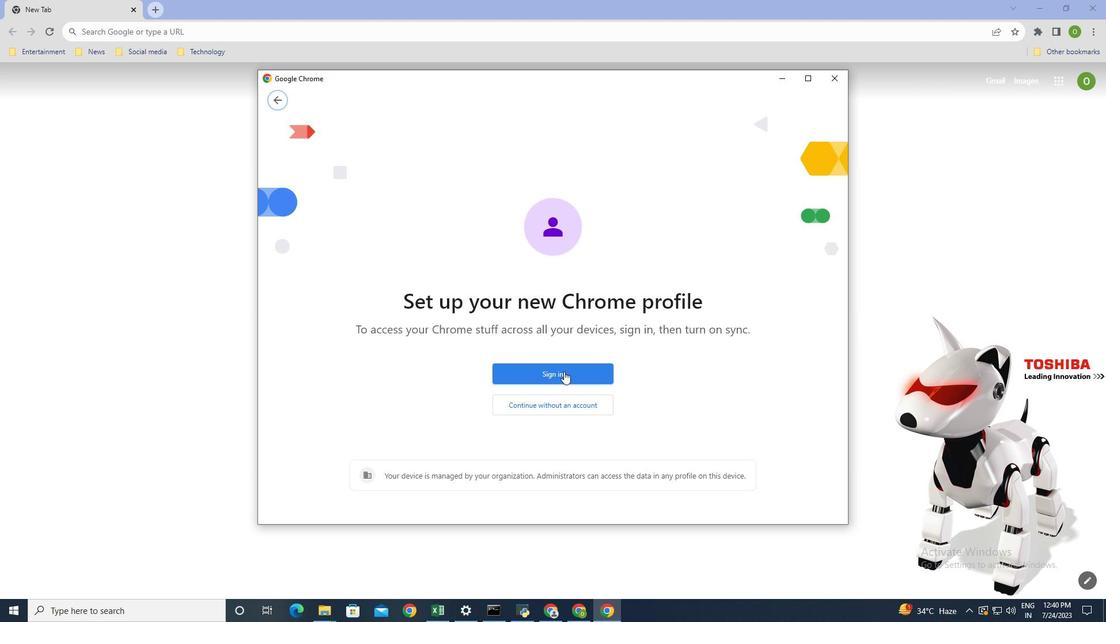 
Action: Mouse pressed left at (557, 371)
Screenshot: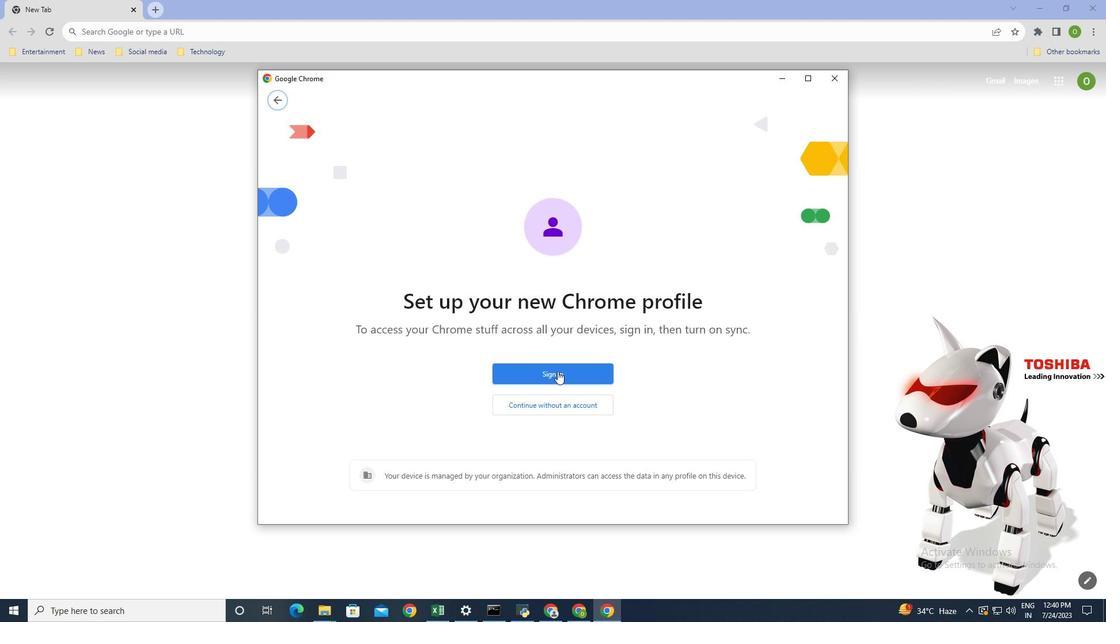 
Action: Mouse moved to (526, 299)
Screenshot: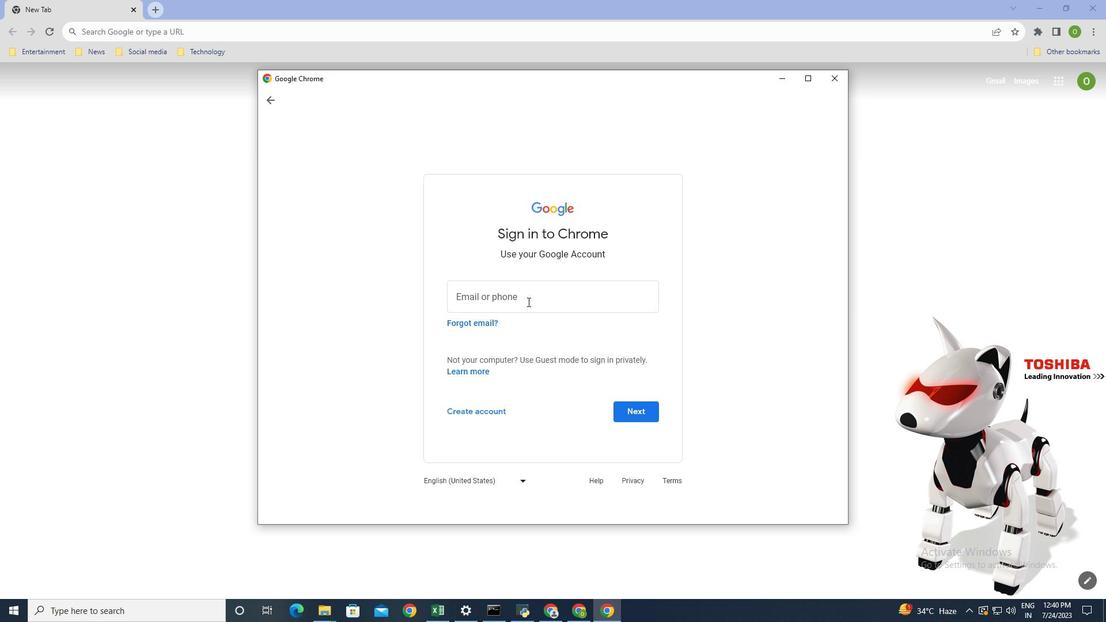 
Action: Mouse pressed left at (526, 299)
Screenshot: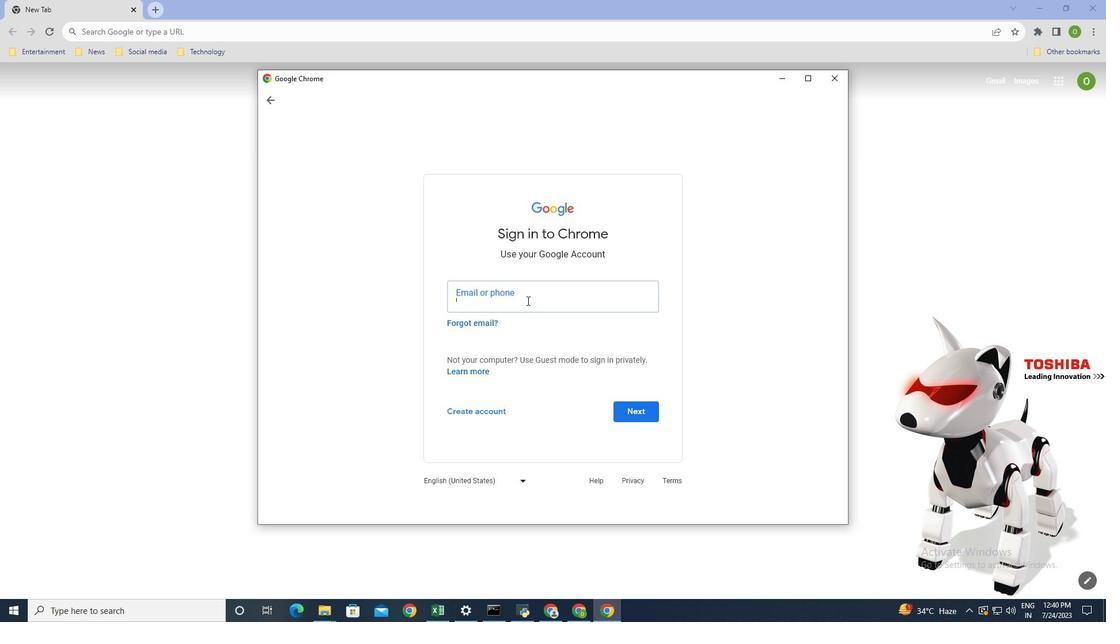 
Action: Mouse moved to (526, 299)
Screenshot: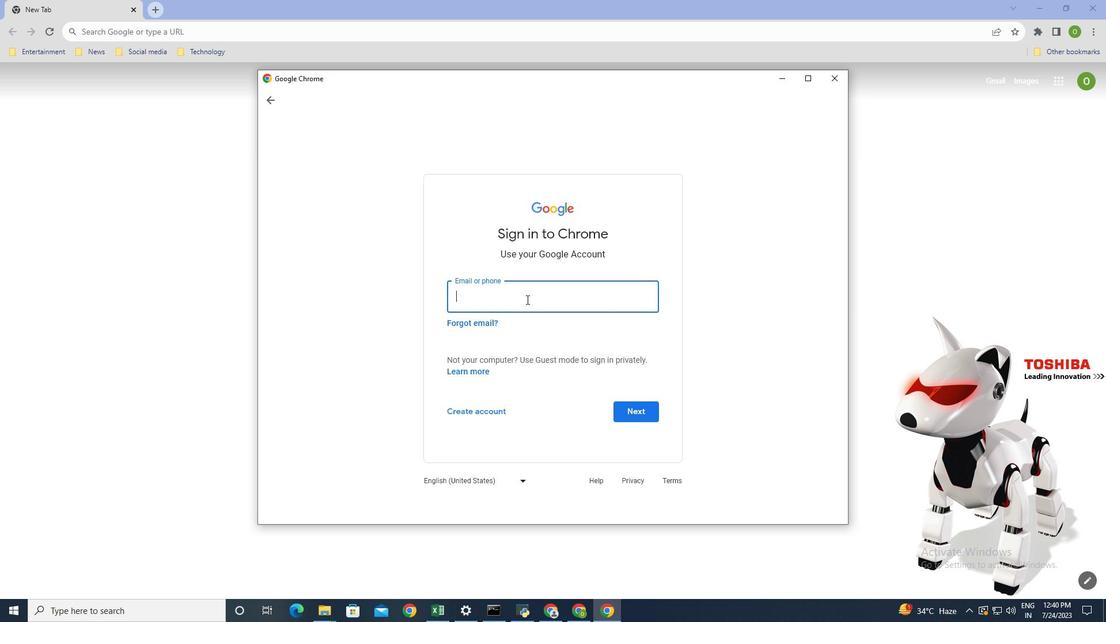 
Action: Key pressed softage1.softage.net<Key.enter>
Screenshot: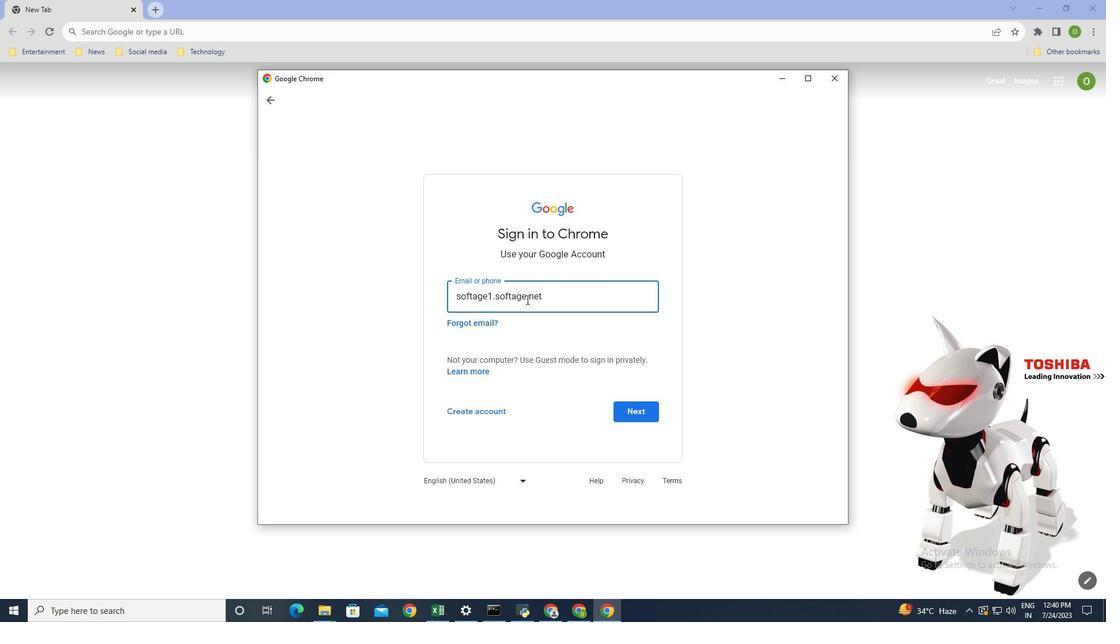 
Action: Mouse moved to (592, 296)
Screenshot: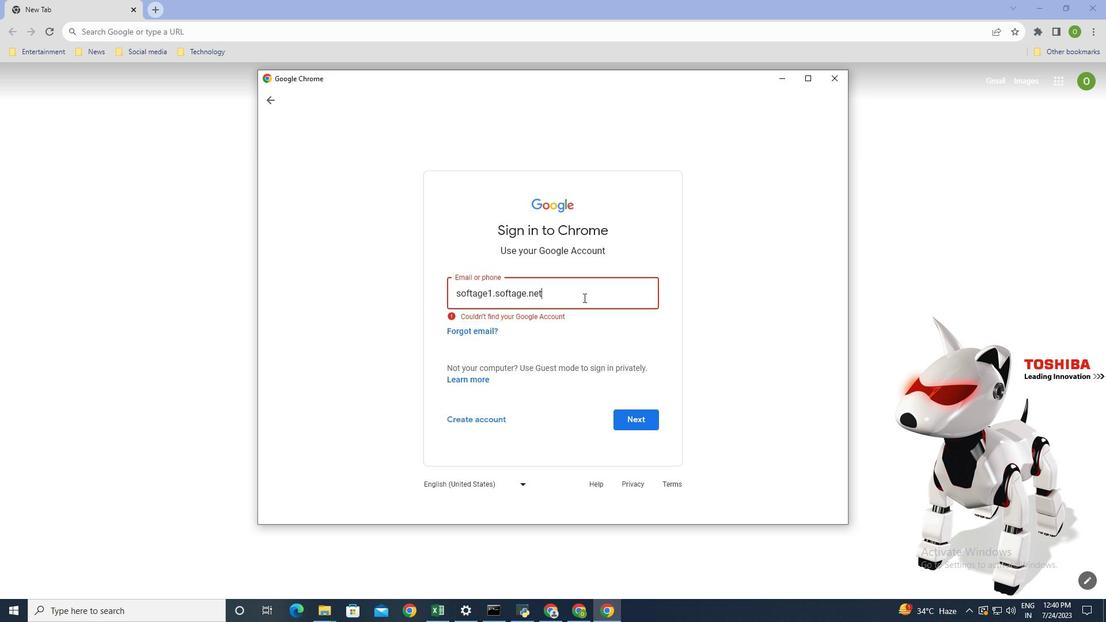 
Action: Key pressed <Key.backspace><Key.backspace><Key.backspace><Key.backspace><Key.backspace><Key.backspace><Key.backspace><Key.backspace><Key.backspace><Key.backspace><Key.backspace><Key.backspace><Key.backspace>.1<Key.shift>@softage.net<Key.enter>
Screenshot: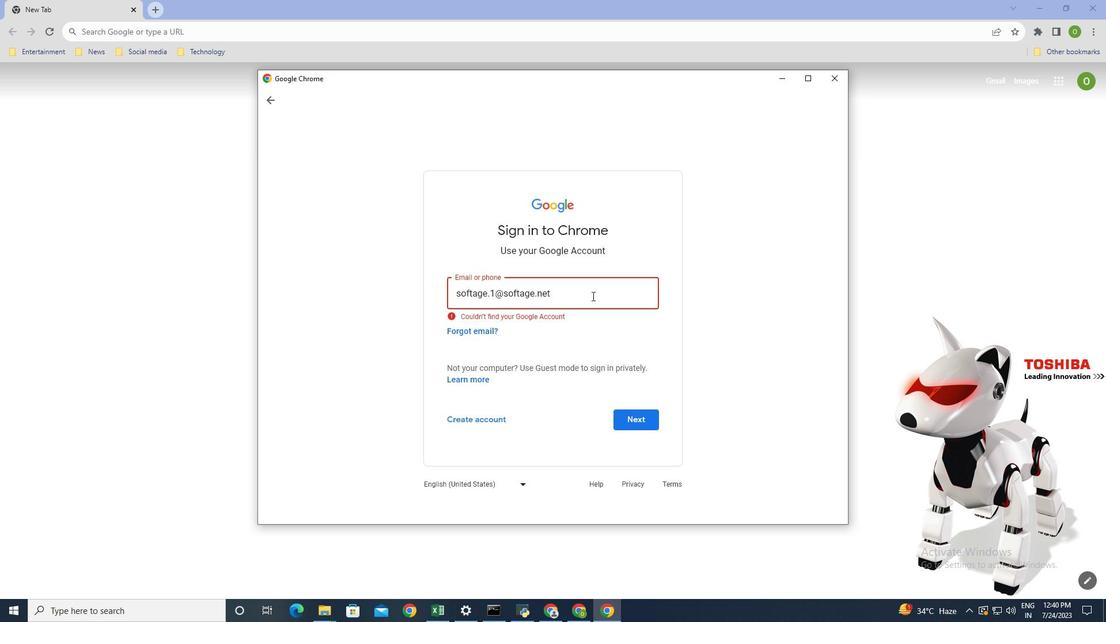
Action: Mouse moved to (547, 324)
Screenshot: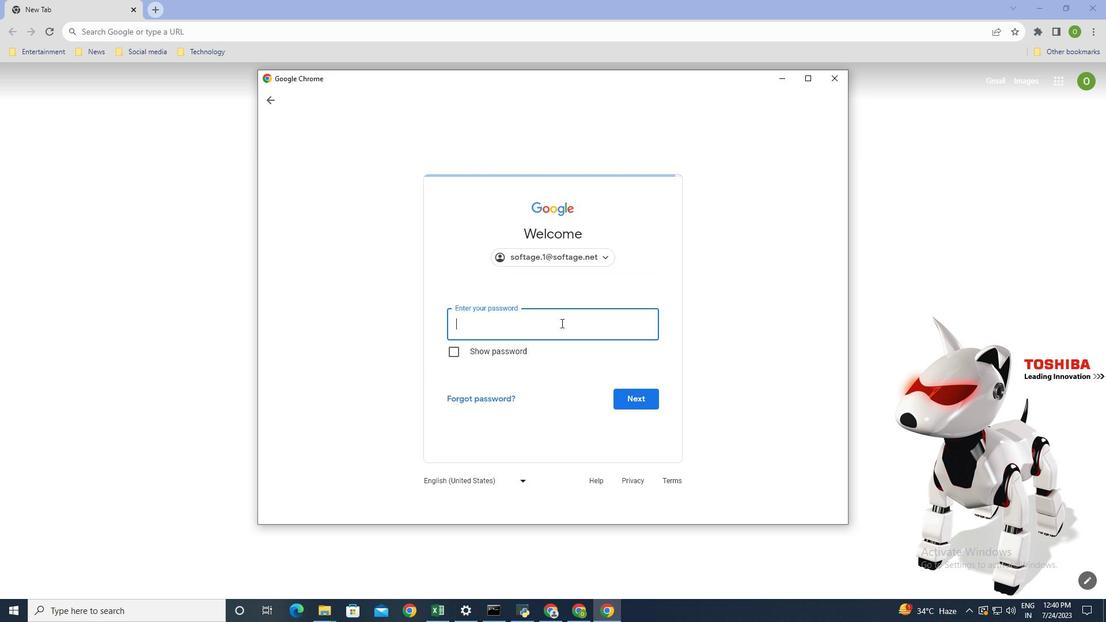 
Action: Mouse pressed left at (547, 324)
Screenshot: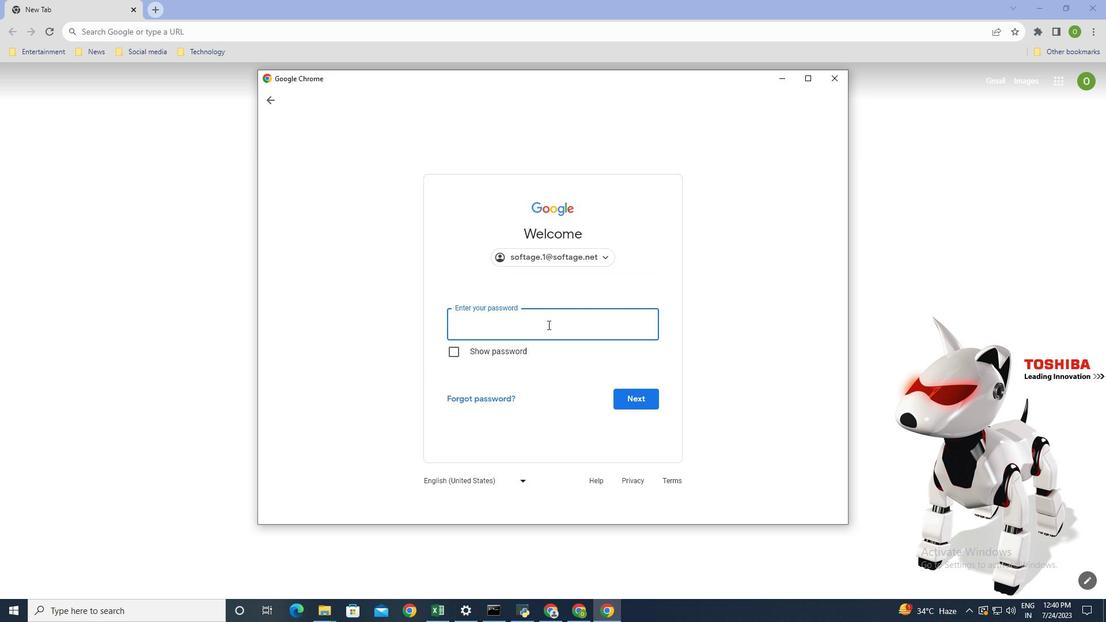
Action: Key pressed <Key.shift><Key.shift><Key.shift><Key.shift><Key.shift>Softage<Key.shift>@1
Screenshot: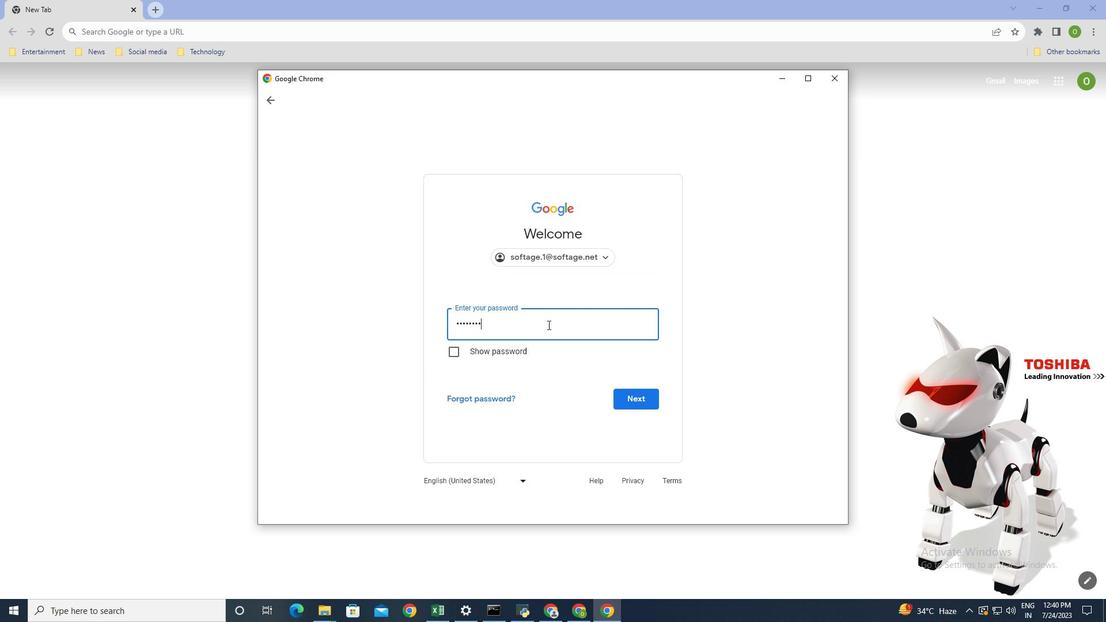 
Action: Mouse moved to (642, 402)
Screenshot: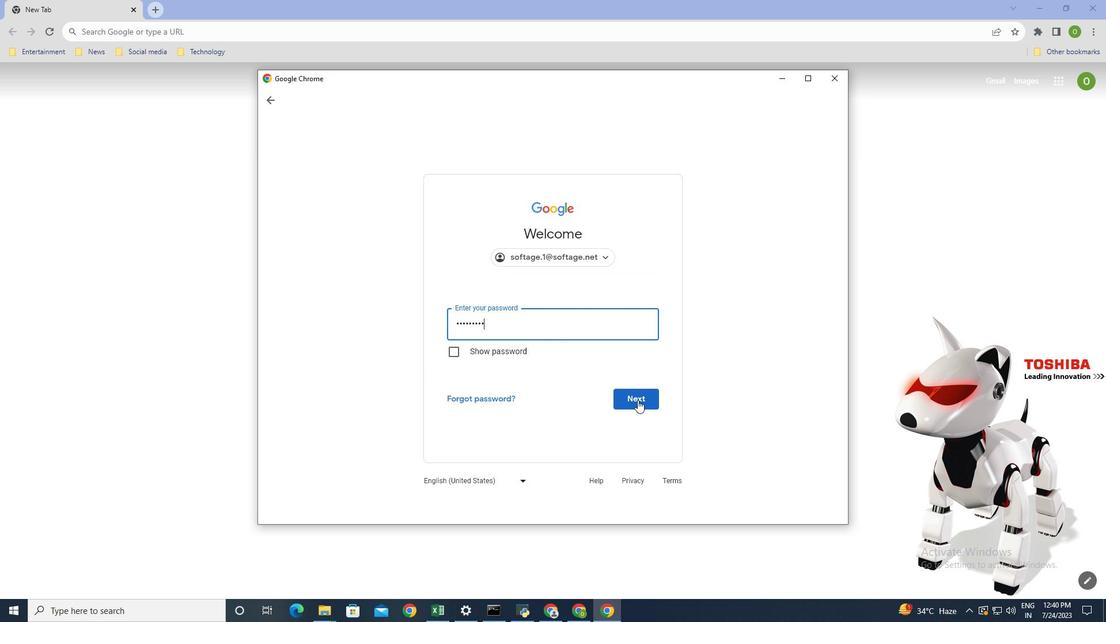 
Action: Mouse pressed left at (642, 402)
Screenshot: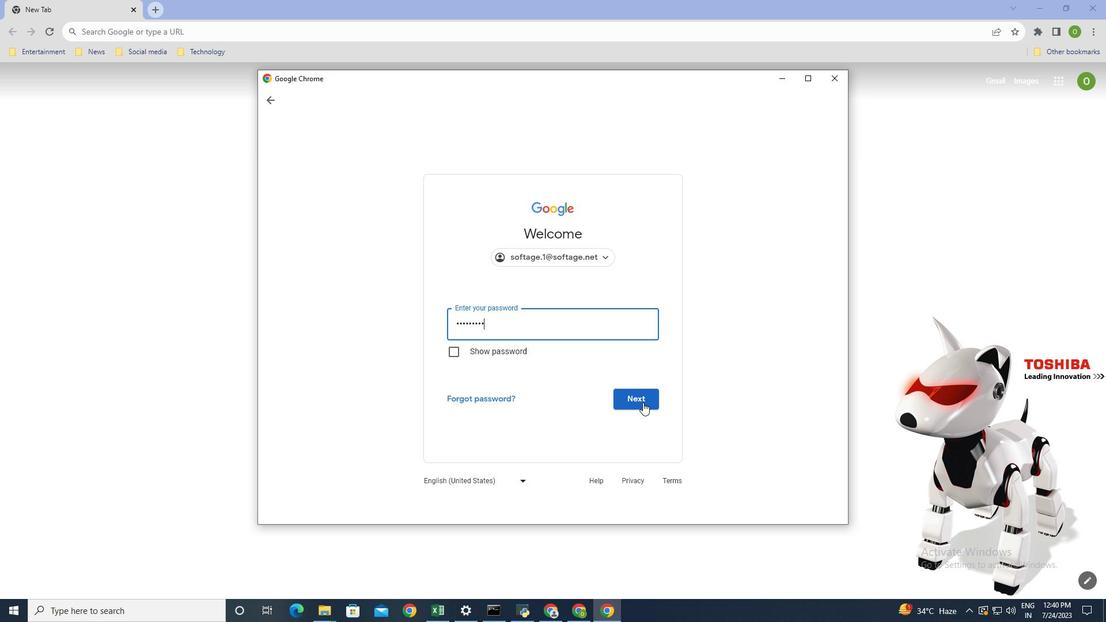
Action: Mouse moved to (713, 497)
Screenshot: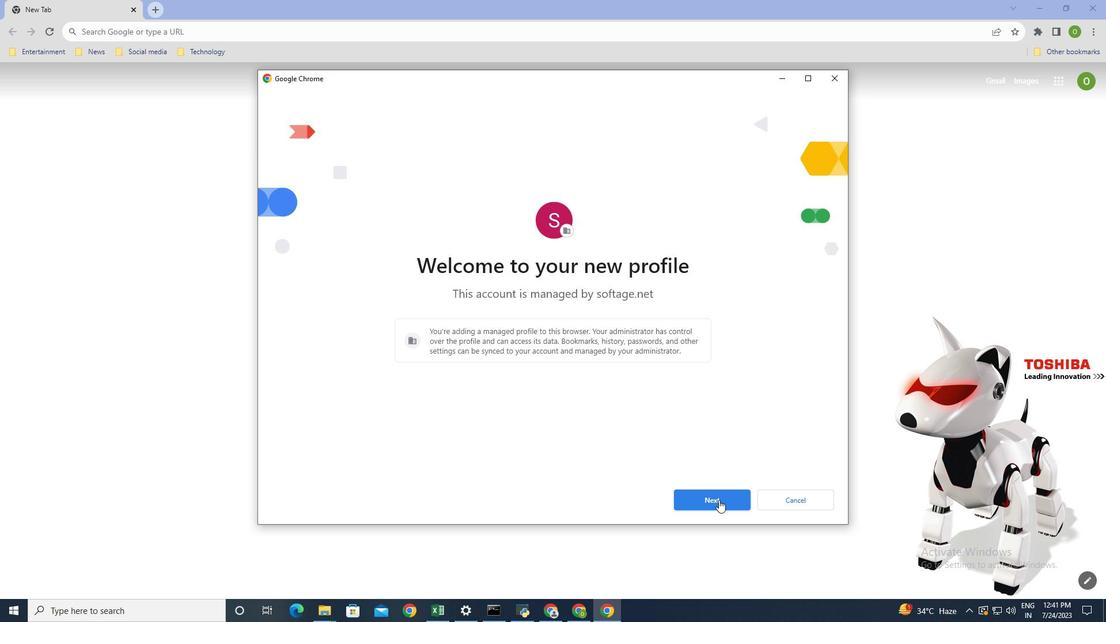 
Action: Mouse pressed left at (713, 497)
Screenshot: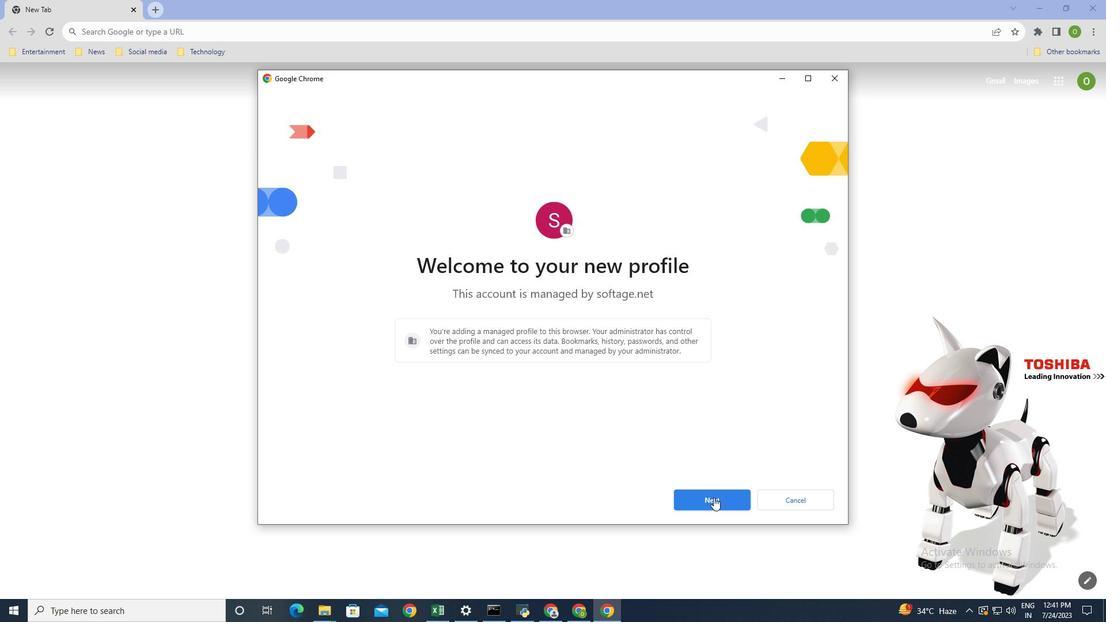 
Action: Mouse moved to (326, 501)
Screenshot: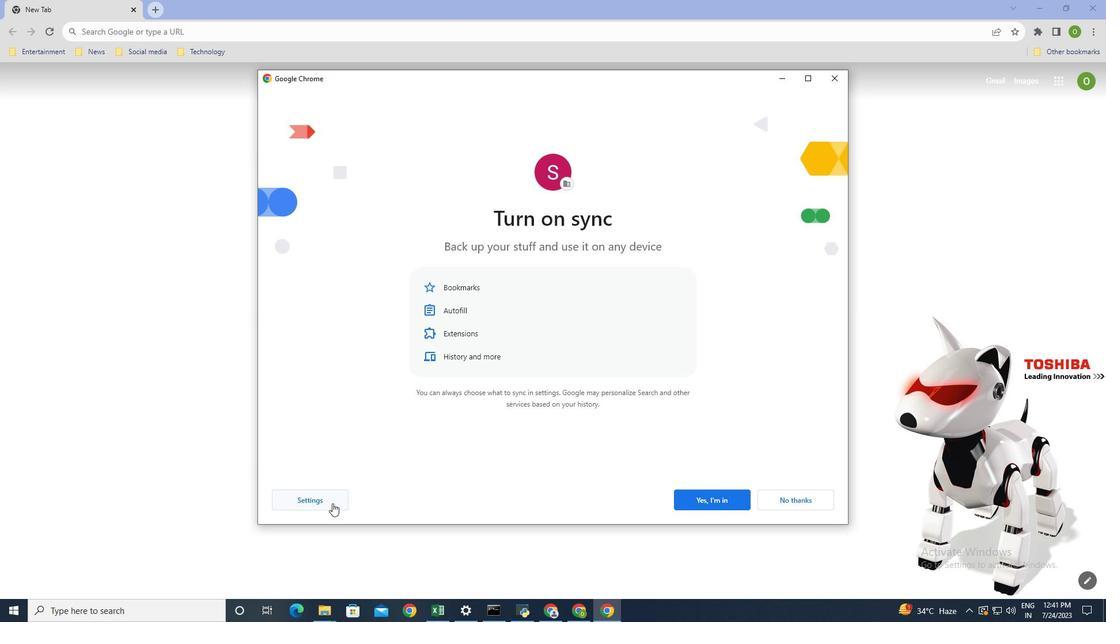 
Action: Mouse pressed left at (326, 501)
Screenshot: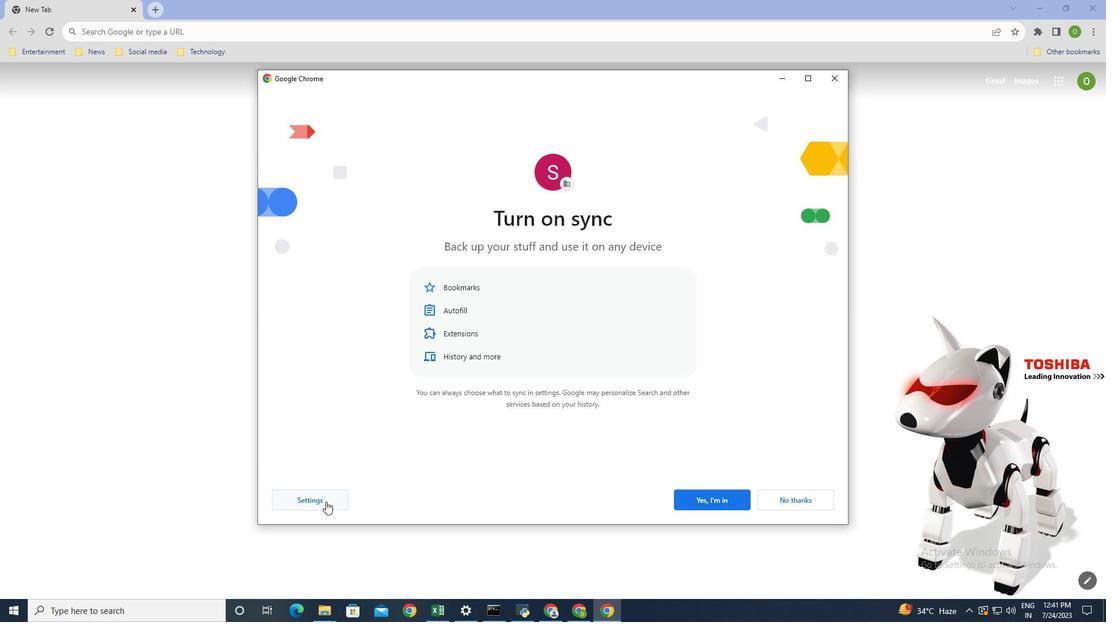 
Action: Mouse moved to (476, 202)
Screenshot: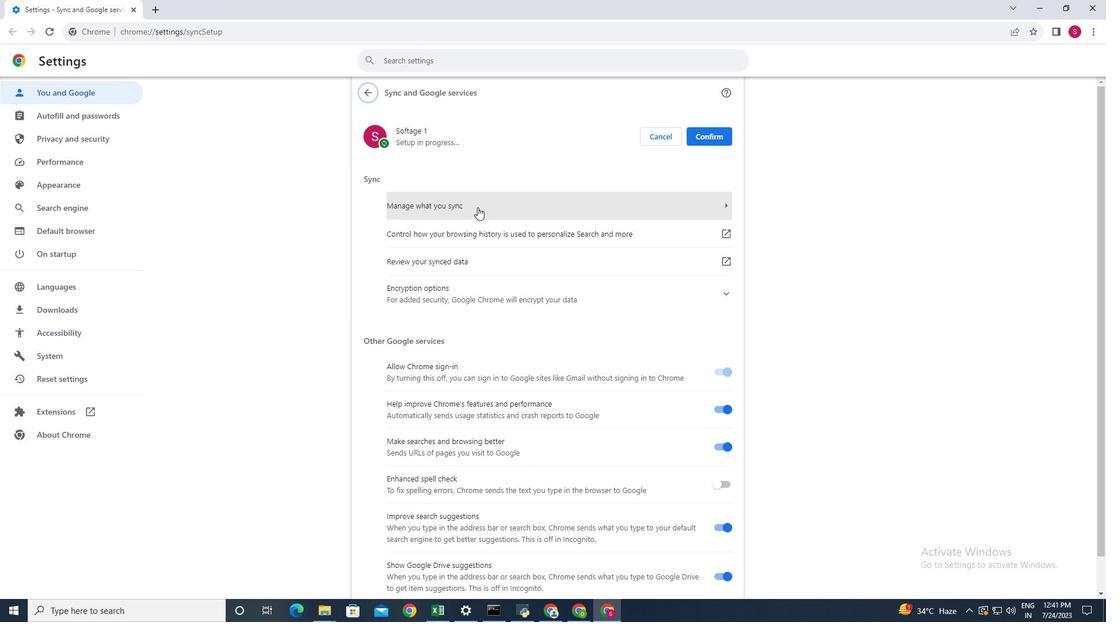 
Action: Mouse pressed left at (476, 202)
Screenshot: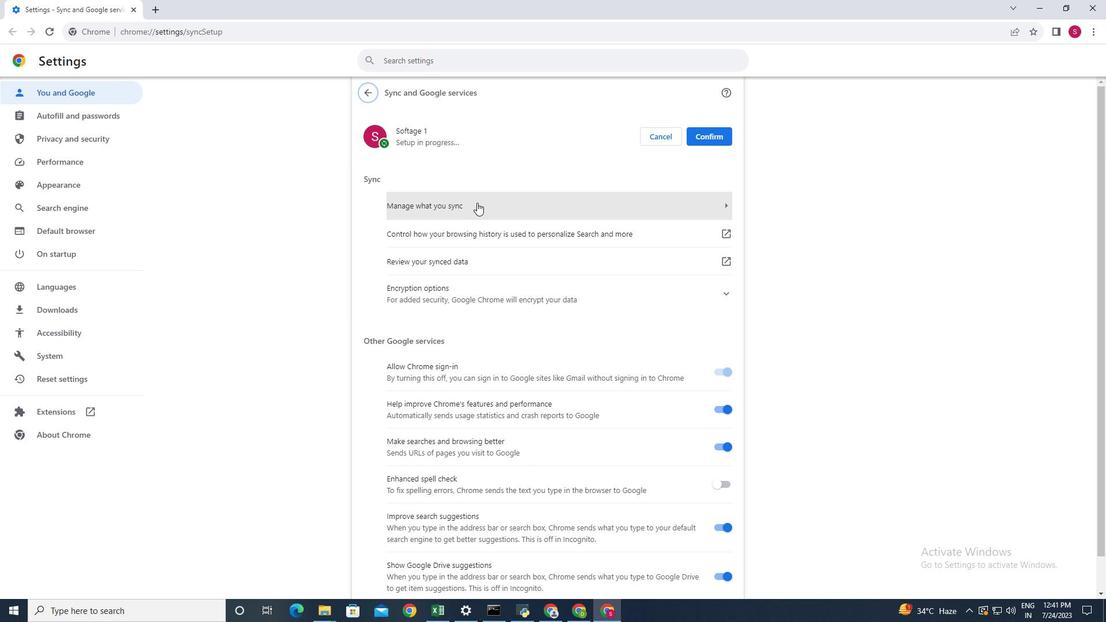 
Action: Mouse moved to (368, 155)
Screenshot: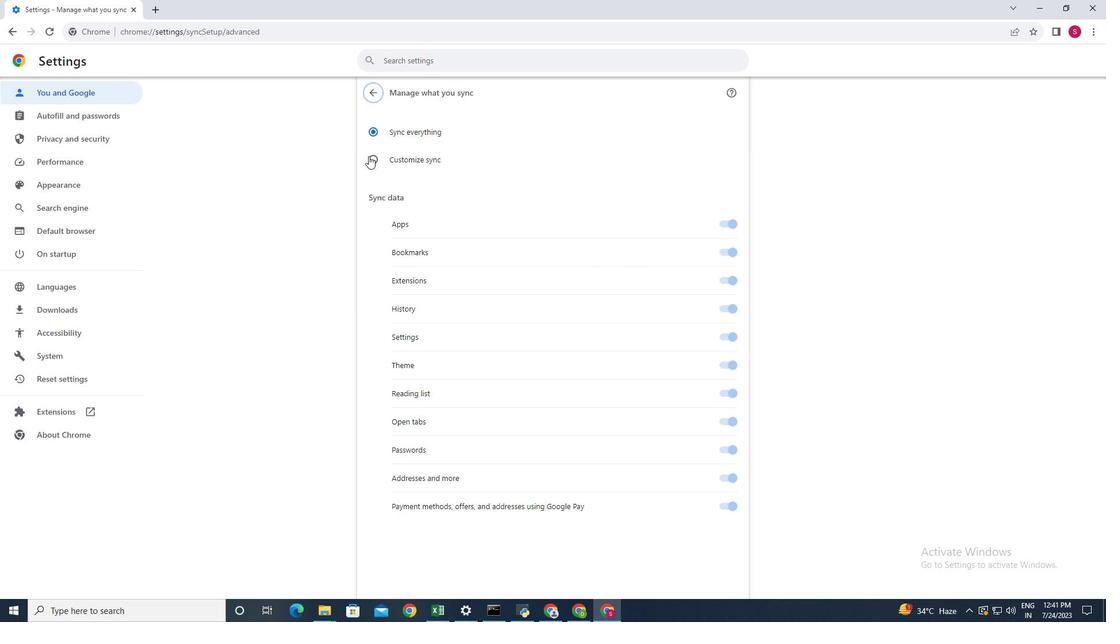 
Action: Mouse pressed left at (368, 155)
Screenshot: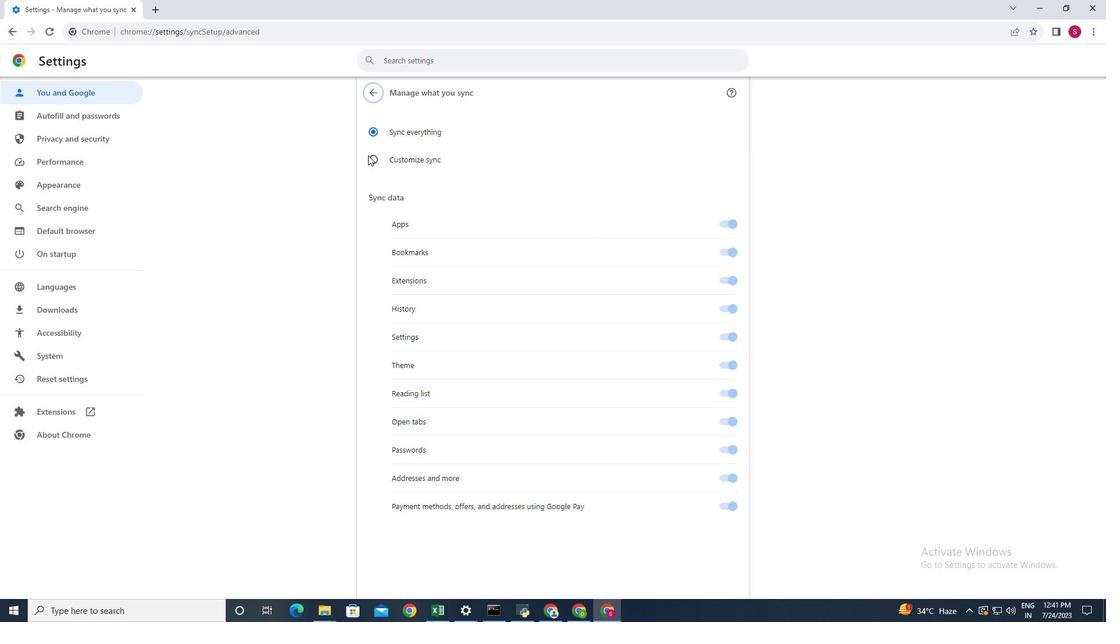 
Action: Mouse moved to (375, 160)
Screenshot: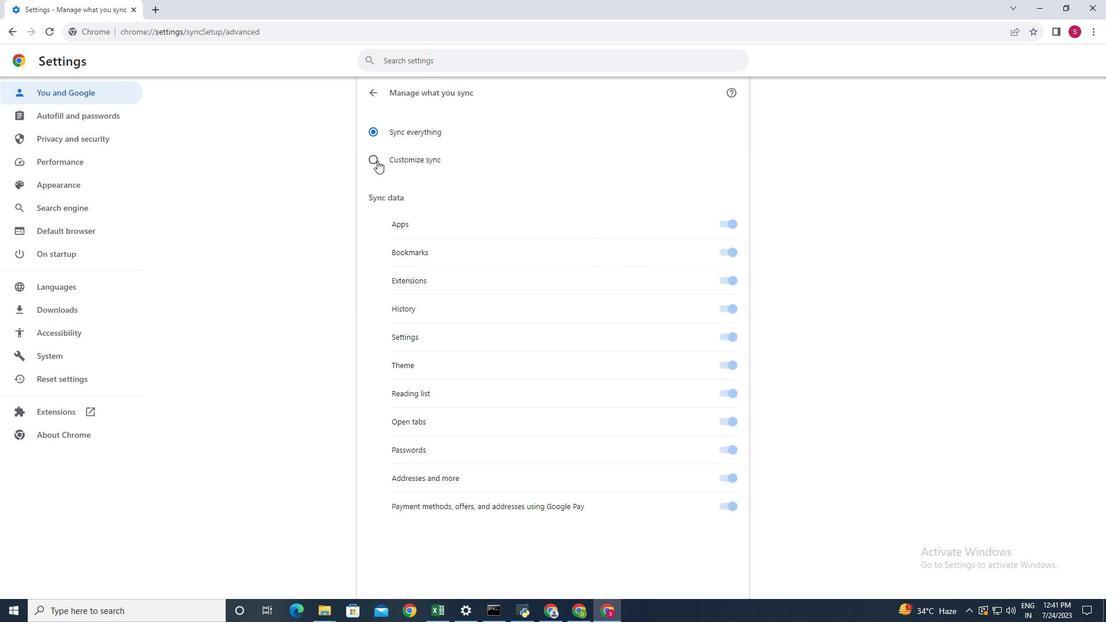 
Action: Mouse pressed left at (375, 160)
Screenshot: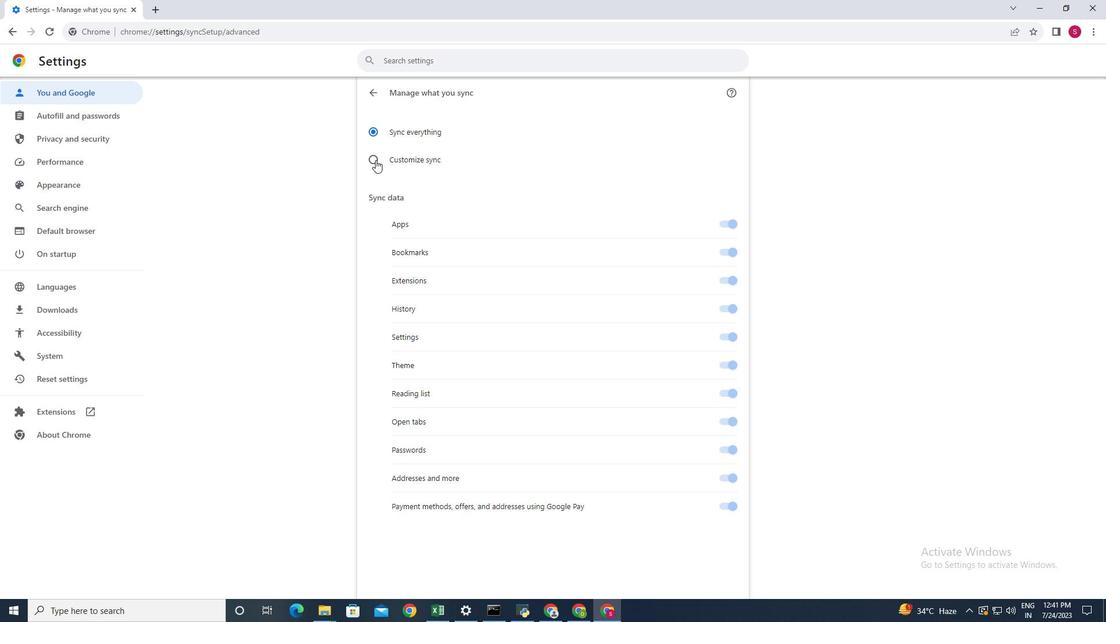 
Action: Mouse moved to (725, 506)
Screenshot: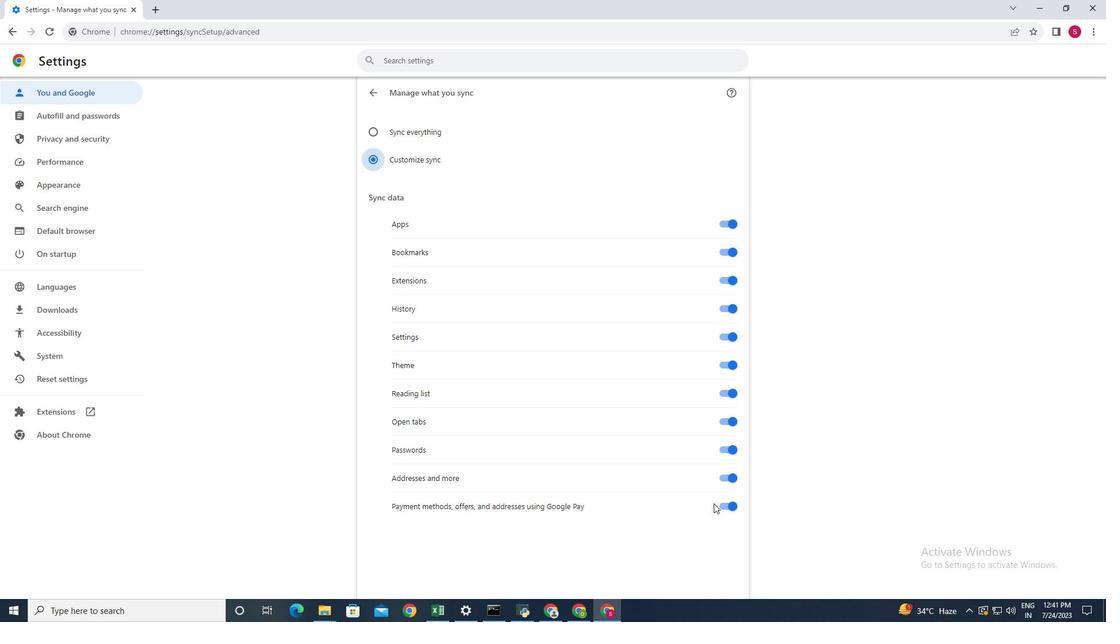 
Action: Mouse pressed left at (725, 506)
Screenshot: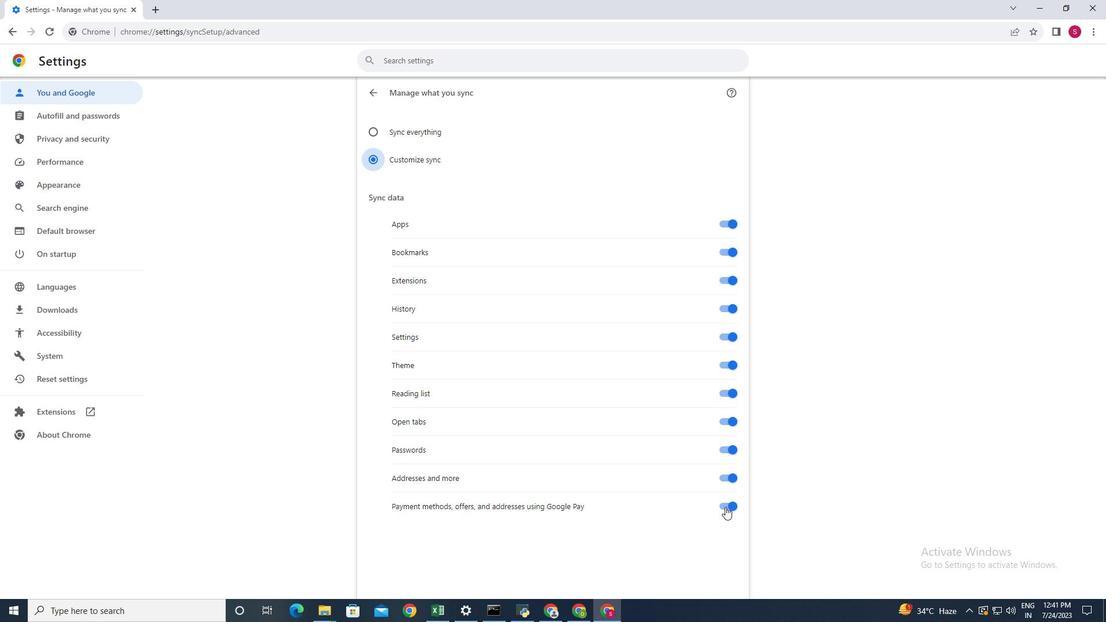 
Action: Mouse moved to (370, 89)
Screenshot: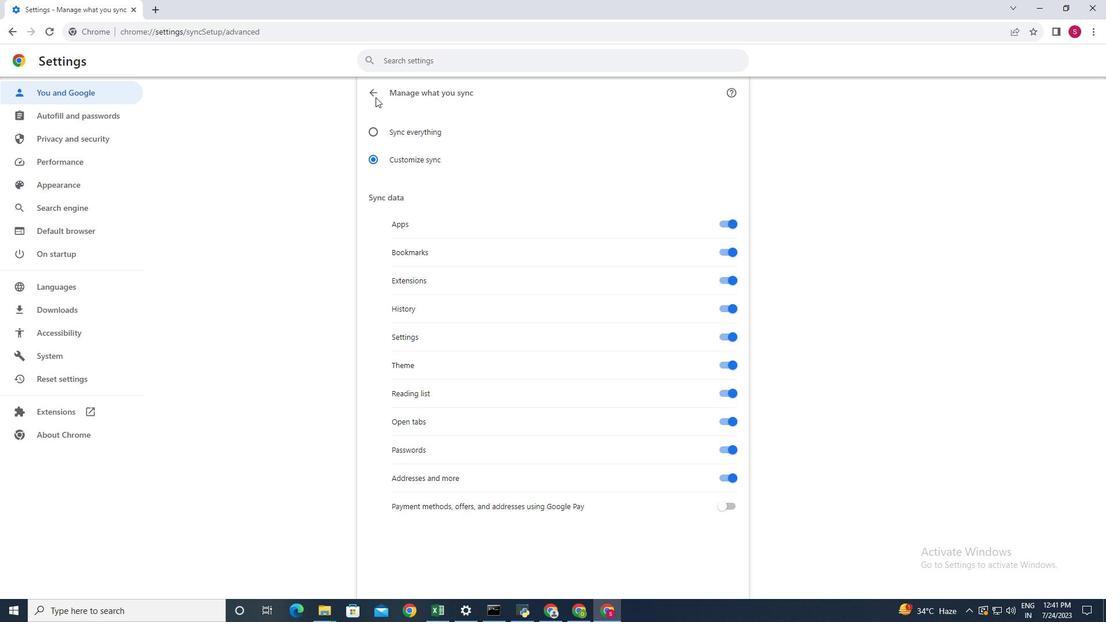 
Action: Mouse pressed left at (370, 89)
Screenshot: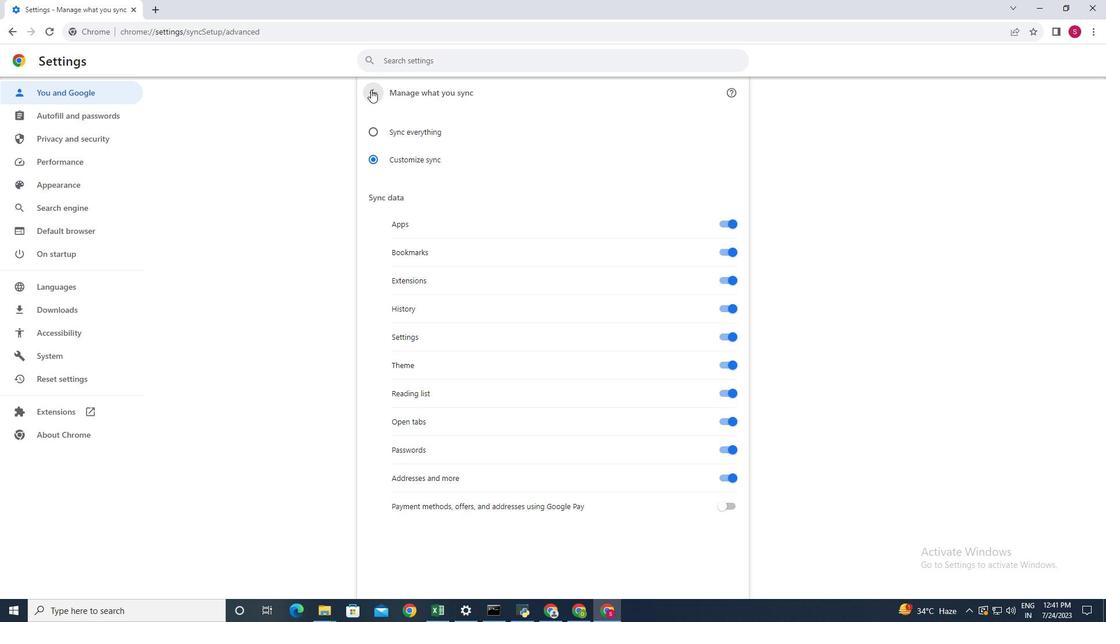 
Action: Mouse moved to (705, 134)
Screenshot: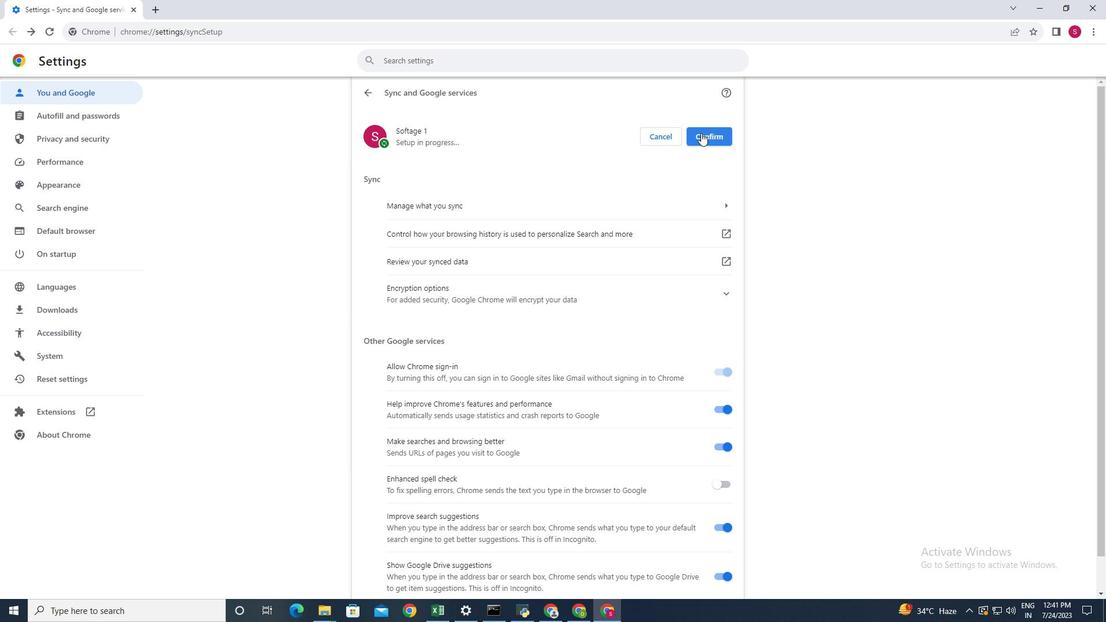 
Action: Mouse pressed left at (705, 134)
Screenshot: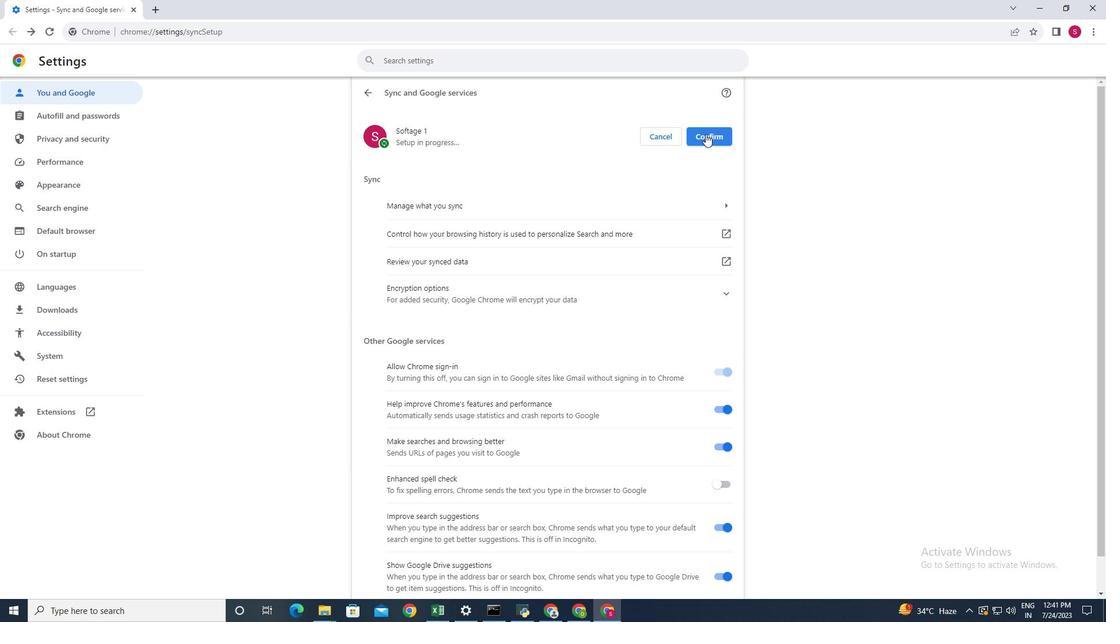 
Action: Mouse moved to (152, 9)
Screenshot: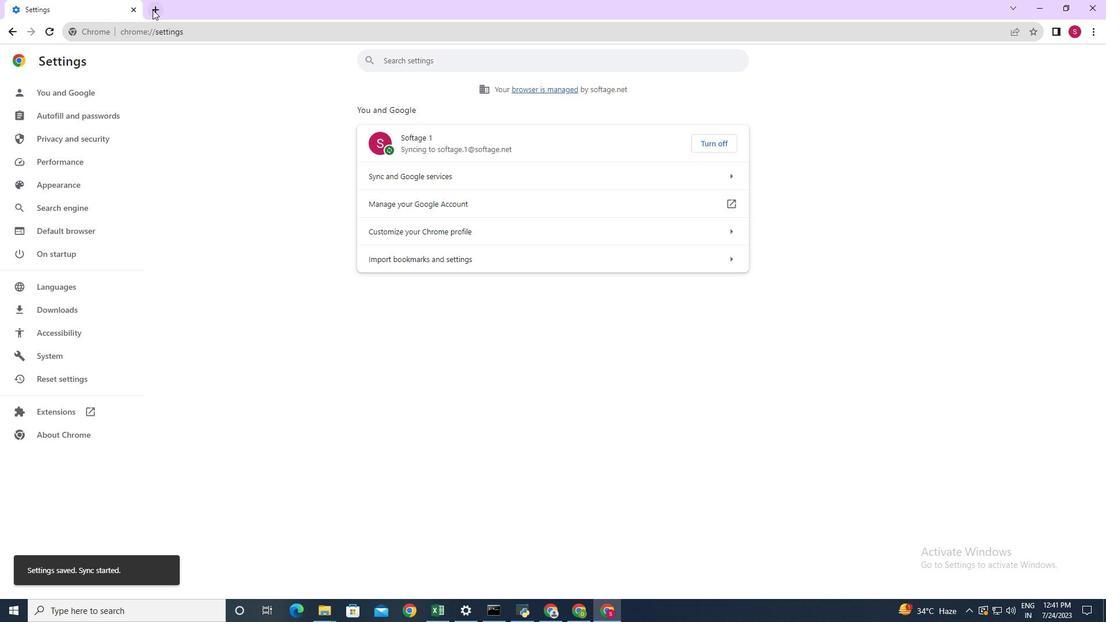 
Action: Mouse pressed left at (152, 9)
Screenshot: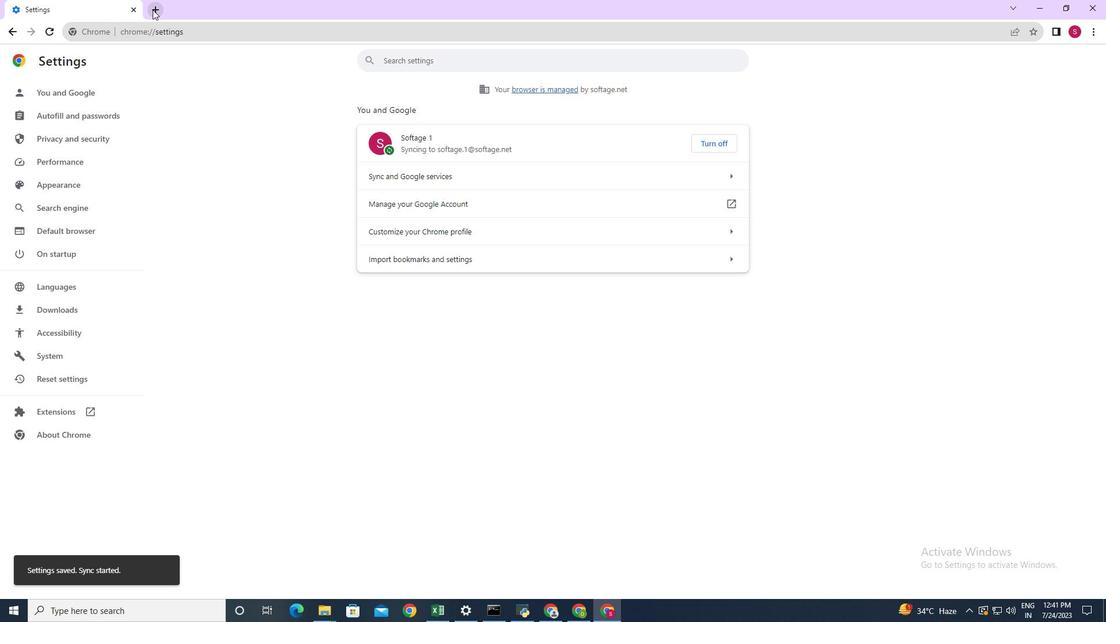 
Action: Mouse moved to (1075, 29)
Screenshot: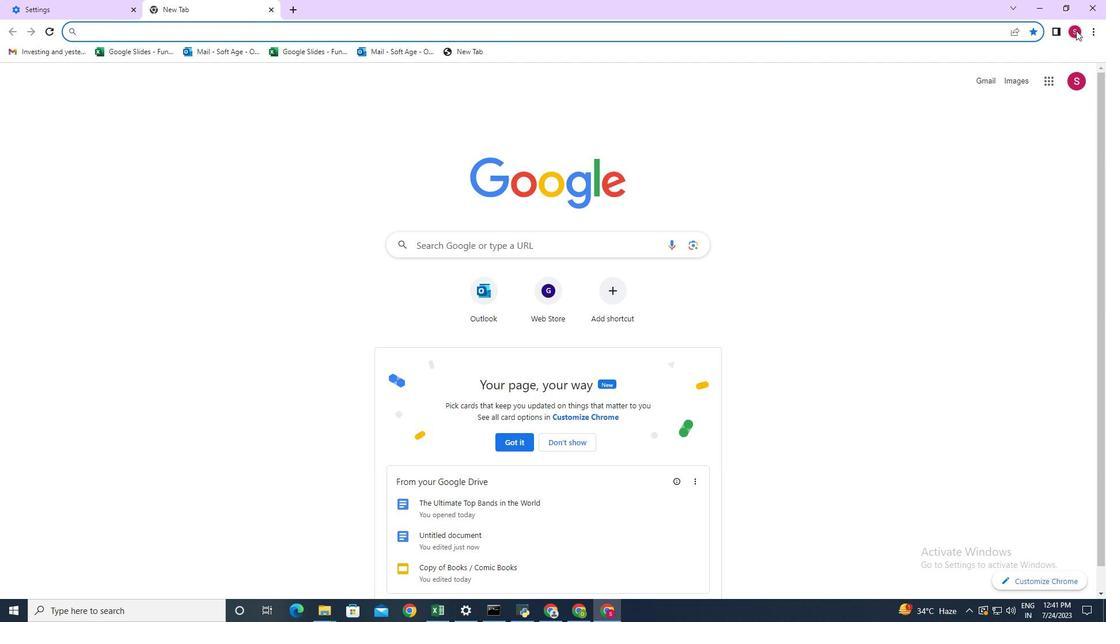 
Action: Mouse pressed left at (1075, 29)
Screenshot: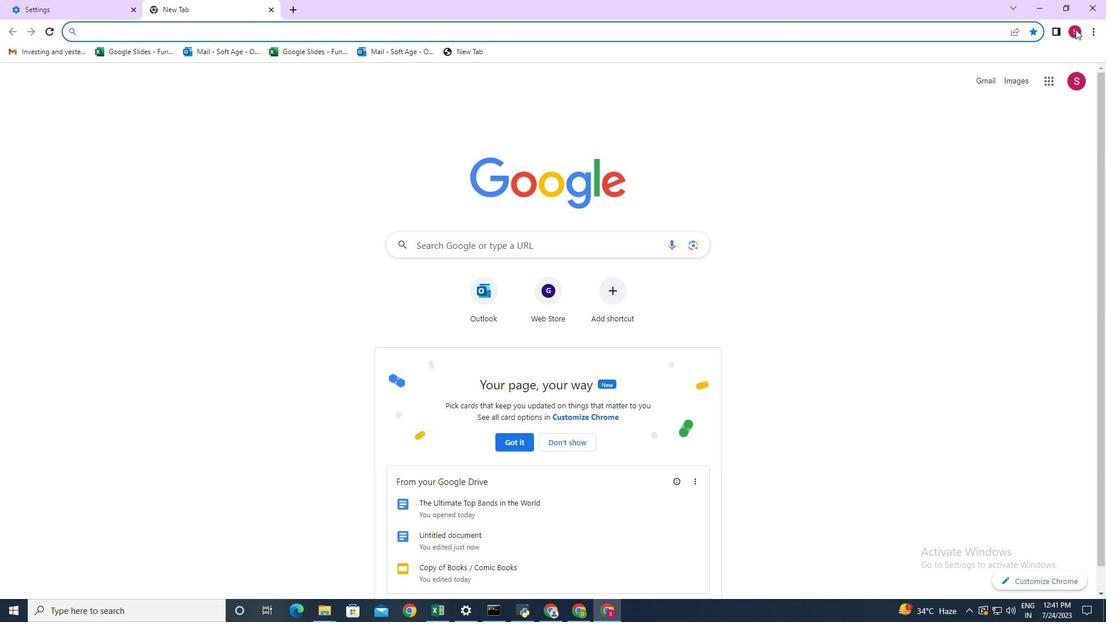 
Action: Mouse moved to (975, 244)
Screenshot: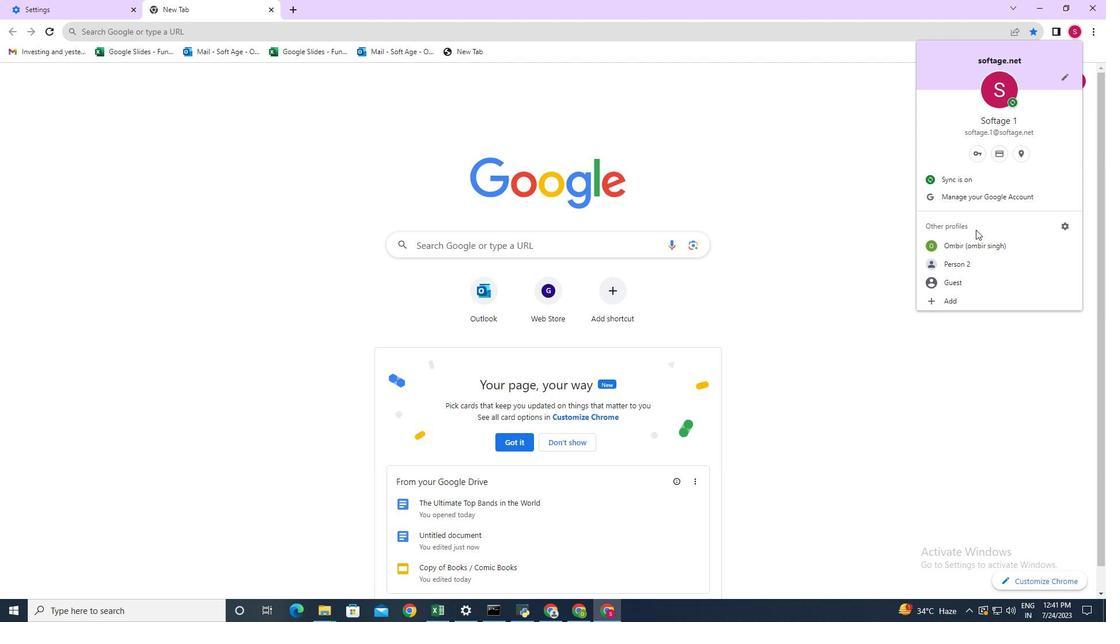
Action: Mouse pressed left at (975, 244)
Screenshot: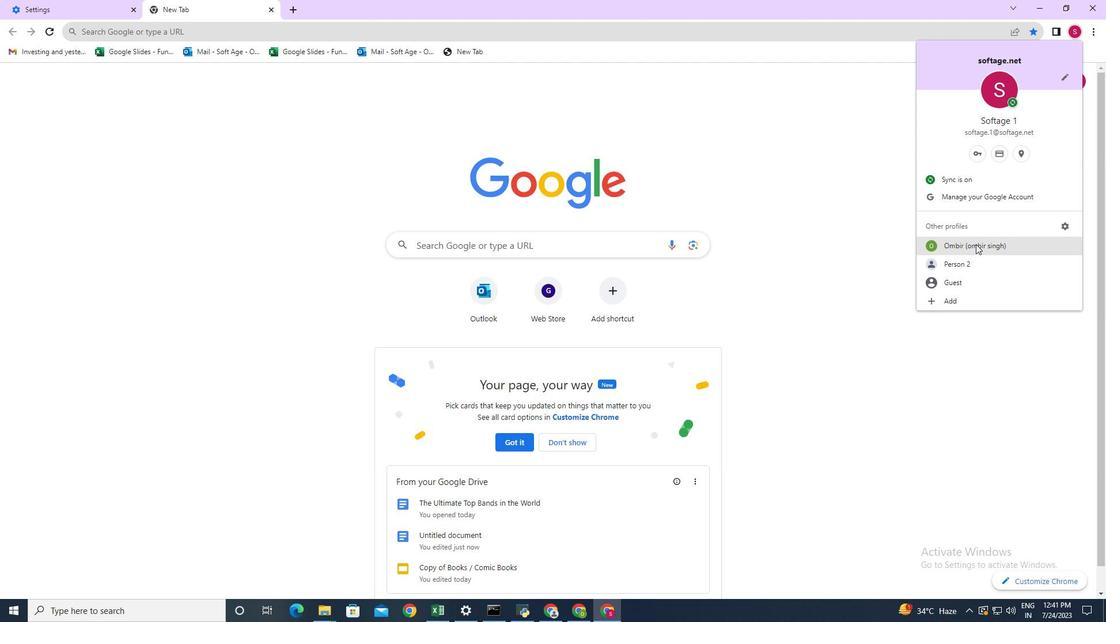
